Task: Create Path for Inmates Process custom object and place it on record page.
Action: Mouse moved to (820, 53)
Screenshot: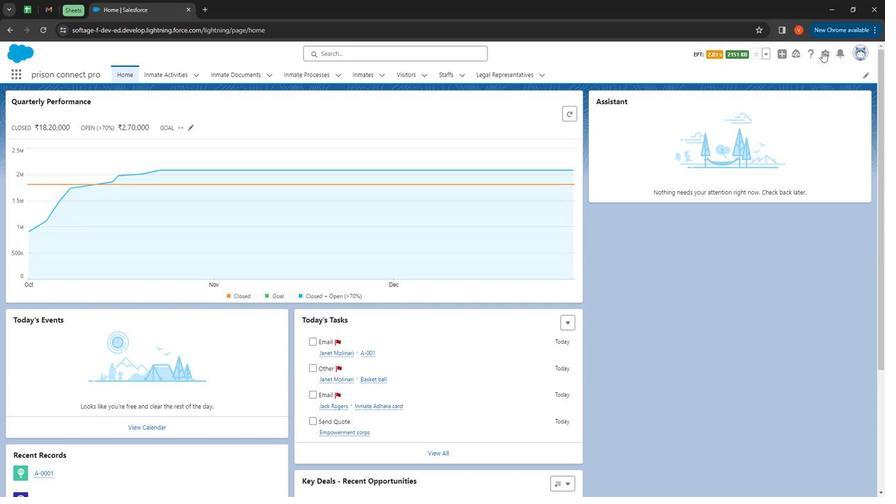 
Action: Mouse pressed left at (820, 53)
Screenshot: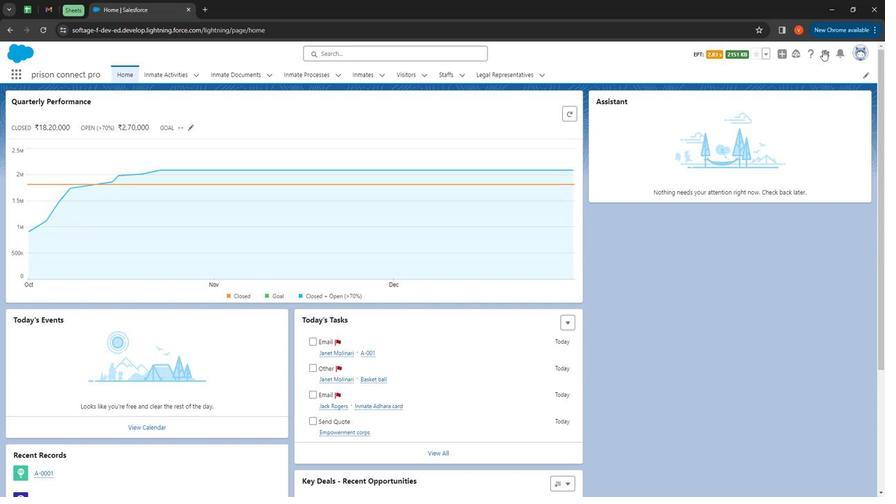 
Action: Mouse moved to (807, 80)
Screenshot: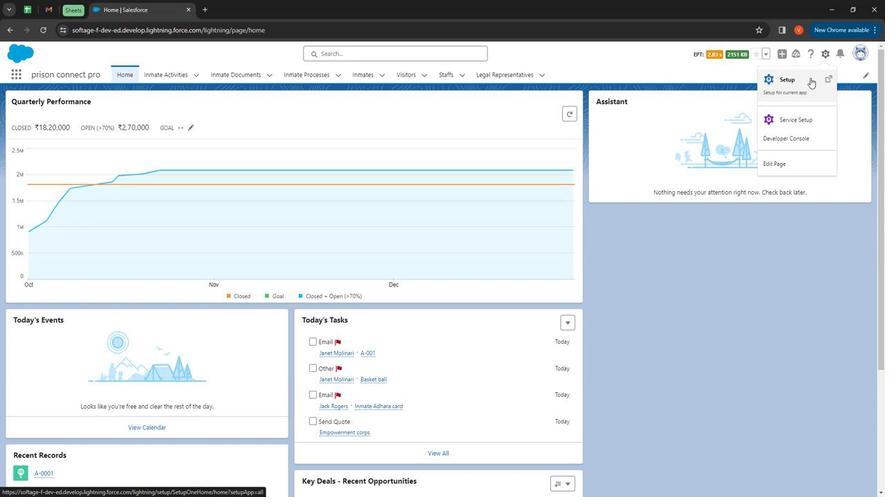 
Action: Mouse pressed left at (807, 80)
Screenshot: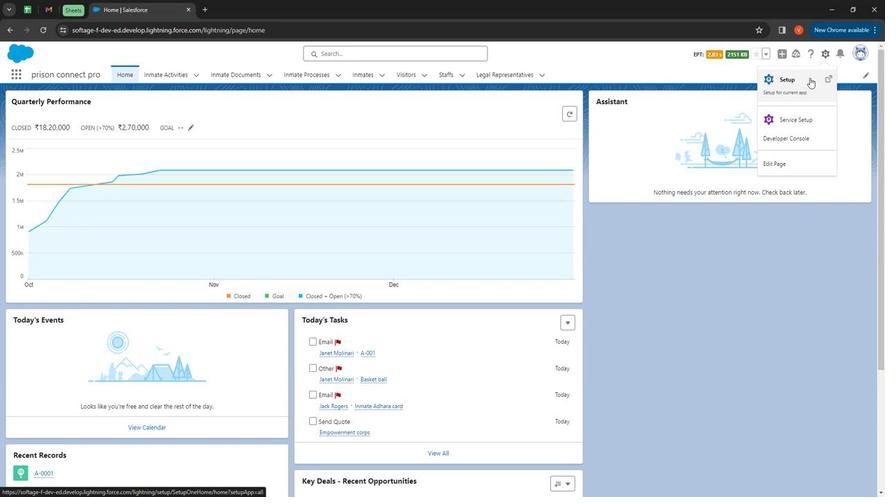 
Action: Mouse moved to (51, 101)
Screenshot: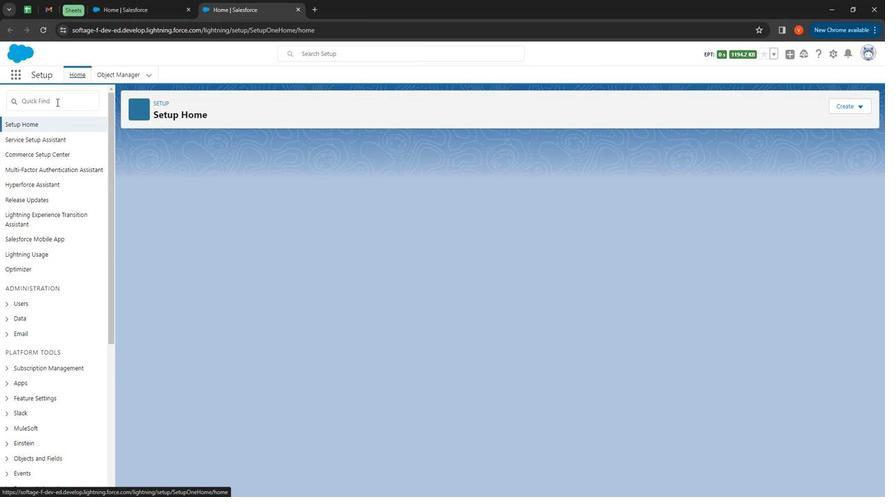 
Action: Mouse pressed left at (51, 101)
Screenshot: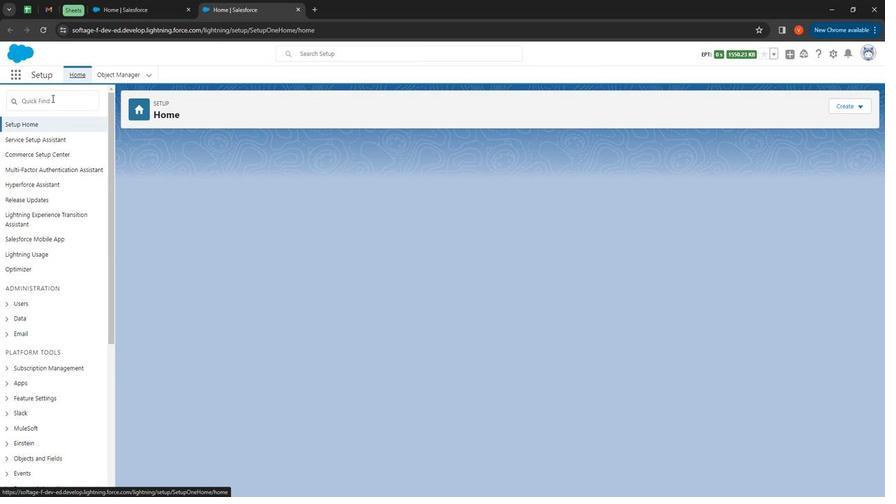 
Action: Mouse moved to (48, 101)
Screenshot: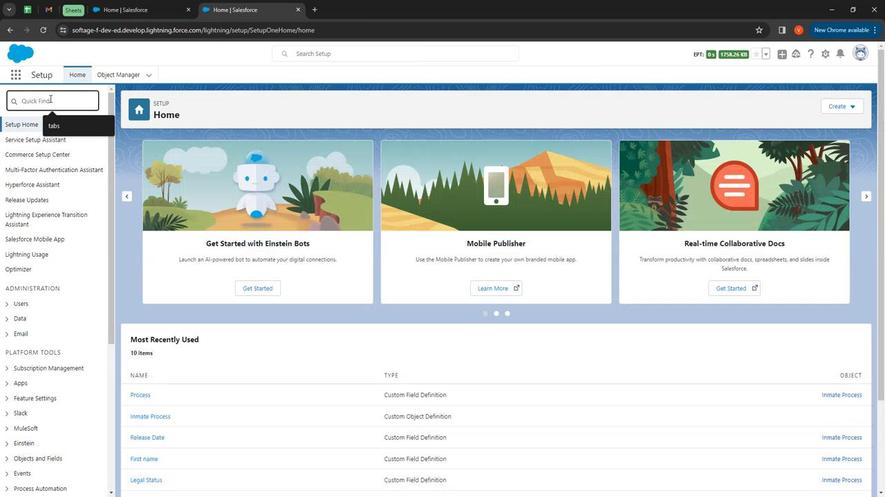 
Action: Key pressed path
Screenshot: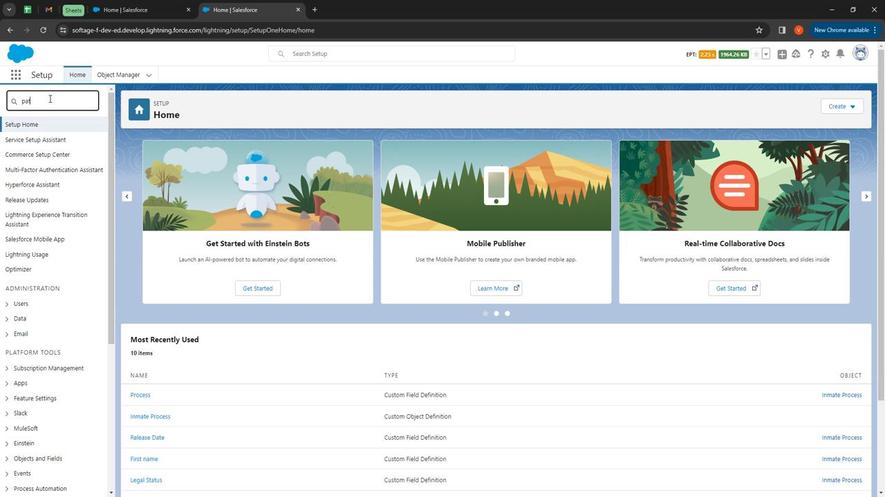 
Action: Mouse moved to (42, 137)
Screenshot: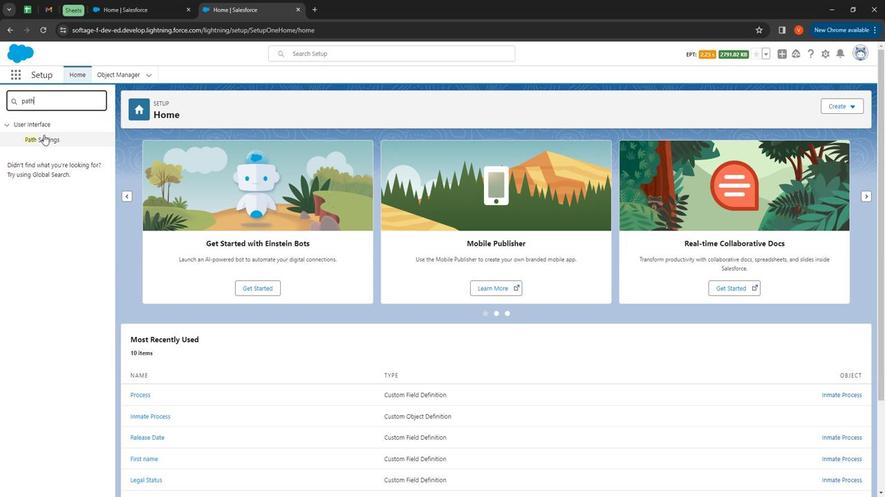 
Action: Mouse pressed left at (42, 137)
Screenshot: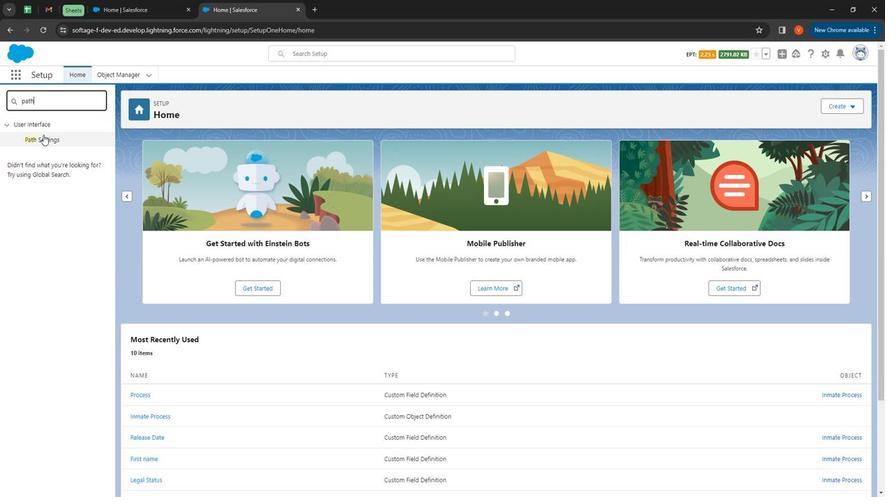 
Action: Mouse moved to (30, 145)
Screenshot: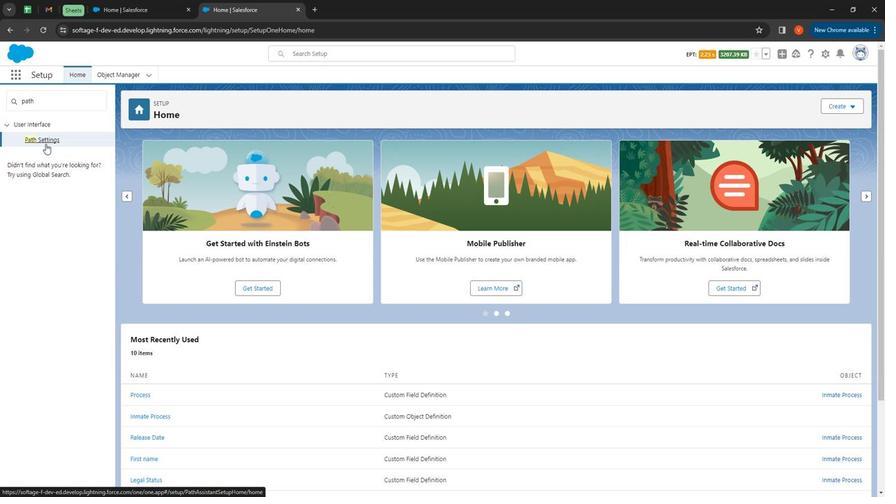 
Action: Mouse pressed left at (30, 145)
Screenshot: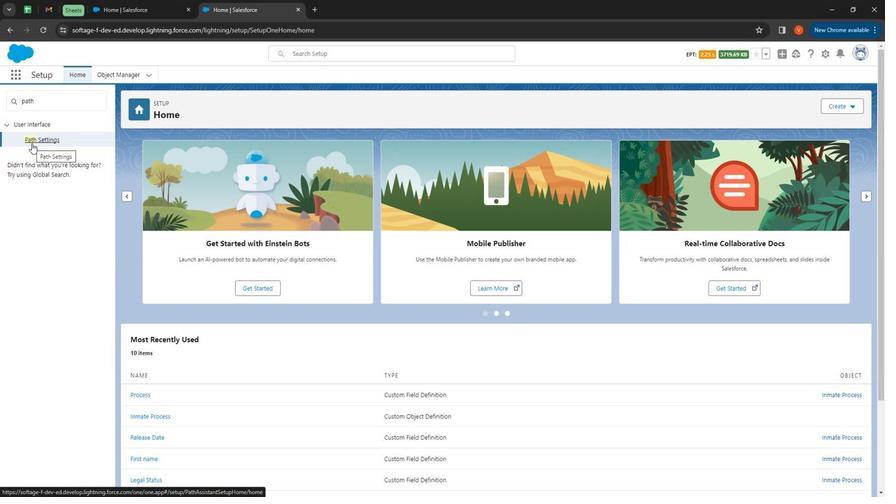 
Action: Mouse moved to (517, 287)
Screenshot: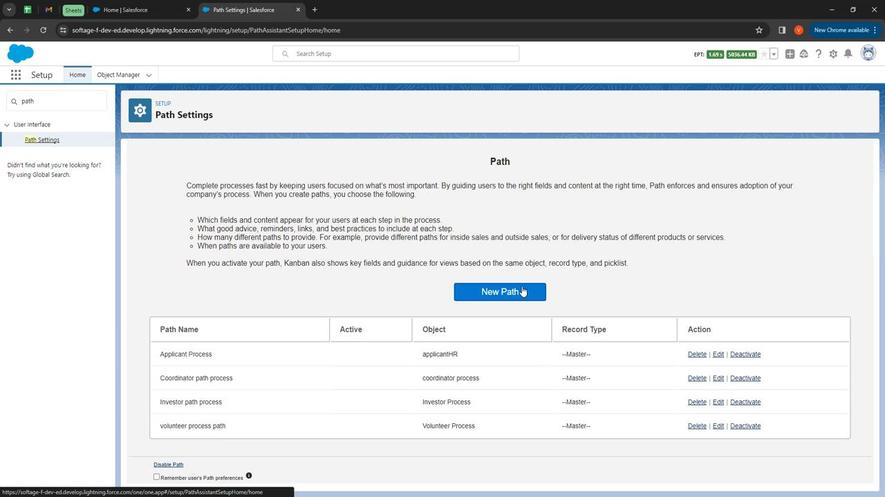 
Action: Mouse pressed left at (517, 287)
Screenshot: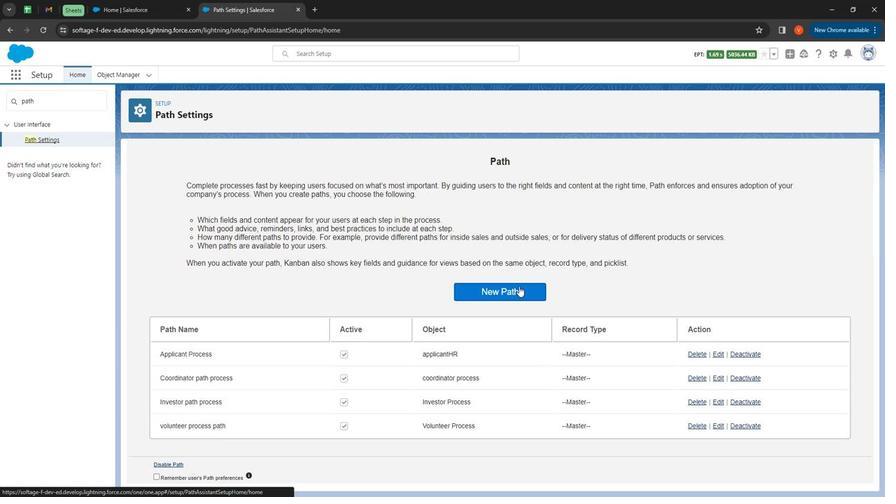 
Action: Mouse moved to (405, 160)
Screenshot: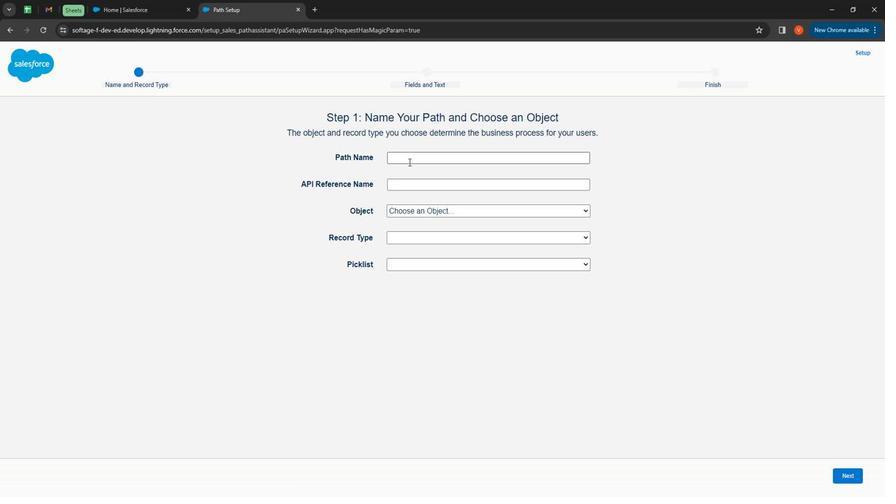 
Action: Mouse pressed left at (405, 160)
Screenshot: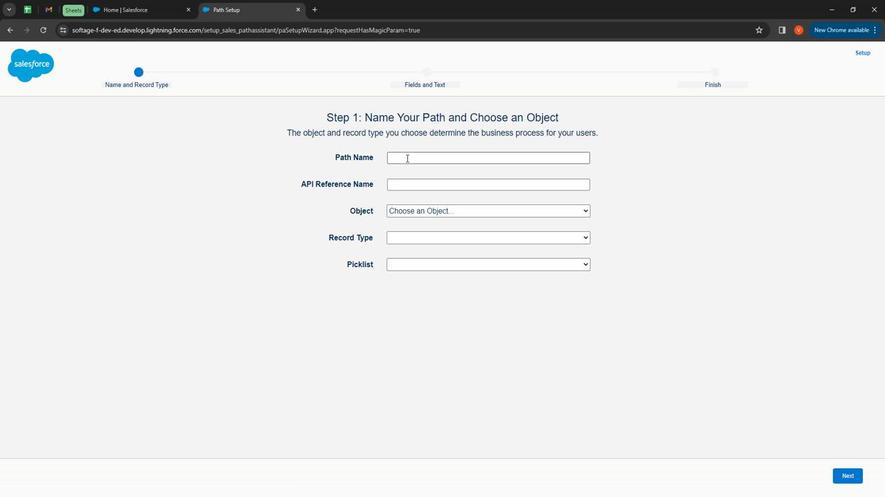 
Action: Key pressed <Key.shift>
Screenshot: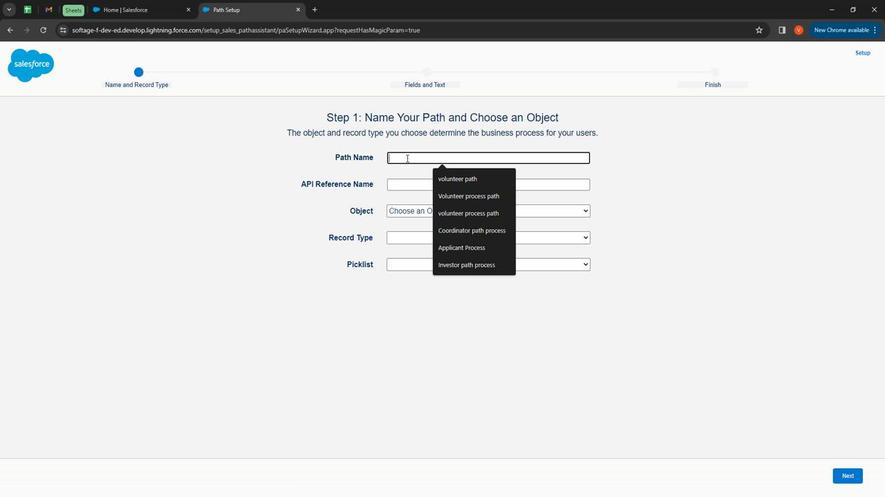 
Action: Mouse moved to (400, 156)
Screenshot: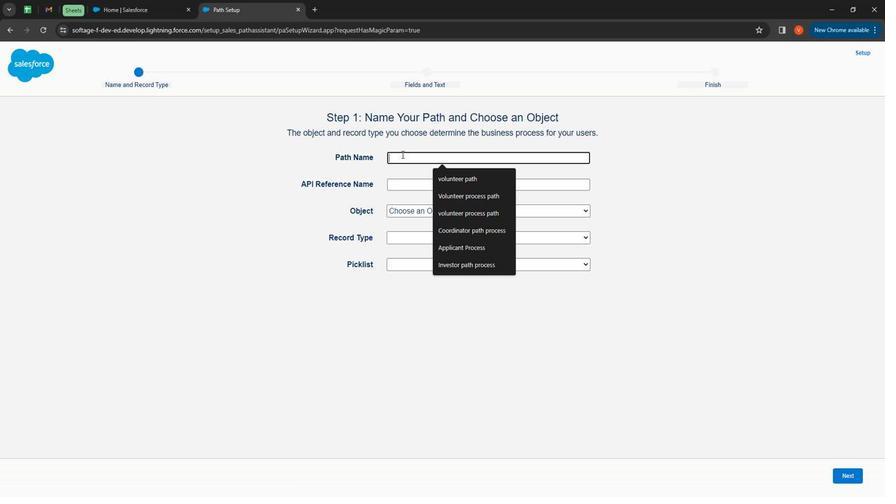 
Action: Key pressed <Key.shift><Key.shift><Key.shift><Key.shift><Key.shift><Key.shift><Key.shift><Key.shift><Key.shift>Path<Key.space>proceess<Key.space><Key.backspace><Key.backspace><Key.backspace><Key.backspace>ss<Key.space>for<Key.space>inmate<Key.space>process
Screenshot: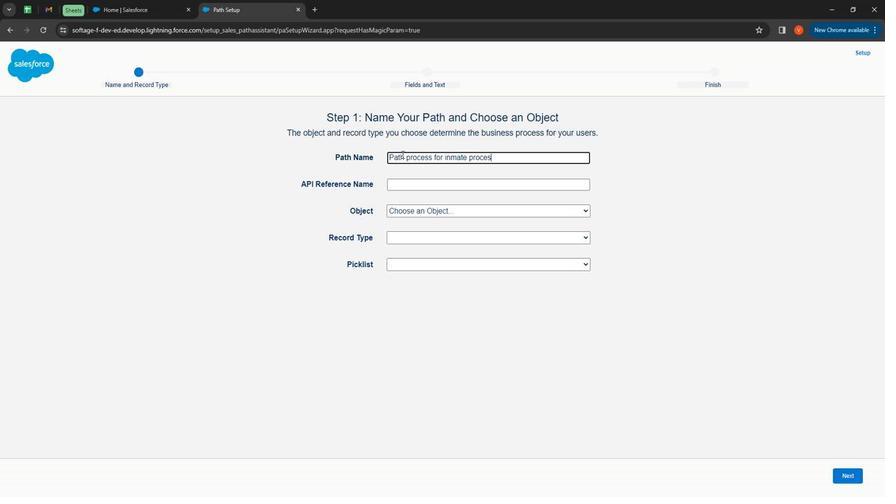 
Action: Mouse moved to (433, 188)
Screenshot: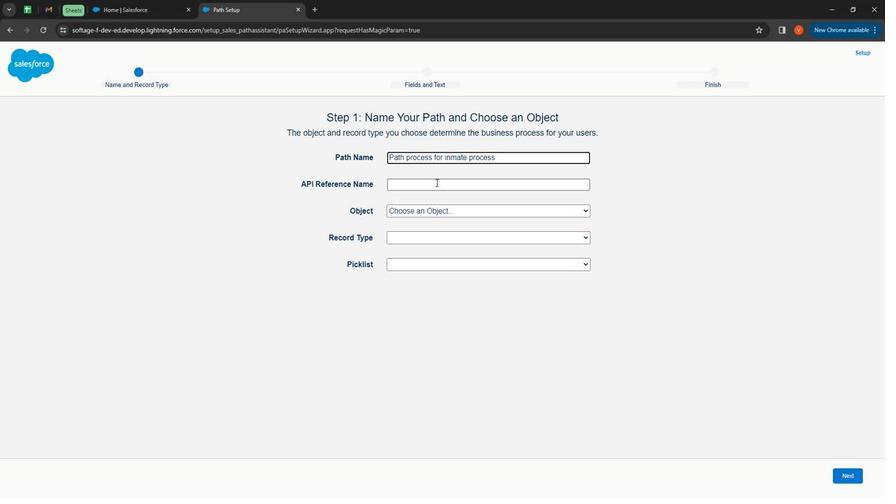 
Action: Mouse pressed left at (433, 188)
Screenshot: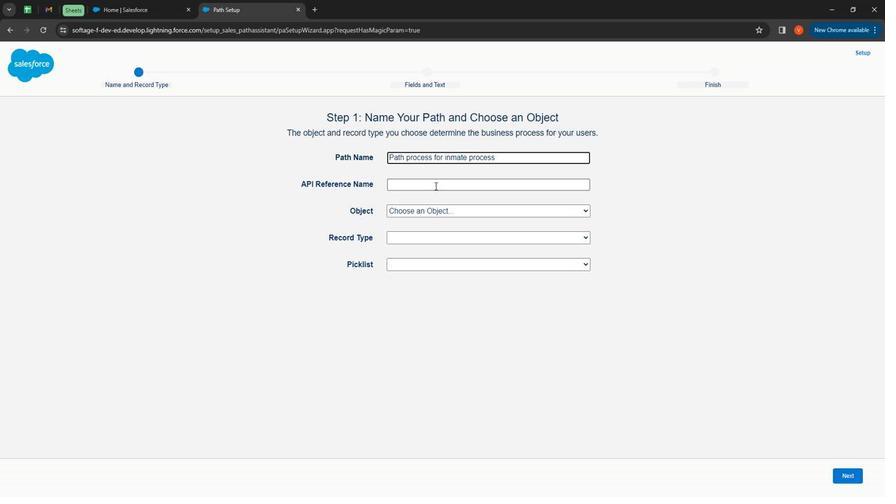 
Action: Mouse moved to (449, 204)
Screenshot: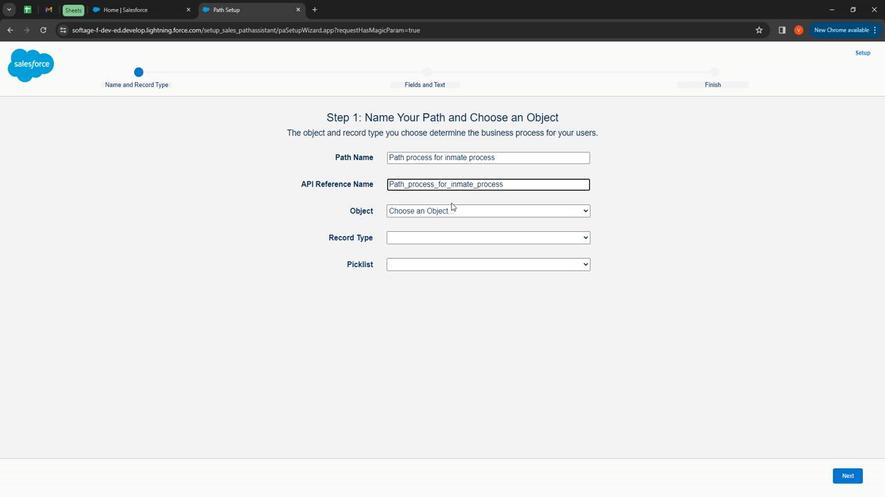 
Action: Mouse pressed left at (449, 204)
Screenshot: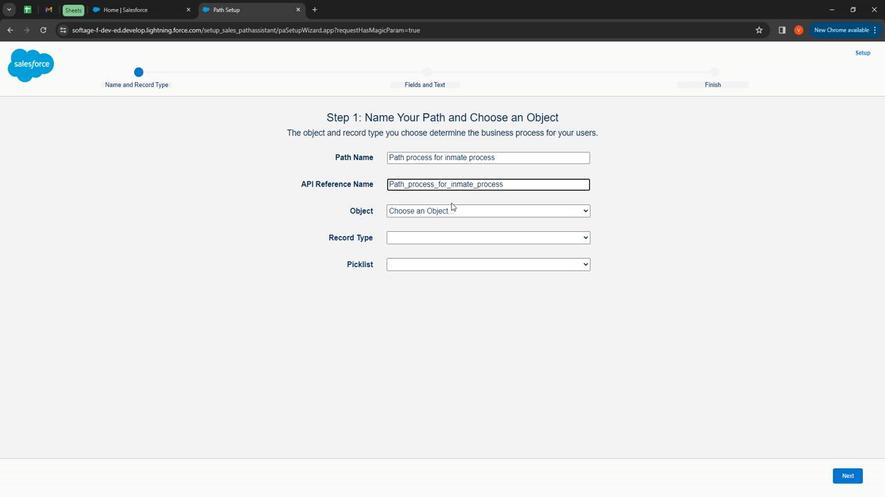 
Action: Mouse moved to (450, 210)
Screenshot: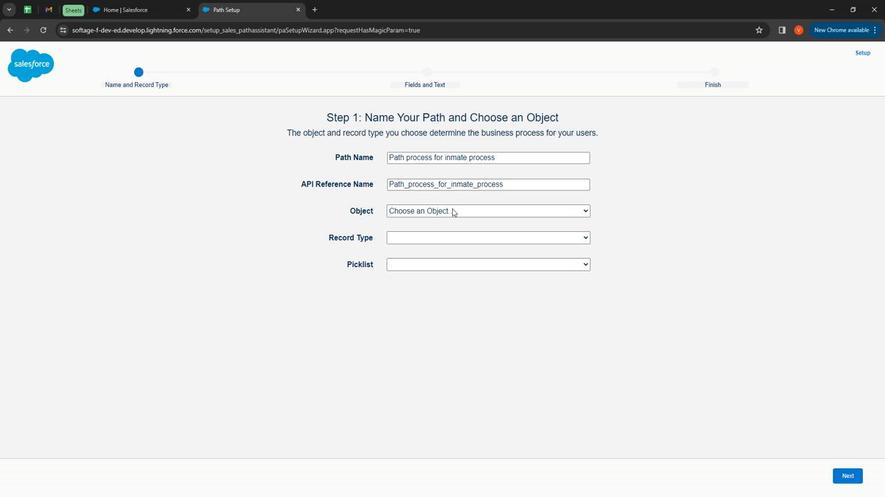 
Action: Mouse pressed left at (450, 210)
Screenshot: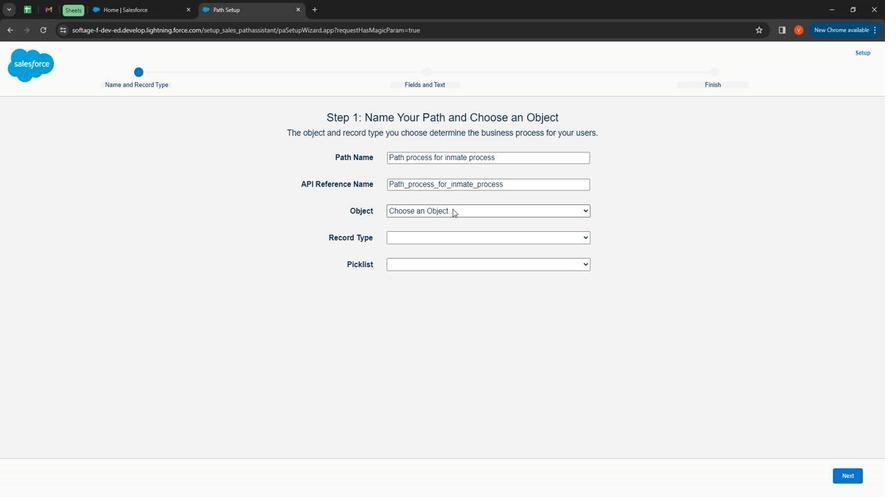 
Action: Mouse moved to (495, 345)
Screenshot: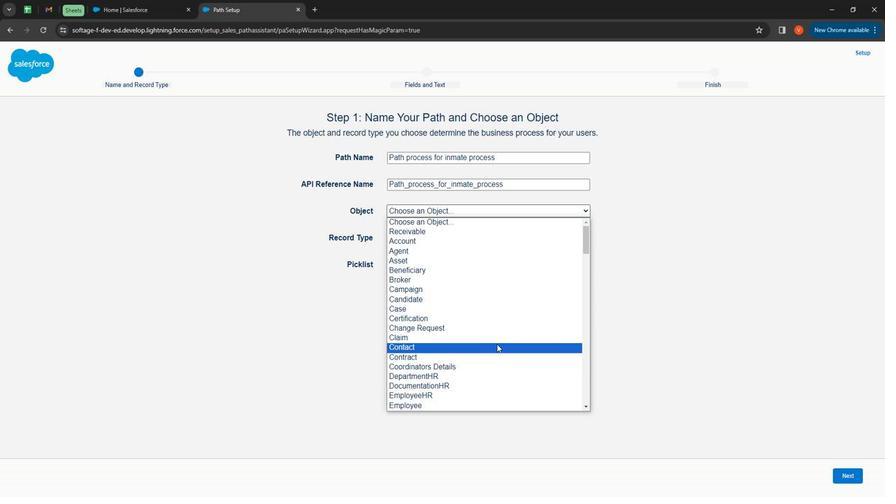 
Action: Mouse scrolled (495, 344) with delta (0, 0)
Screenshot: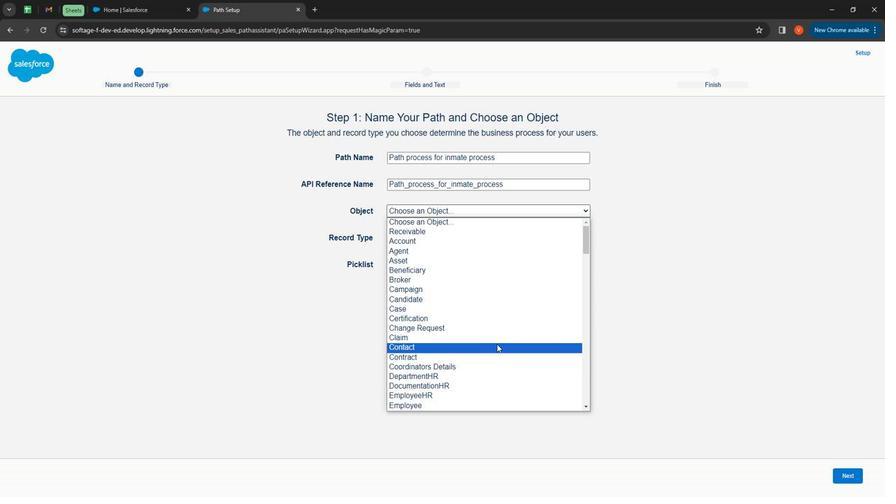 
Action: Mouse moved to (488, 334)
Screenshot: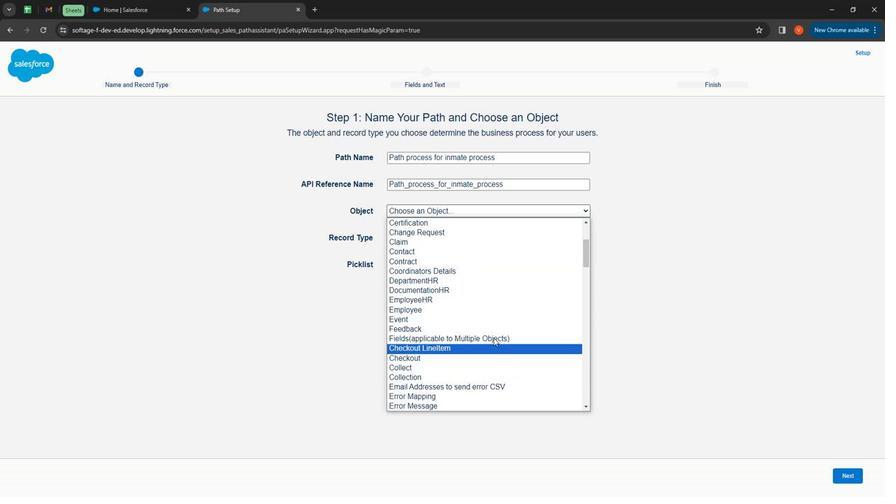 
Action: Mouse scrolled (488, 333) with delta (0, 0)
Screenshot: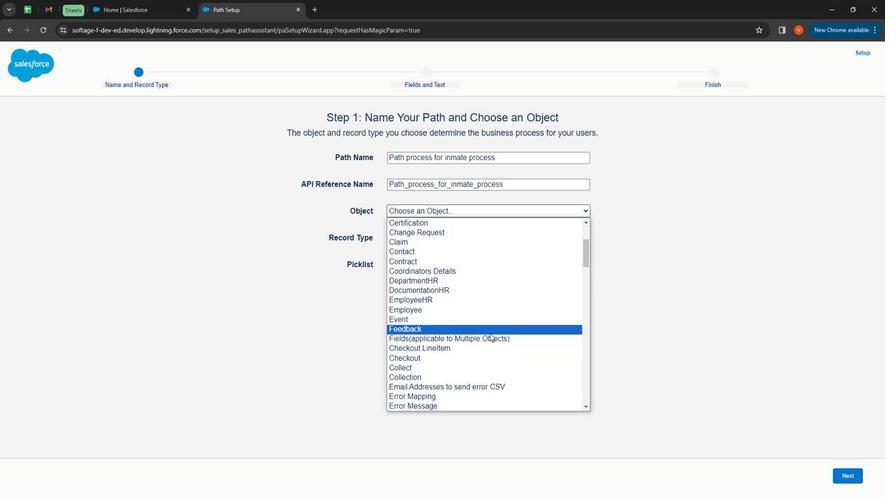 
Action: Mouse moved to (465, 334)
Screenshot: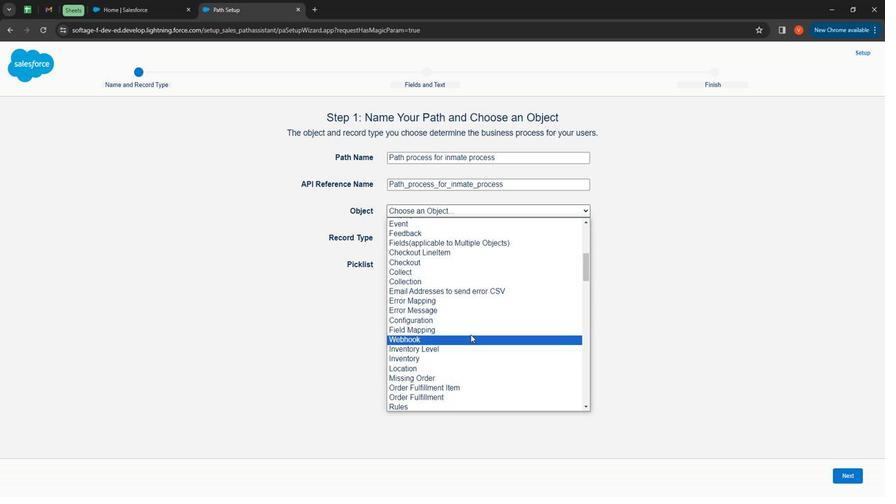 
Action: Mouse scrolled (465, 334) with delta (0, 0)
Screenshot: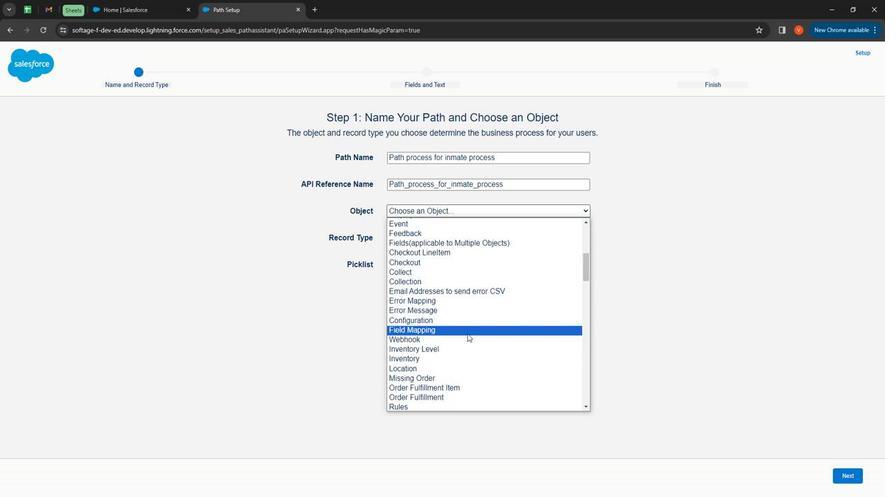 
Action: Mouse moved to (461, 381)
Screenshot: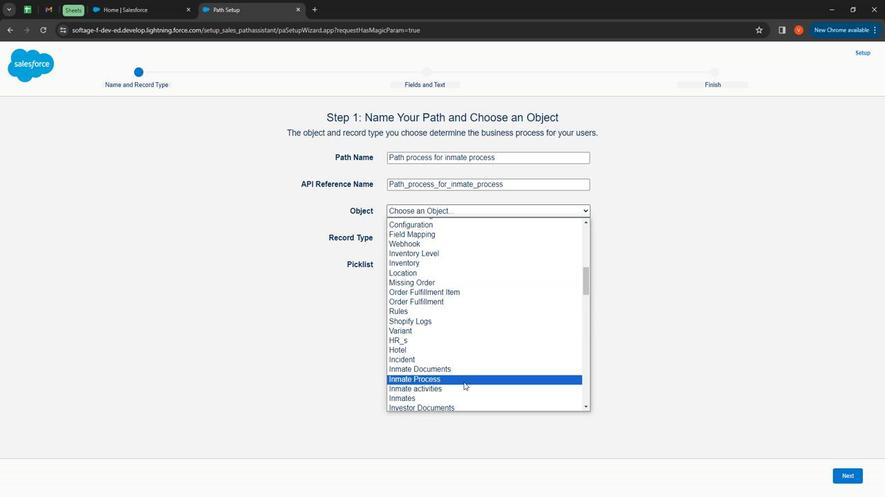 
Action: Mouse pressed left at (461, 381)
Screenshot: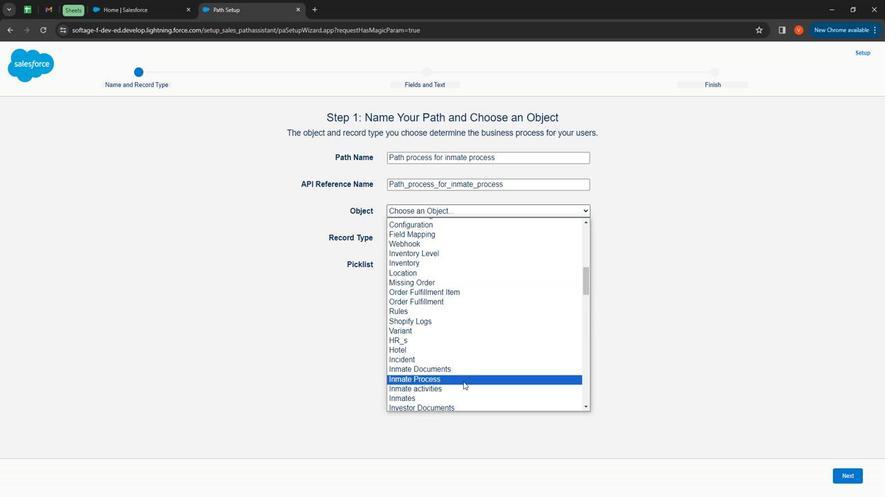 
Action: Mouse moved to (435, 239)
Screenshot: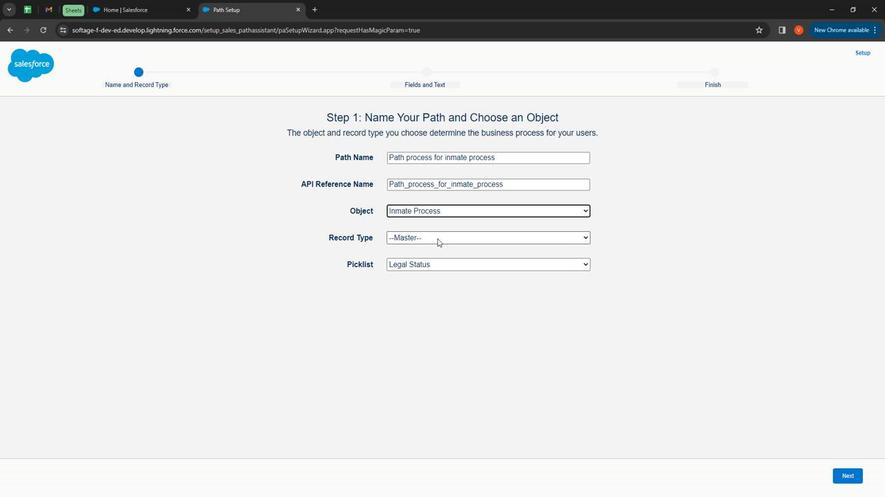 
Action: Mouse pressed left at (435, 239)
Screenshot: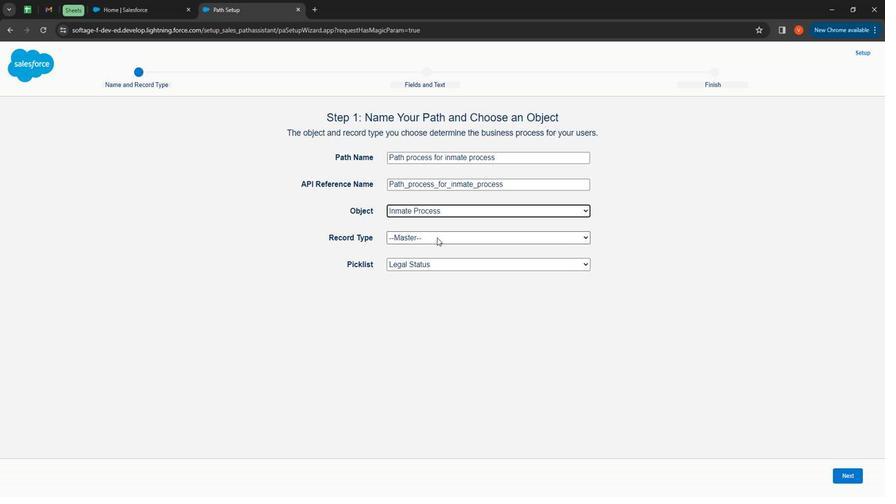 
Action: Mouse pressed left at (435, 239)
Screenshot: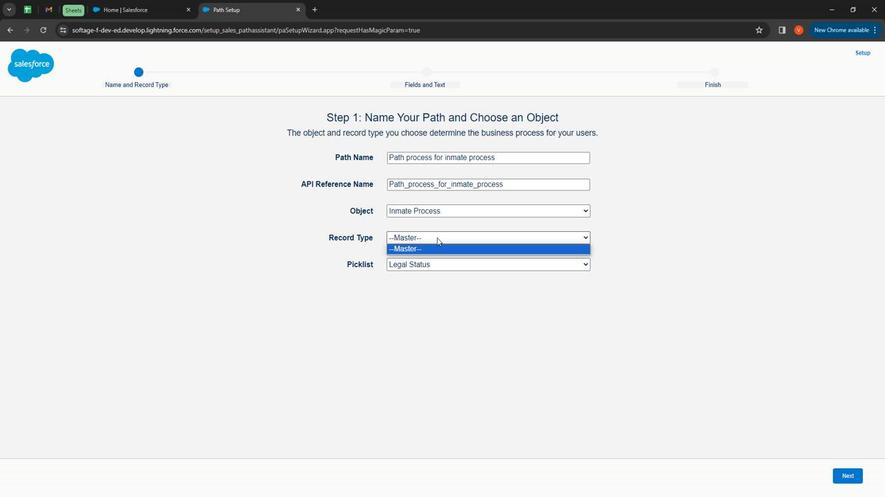 
Action: Mouse moved to (428, 264)
Screenshot: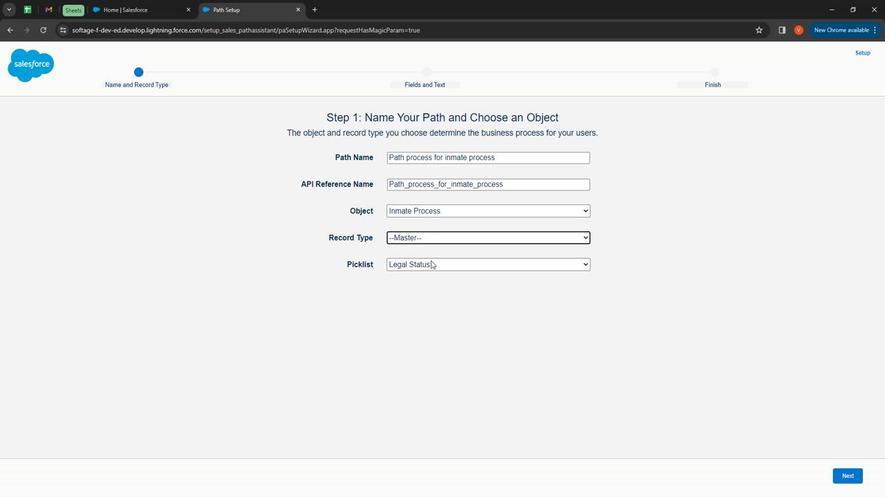 
Action: Mouse pressed left at (428, 264)
Screenshot: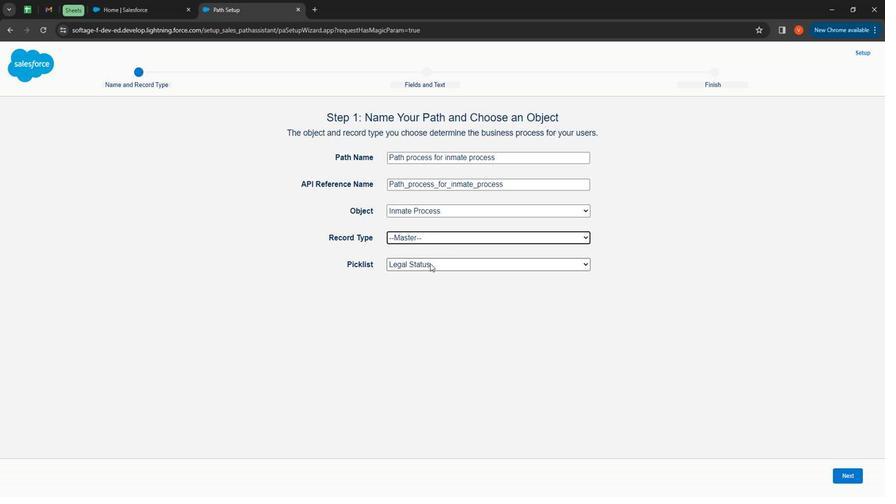 
Action: Mouse moved to (419, 286)
Screenshot: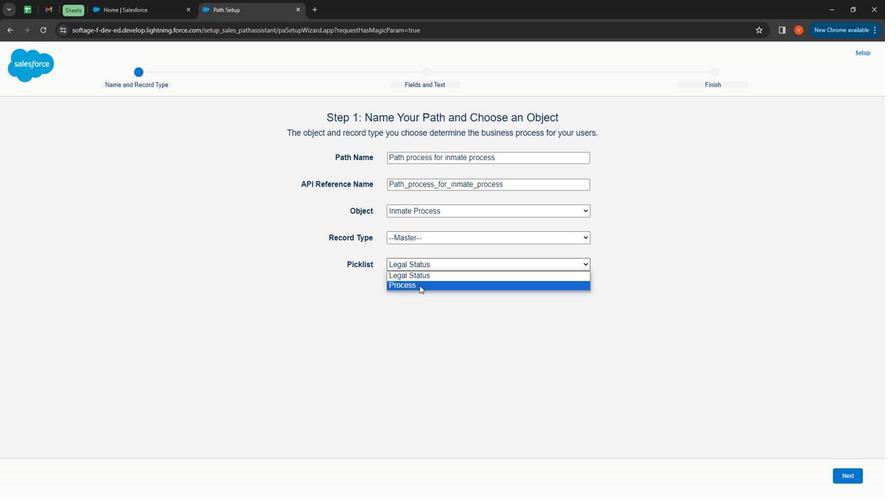 
Action: Mouse pressed left at (419, 286)
Screenshot: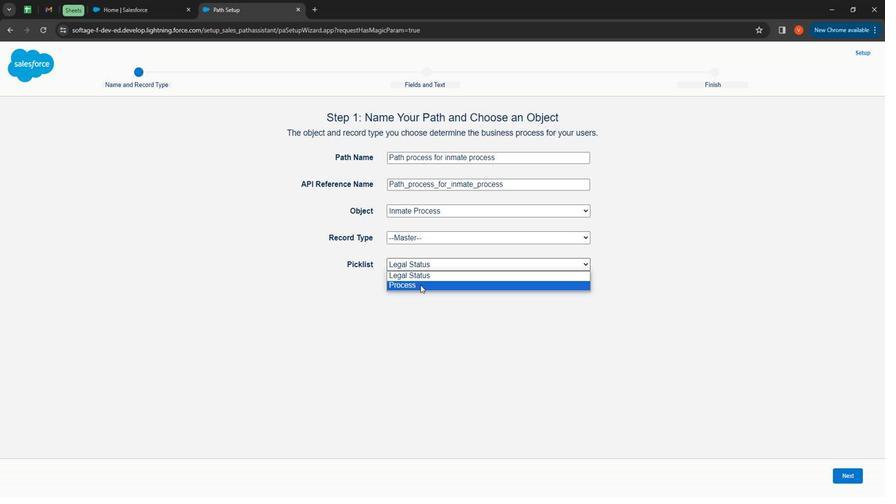 
Action: Mouse moved to (836, 474)
Screenshot: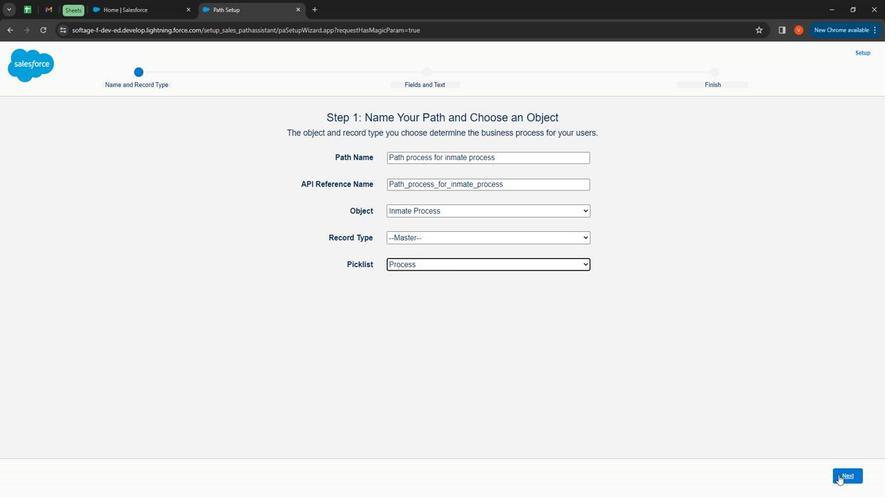 
Action: Mouse pressed left at (836, 474)
Screenshot: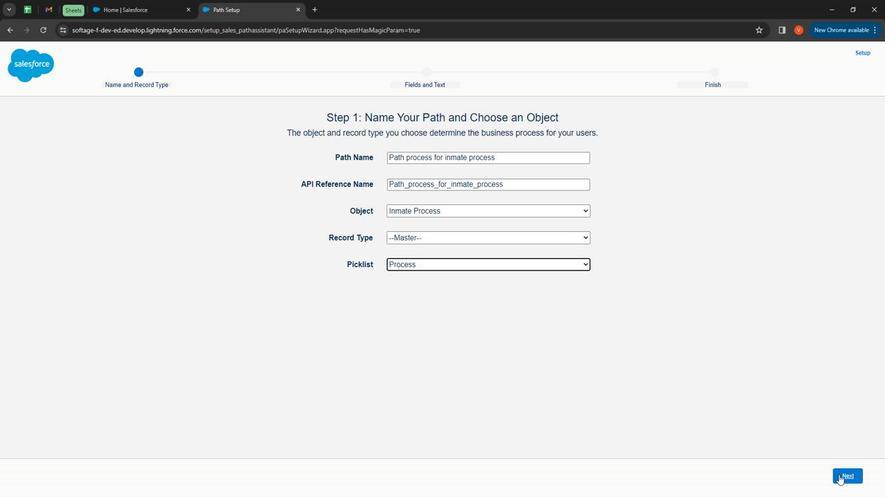 
Action: Mouse moved to (437, 268)
Screenshot: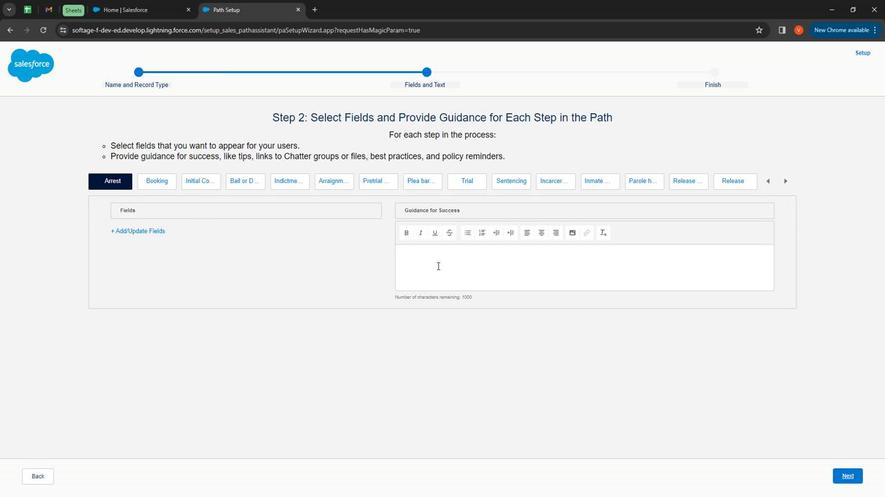 
Action: Mouse pressed left at (437, 268)
Screenshot: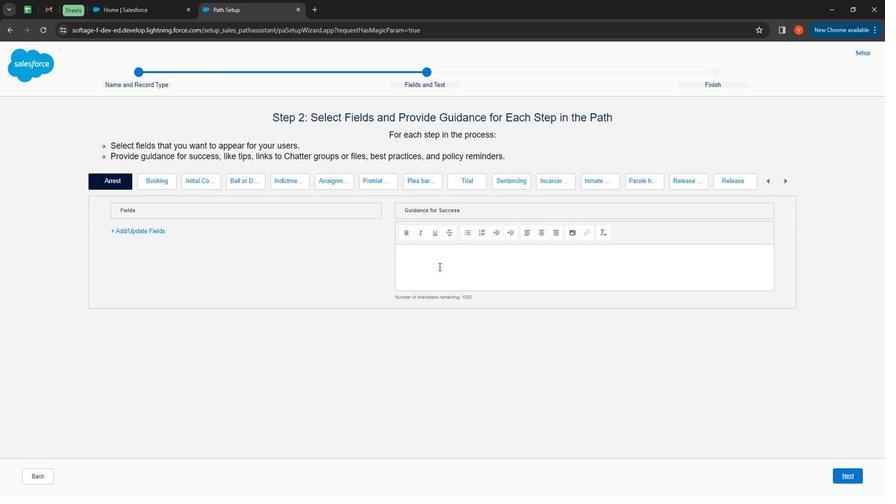 
Action: Mouse moved to (433, 266)
Screenshot: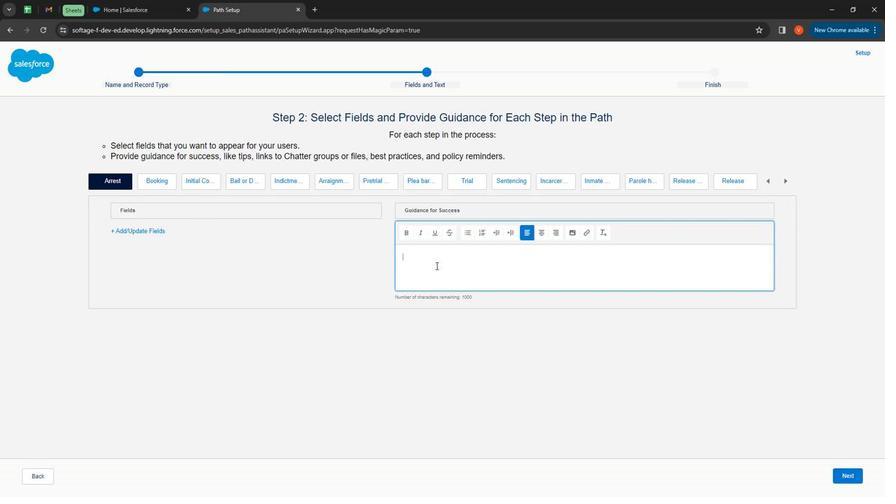 
Action: Key pressed <Key.shift><Key.shift><Key.shift><Key.shift><Key.shift>Inmate<Key.space>arrest<Key.space>on<Key.space>prisi<Key.backspace>on<Key.space>connect<Key.space>pro
Screenshot: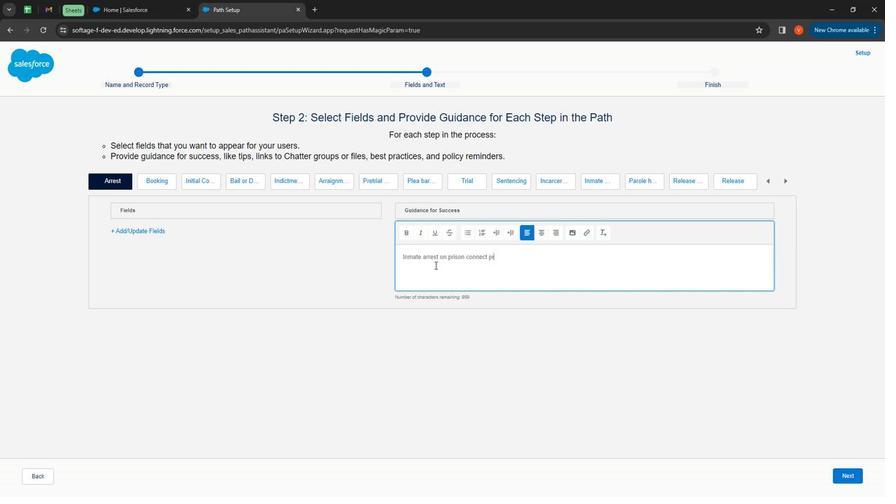 
Action: Mouse moved to (151, 186)
Screenshot: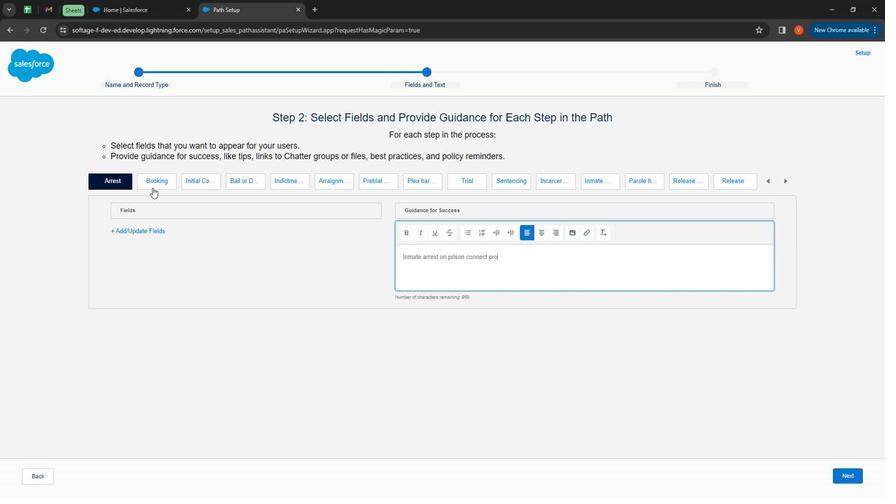 
Action: Mouse pressed left at (151, 186)
Screenshot: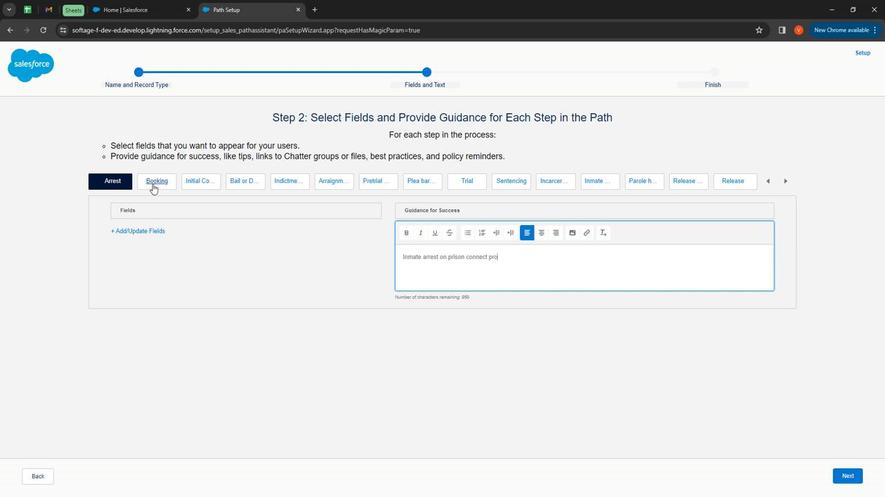 
Action: Mouse moved to (413, 253)
Screenshot: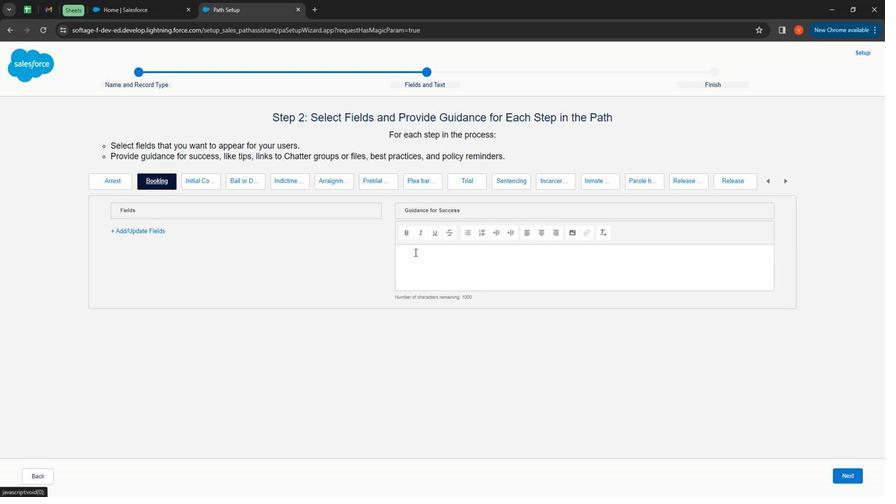 
Action: Mouse pressed left at (413, 253)
Screenshot: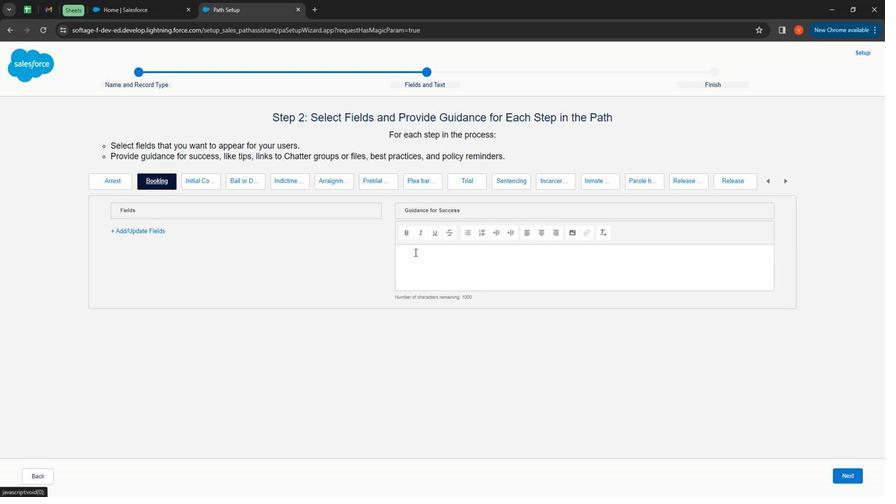 
Action: Mouse moved to (392, 246)
Screenshot: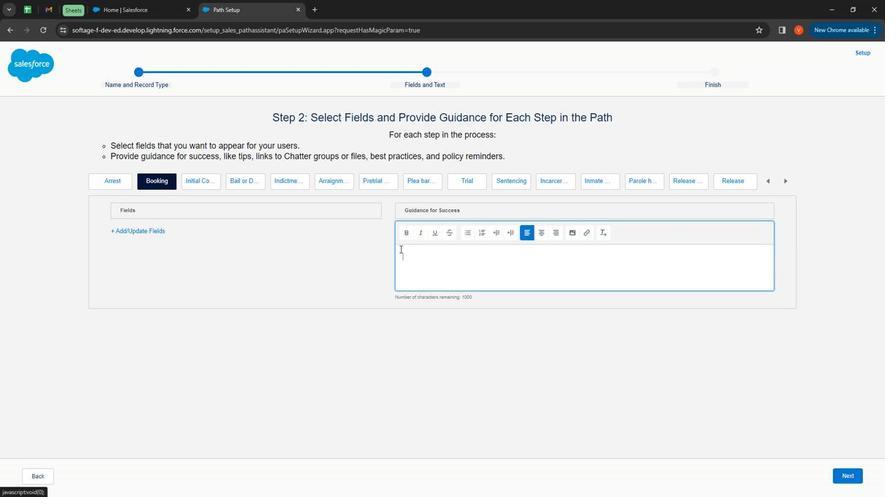 
Action: Key pressed <Key.shift><Key.shift><Key.shift><Key.shift><Key.shift>Booking<Key.space>in<Key.space>our<Key.space>prision<Key.space>connect<Key.space>pro<Key.space>crm
Screenshot: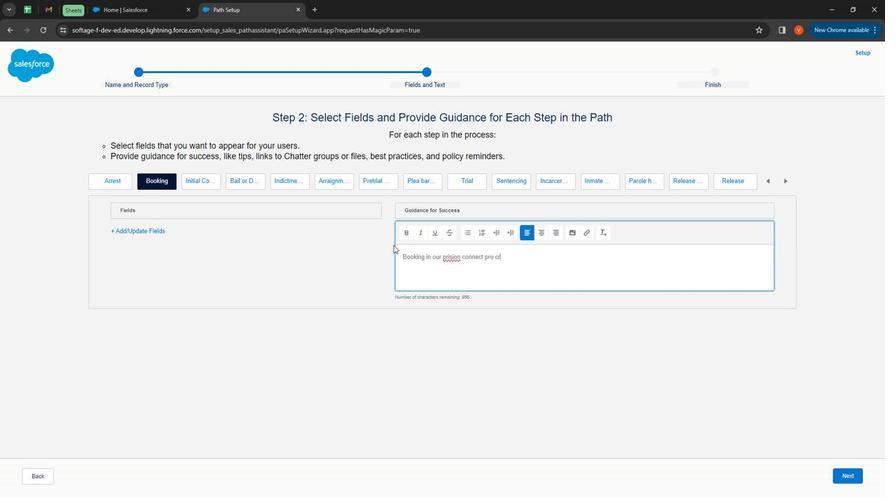 
Action: Mouse moved to (452, 257)
Screenshot: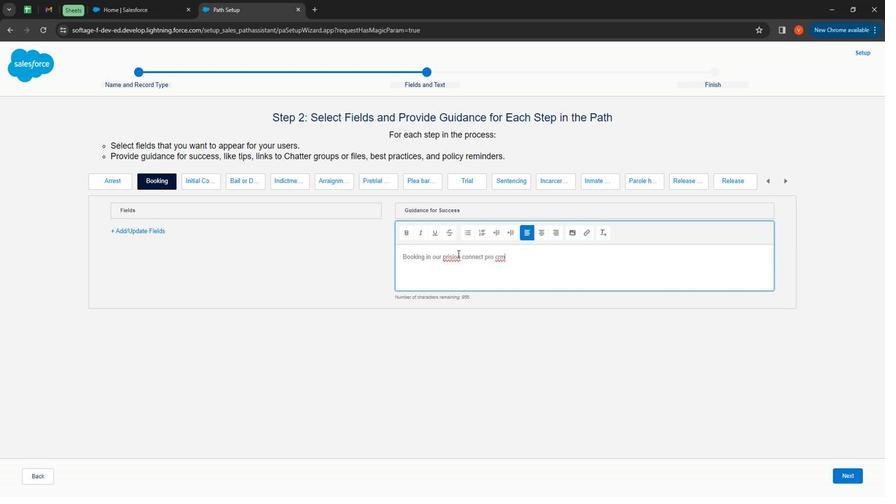 
Action: Mouse pressed right at (452, 257)
Screenshot: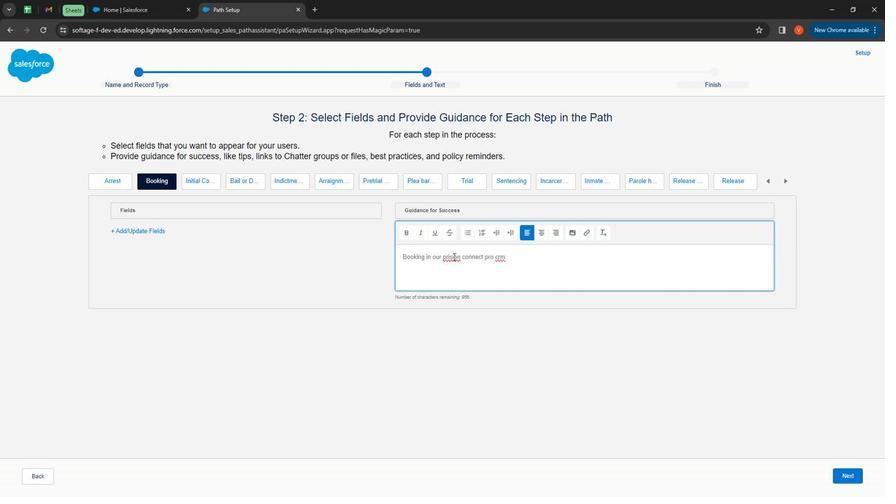 
Action: Mouse moved to (489, 272)
Screenshot: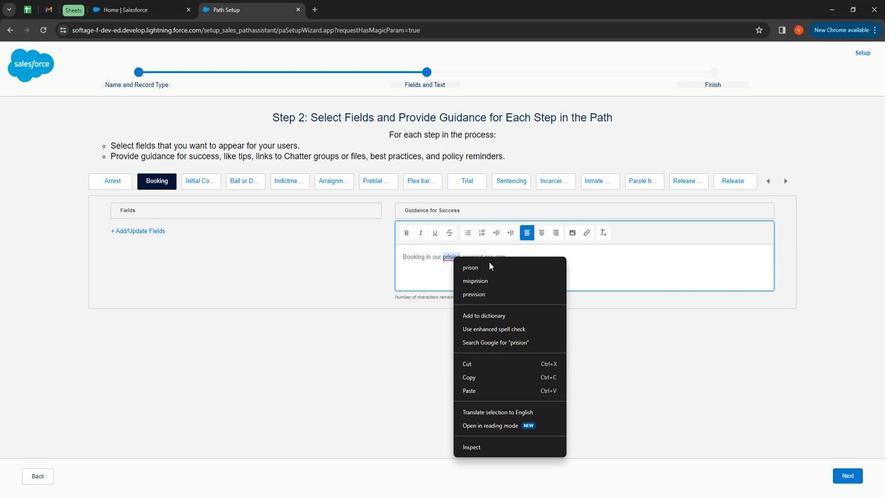 
Action: Mouse pressed left at (489, 272)
Screenshot: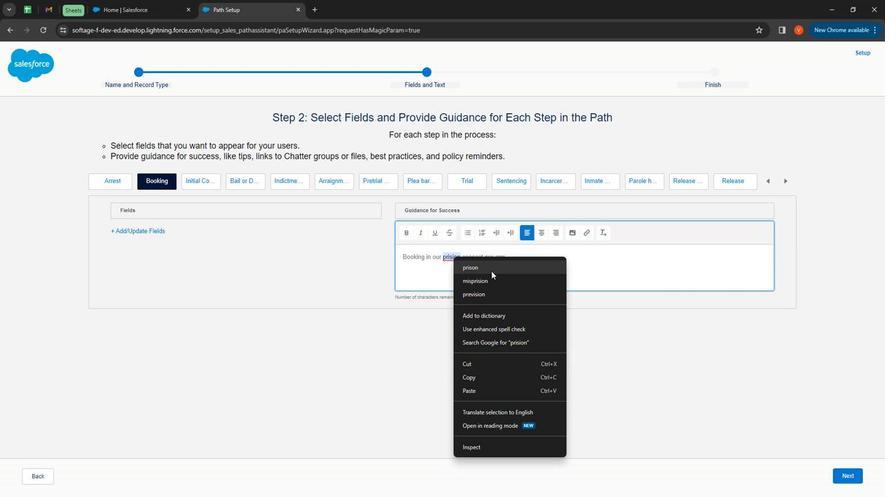 
Action: Mouse moved to (499, 259)
Screenshot: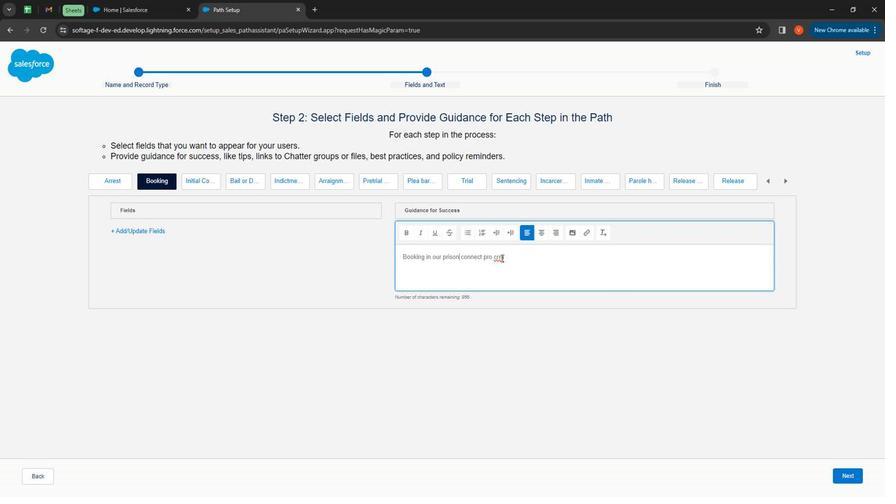 
Action: Mouse pressed right at (499, 259)
Screenshot: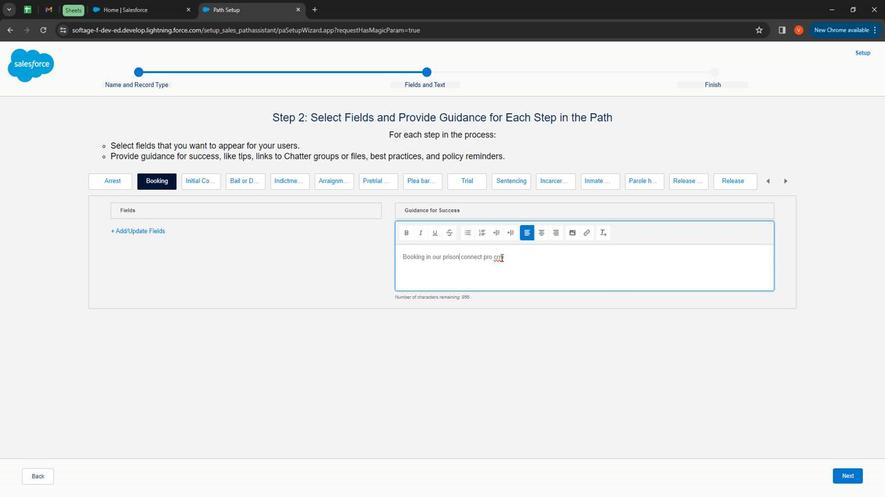 
Action: Mouse moved to (479, 289)
Screenshot: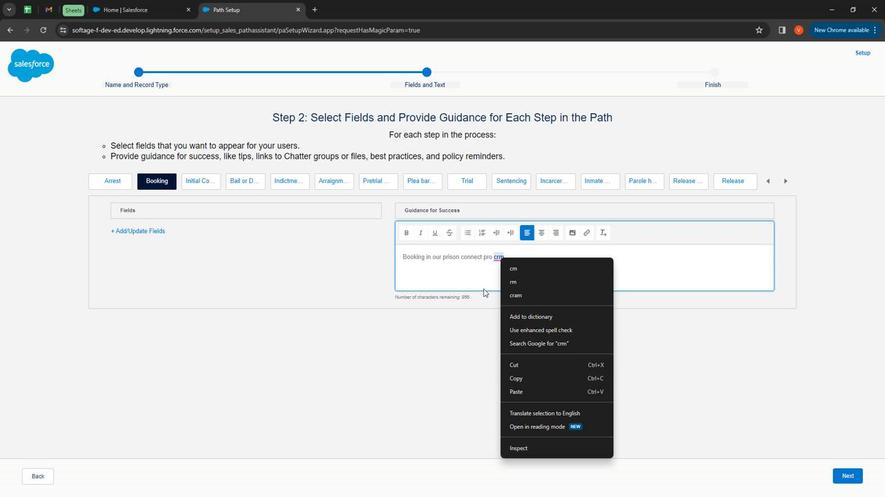 
Action: Mouse pressed left at (479, 289)
Screenshot: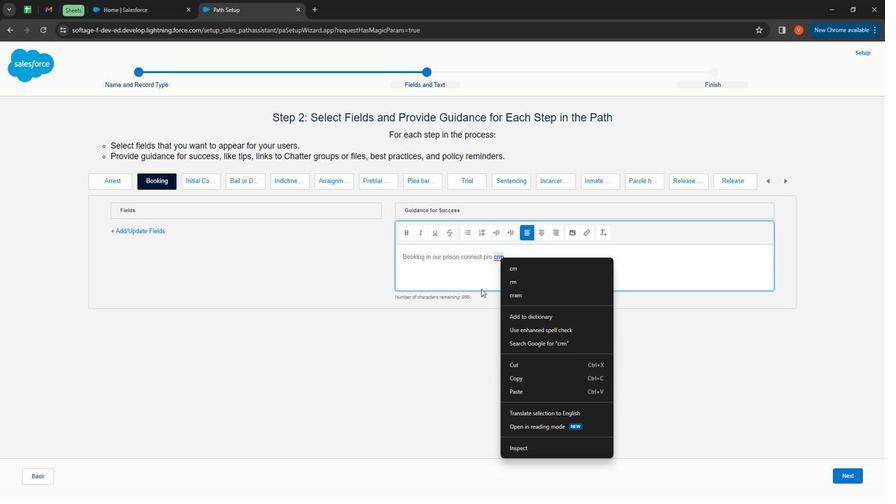 
Action: Mouse moved to (504, 262)
Screenshot: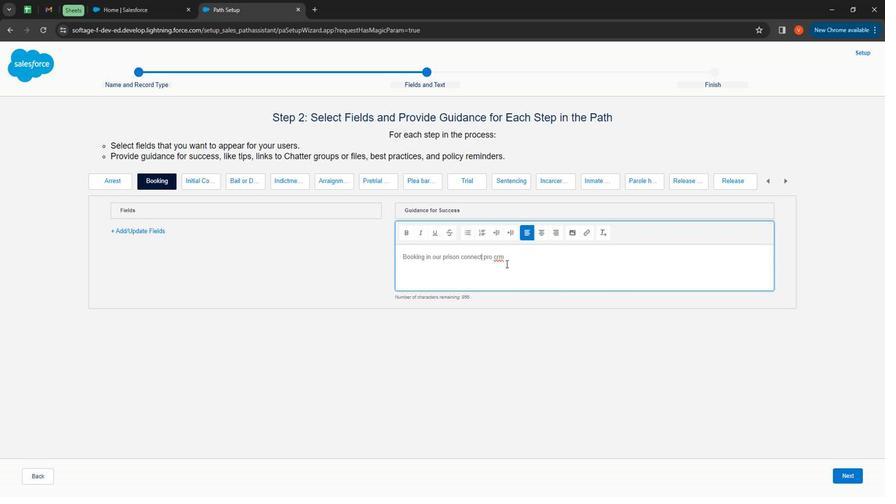 
Action: Mouse pressed left at (504, 262)
Screenshot: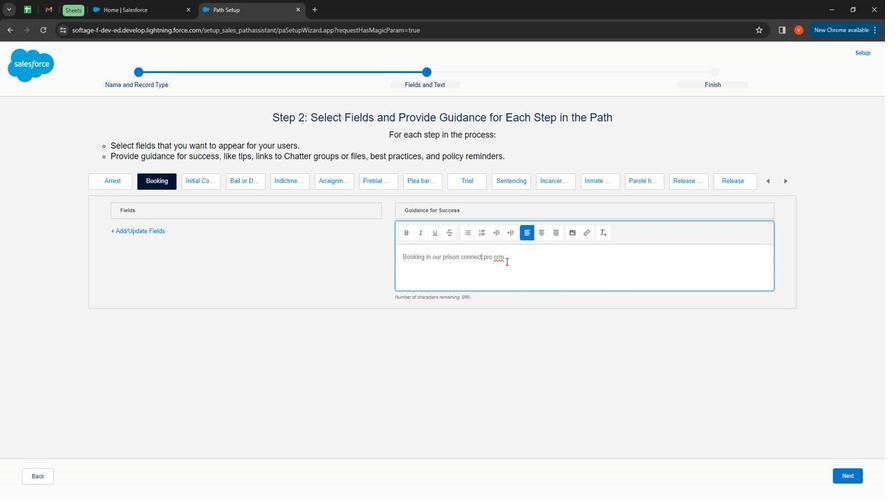 
Action: Mouse moved to (457, 229)
Screenshot: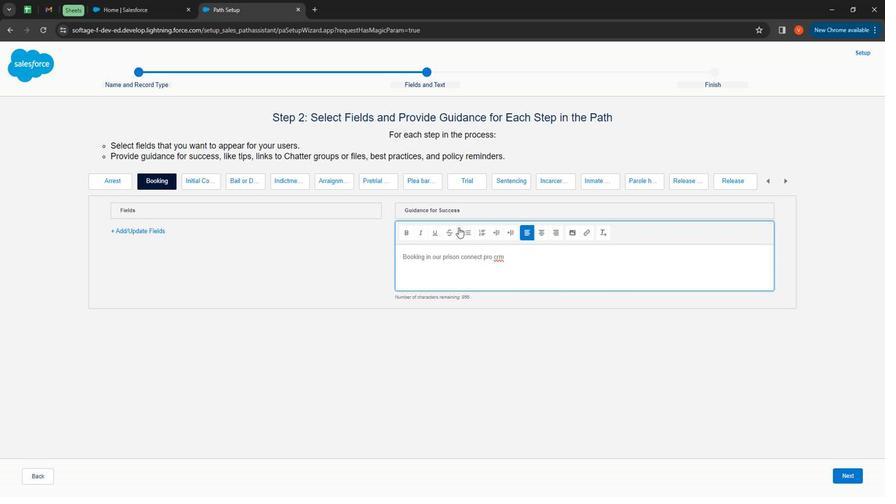 
Action: Key pressed <Key.space>
Screenshot: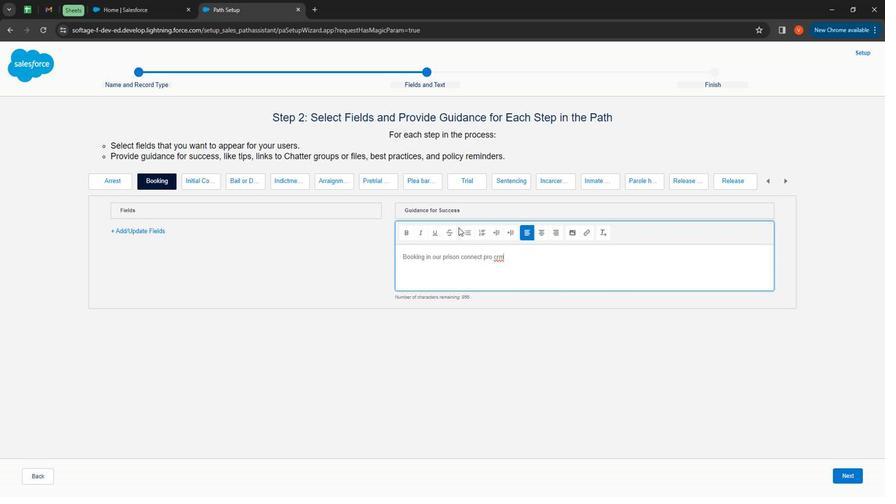 
Action: Mouse moved to (504, 257)
Screenshot: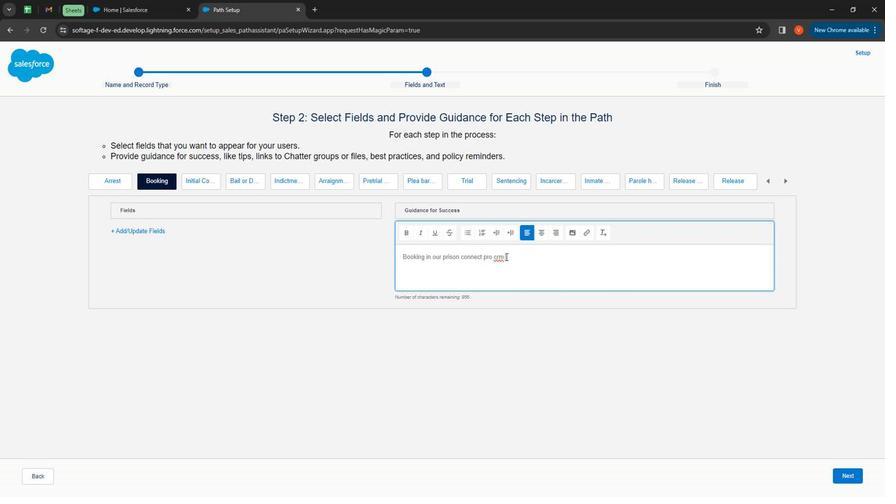 
Action: Mouse pressed left at (504, 257)
Screenshot: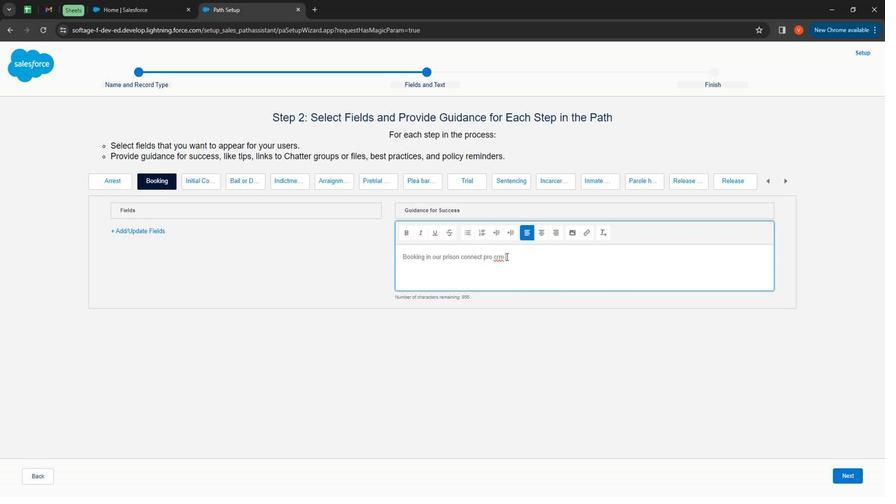 
Action: Mouse moved to (403, 237)
Screenshot: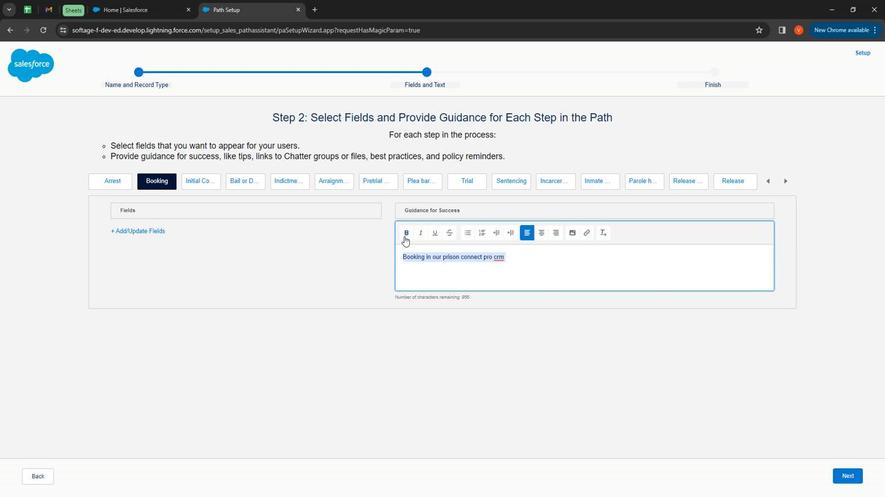 
Action: Mouse pressed left at (403, 237)
Screenshot: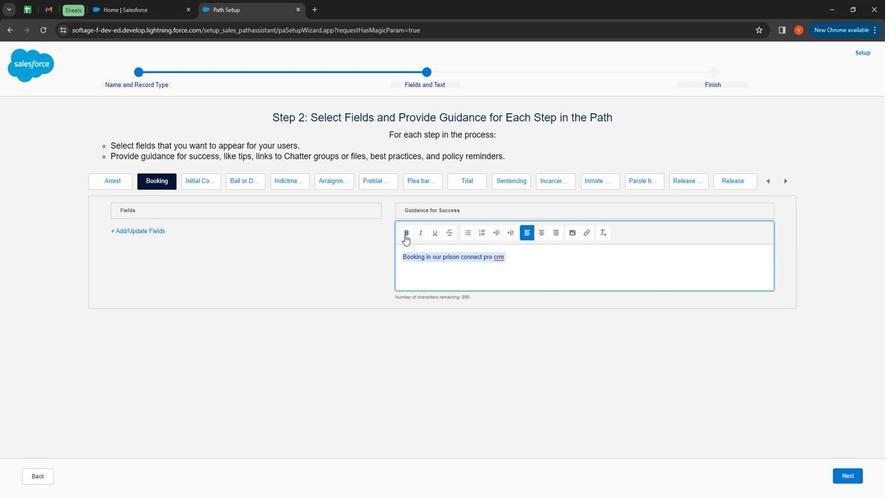 
Action: Mouse moved to (121, 177)
Screenshot: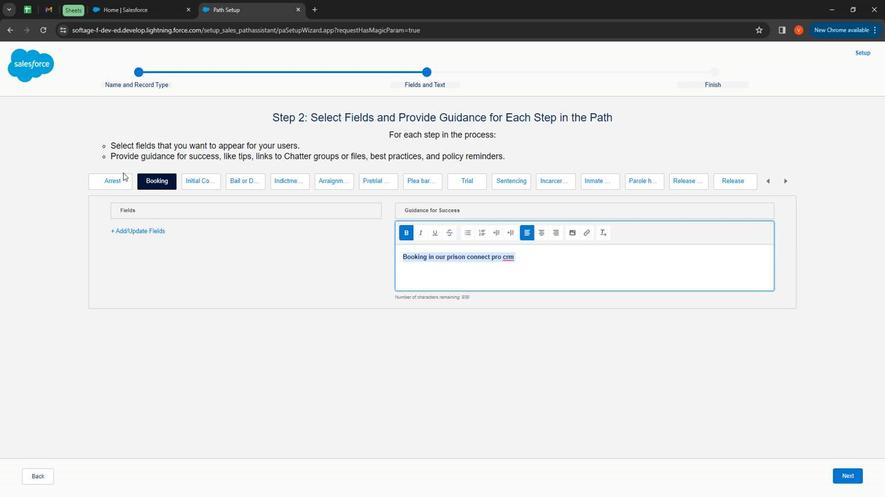 
Action: Mouse pressed left at (121, 177)
Screenshot: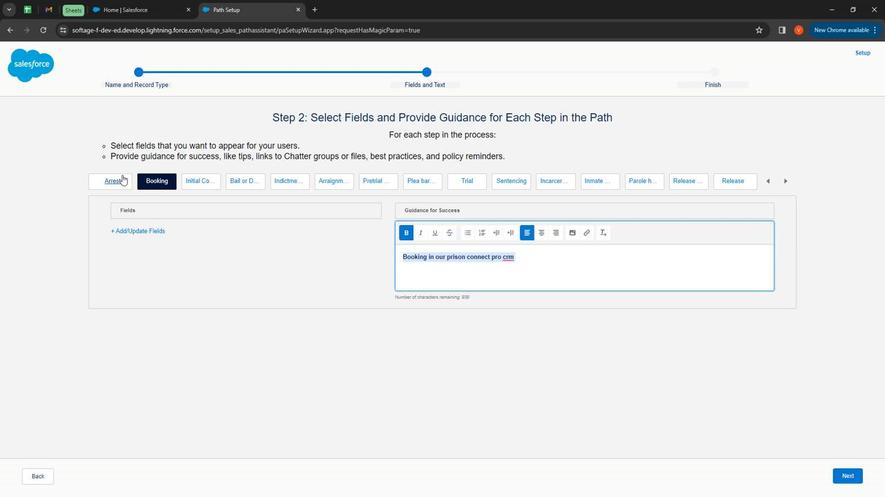 
Action: Mouse moved to (510, 266)
Screenshot: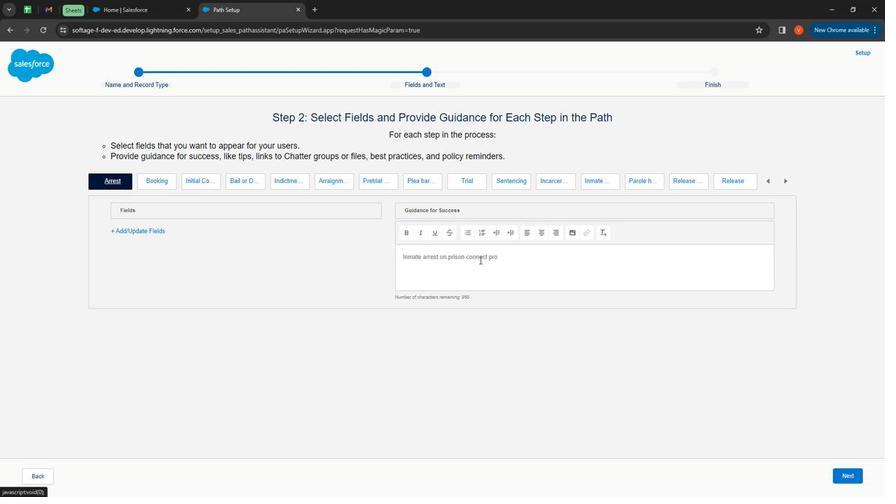 
Action: Mouse pressed left at (510, 266)
Screenshot: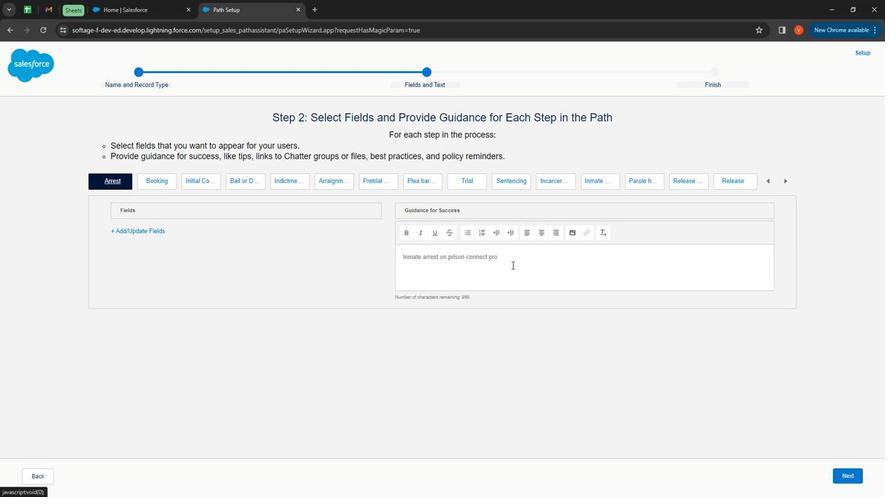 
Action: Mouse moved to (402, 237)
Screenshot: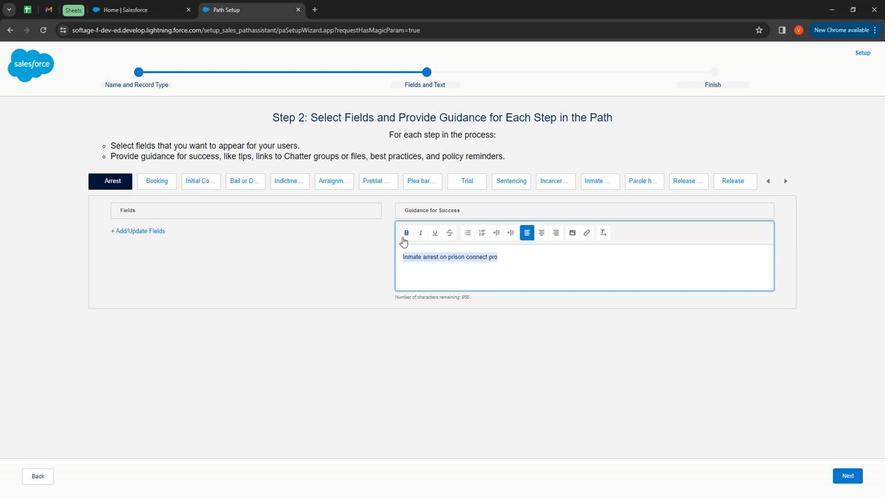 
Action: Mouse pressed left at (402, 237)
Screenshot: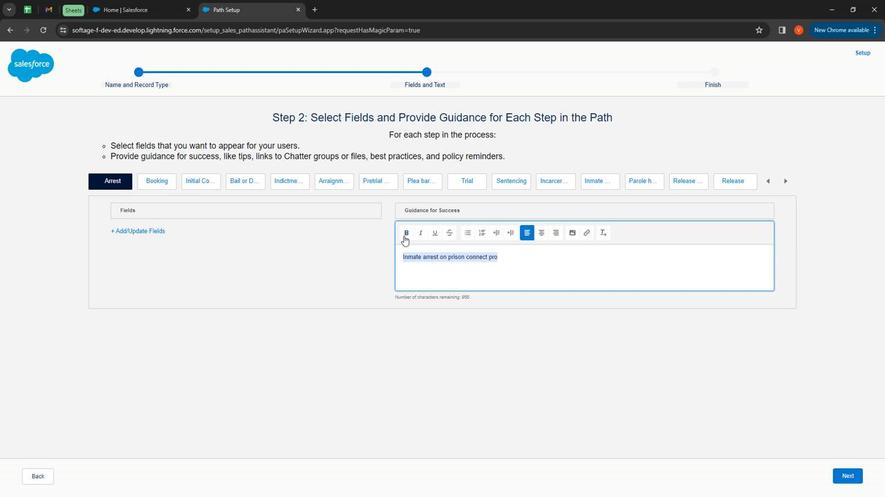 
Action: Mouse moved to (198, 181)
Screenshot: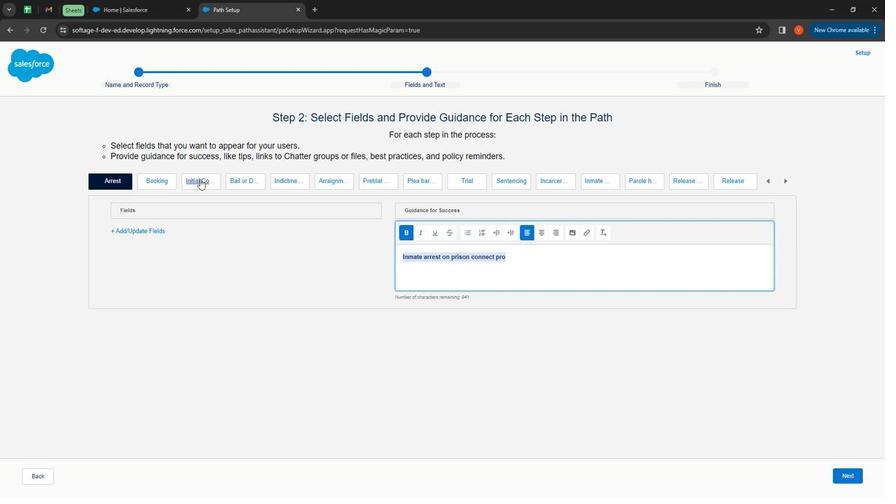 
Action: Mouse pressed left at (198, 181)
Screenshot: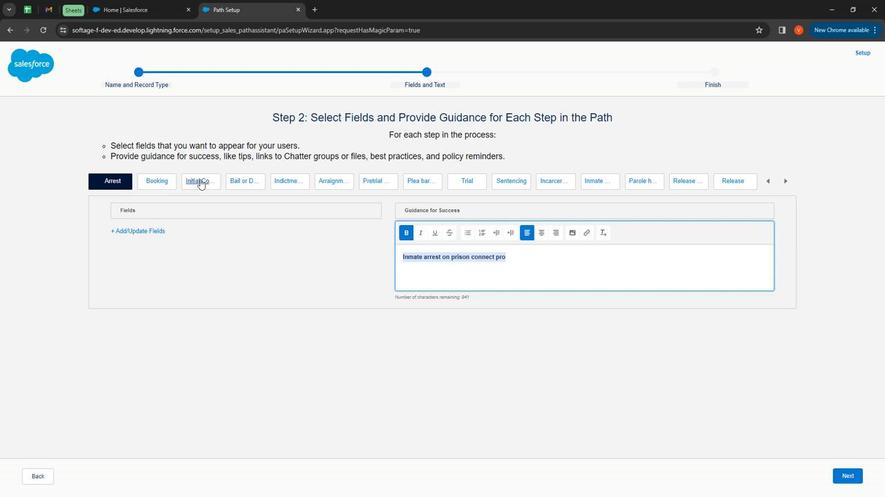 
Action: Mouse moved to (454, 269)
Screenshot: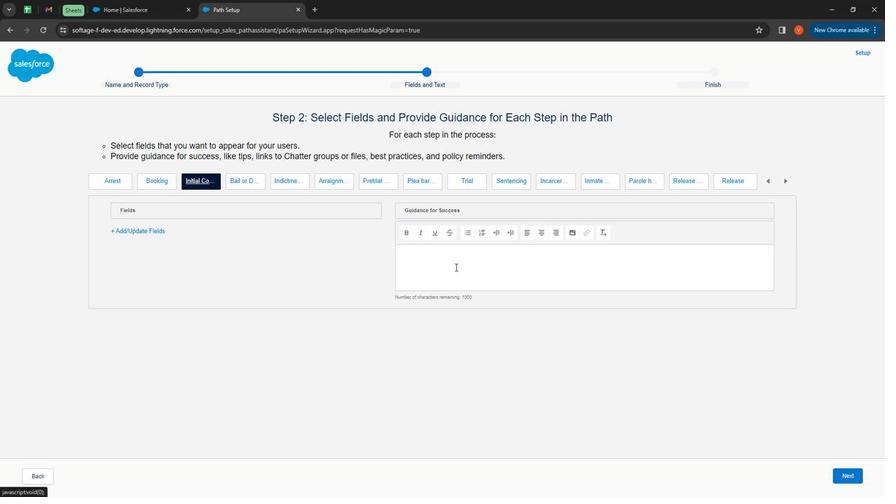 
Action: Mouse pressed left at (454, 269)
Screenshot: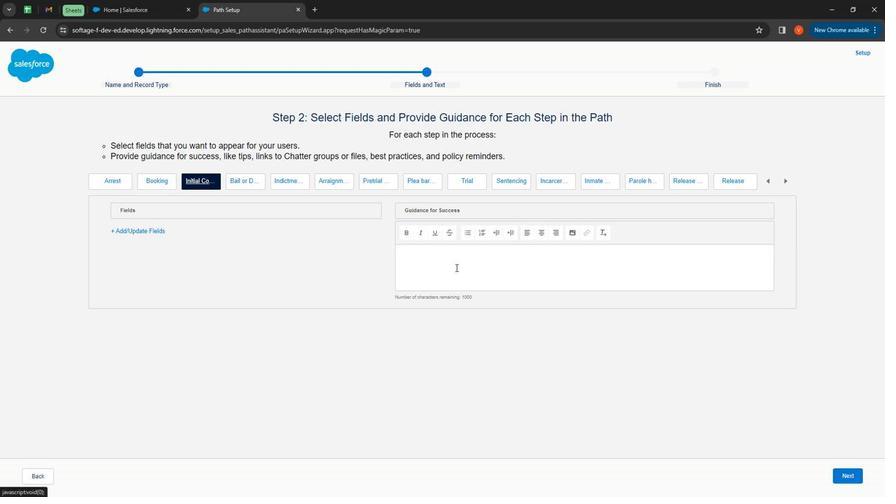 
Action: Mouse moved to (425, 269)
Screenshot: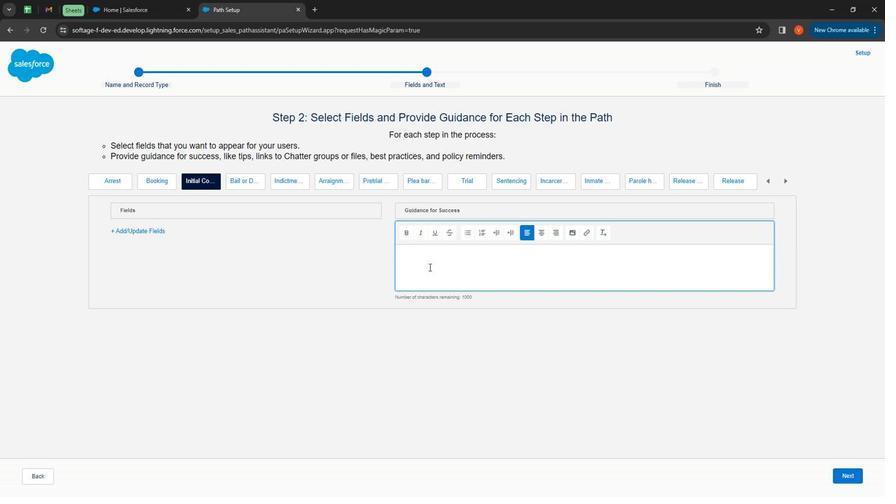 
Action: Key pressed <Key.shift><Key.shift><Key.shift><Key.shift><Key.shift><Key.shift><Key.shift><Key.shift>Initial<Key.space>contact<Key.space>for<Key.space>prison
Screenshot: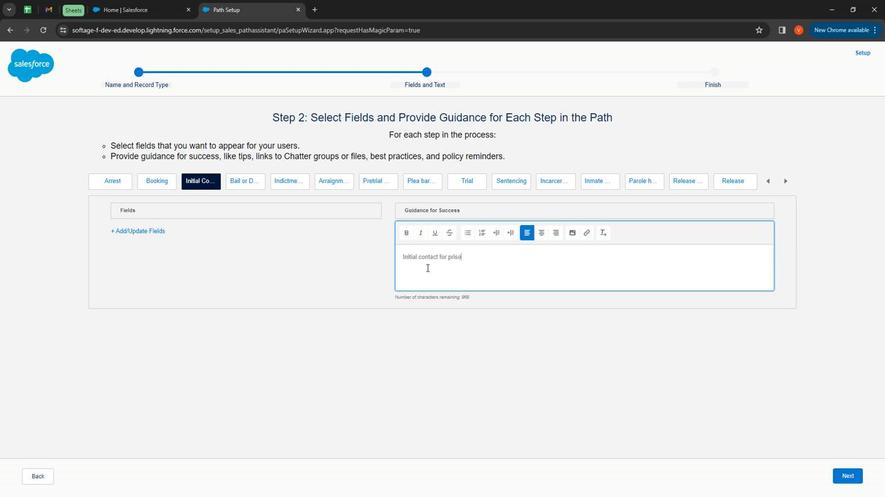 
Action: Mouse moved to (475, 257)
Screenshot: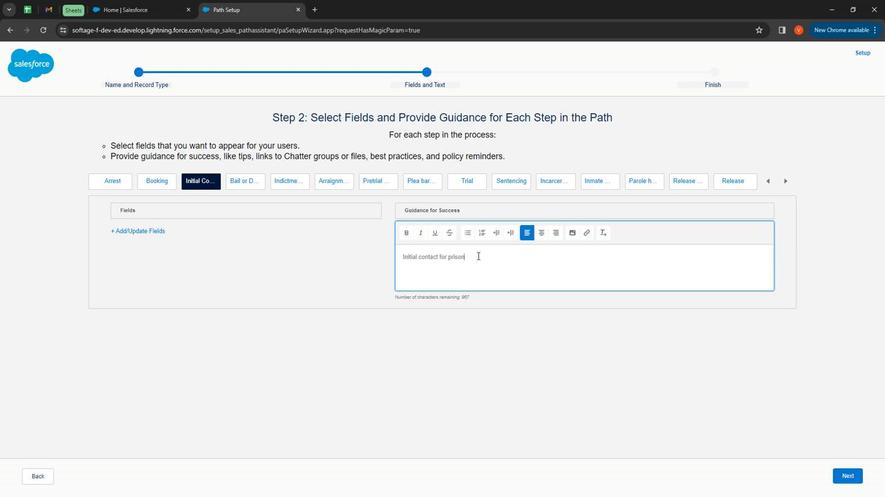 
Action: Mouse pressed left at (475, 257)
Screenshot: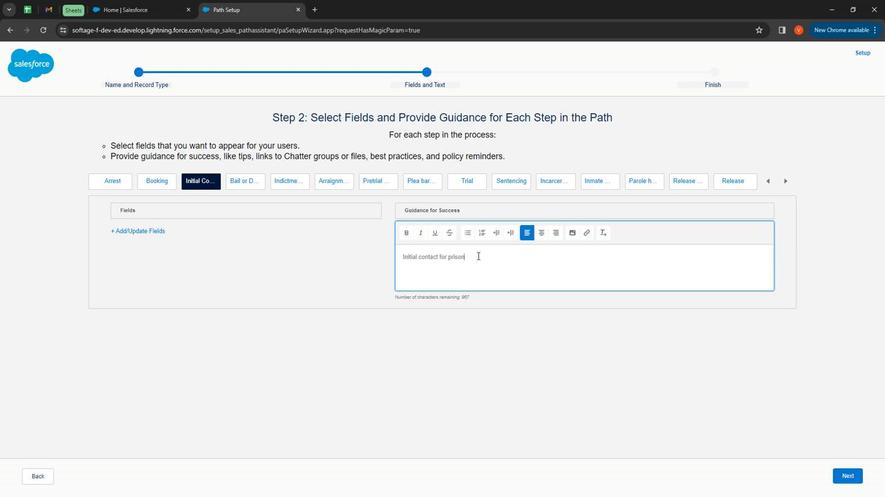 
Action: Mouse moved to (402, 234)
Screenshot: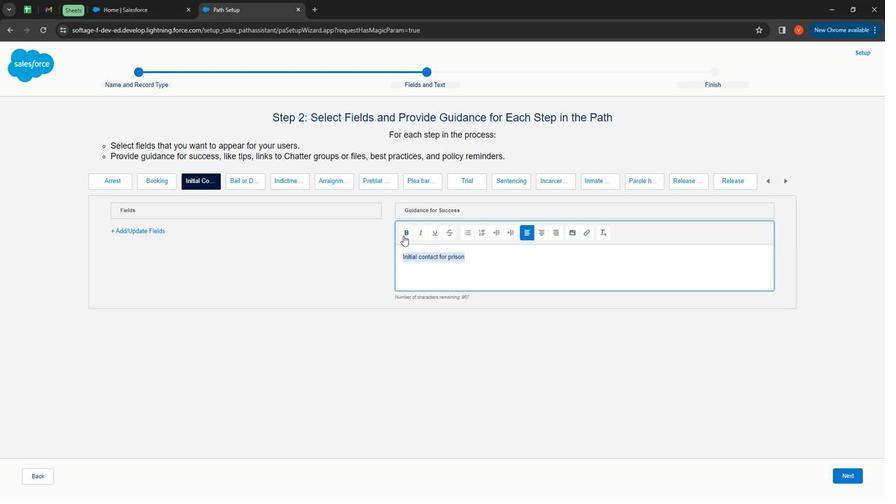 
Action: Mouse pressed left at (402, 234)
Screenshot: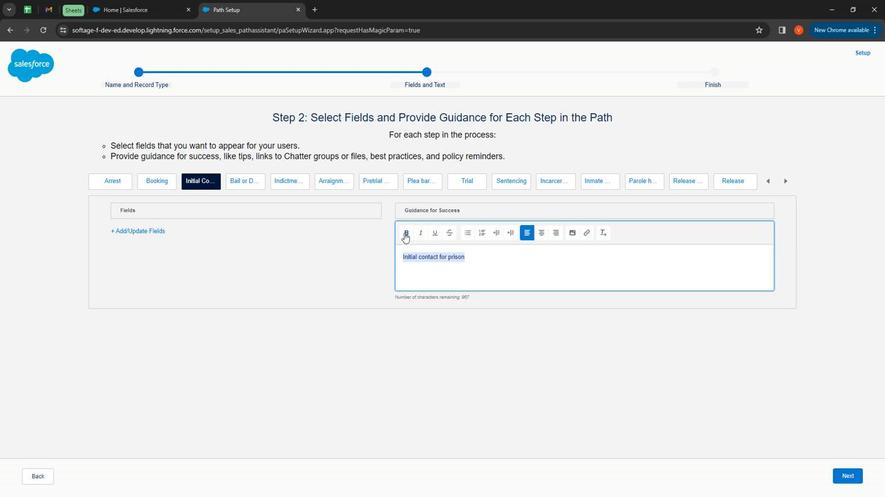
Action: Mouse moved to (241, 183)
Screenshot: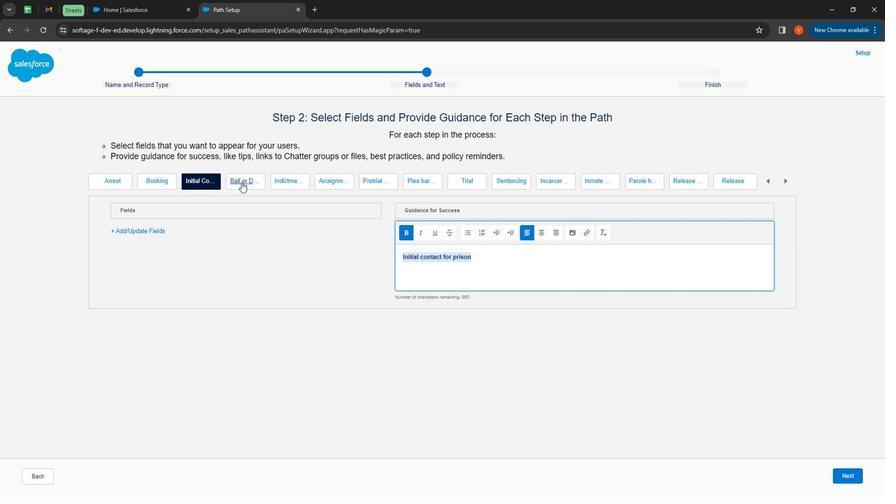 
Action: Mouse pressed left at (241, 183)
Screenshot: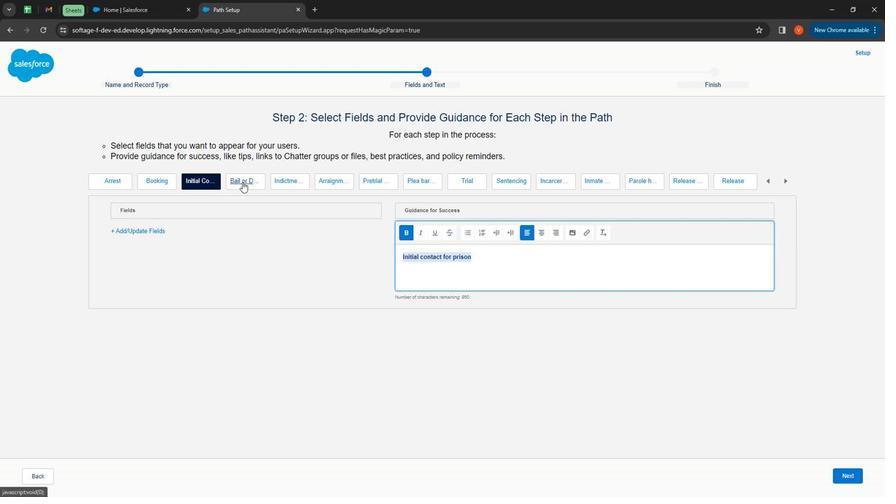 
Action: Mouse moved to (439, 265)
Screenshot: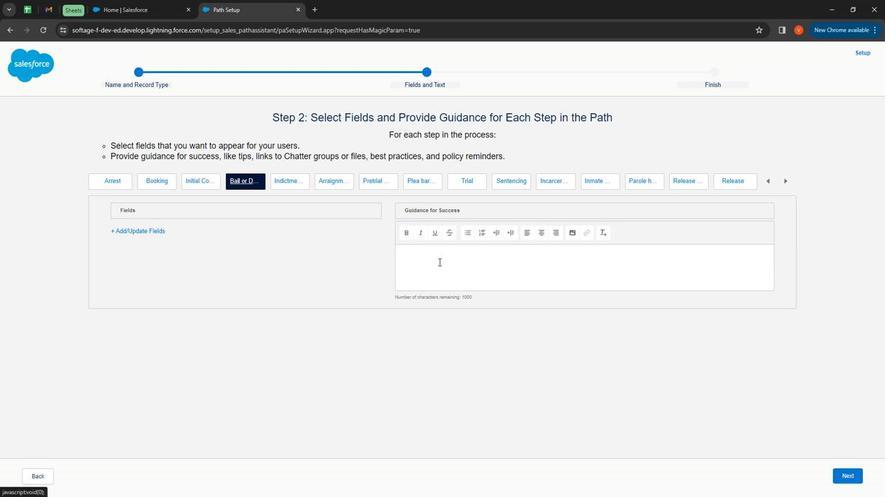 
Action: Mouse pressed left at (439, 265)
Screenshot: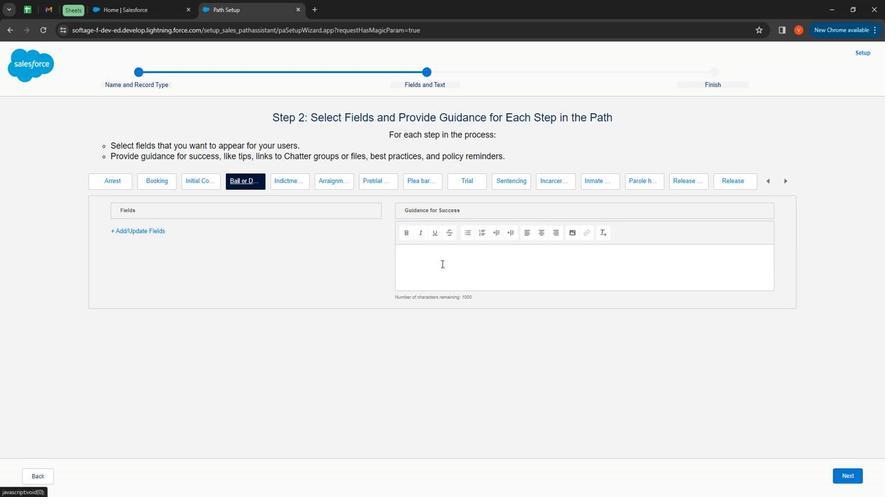 
Action: Mouse moved to (399, 234)
Screenshot: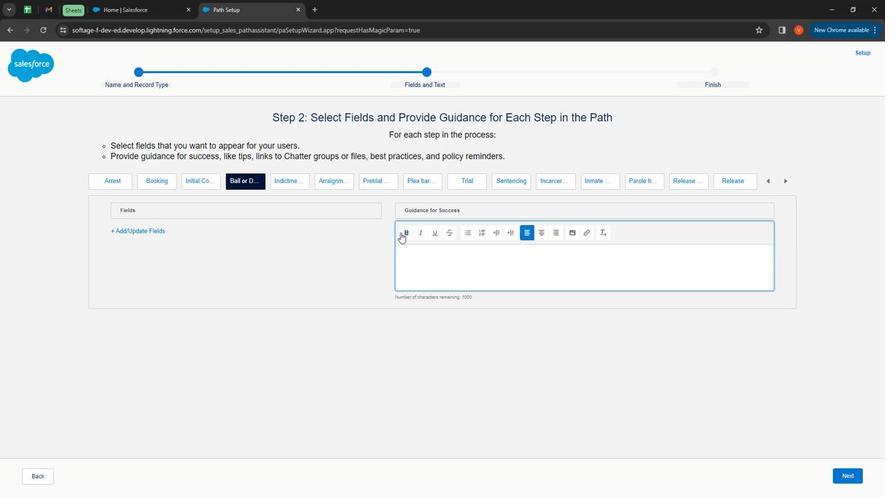 
Action: Mouse pressed left at (399, 234)
Screenshot: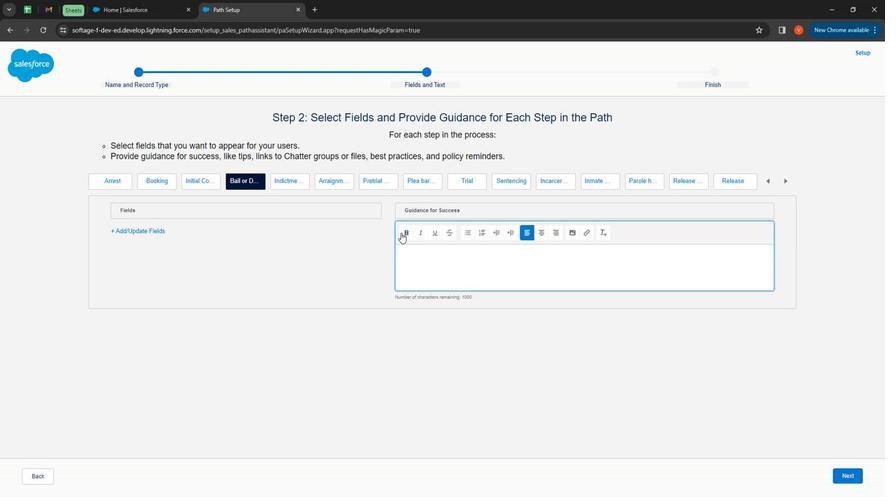 
Action: Mouse moved to (416, 256)
Screenshot: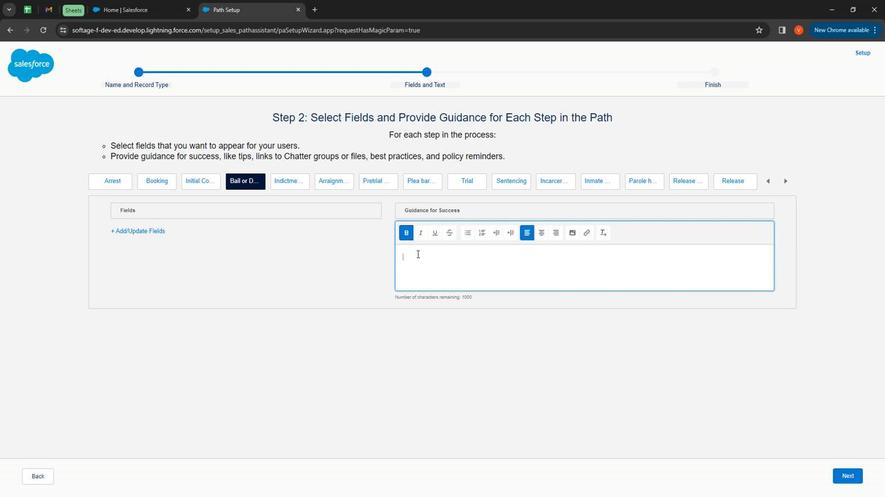 
Action: Key pressed <Key.shift>
Screenshot: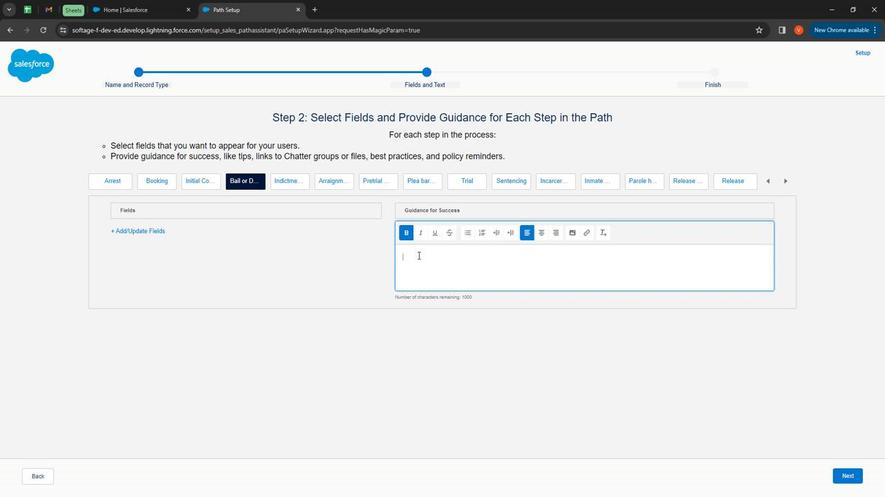 
Action: Mouse moved to (412, 253)
Screenshot: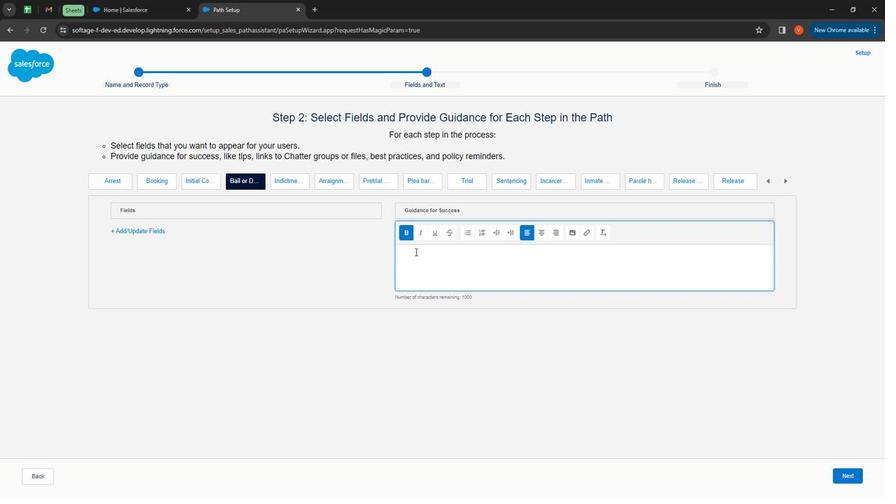 
Action: Key pressed <Key.shift><Key.shift><Key.shift><Key.shift><Key.shift>Bail<Key.space>given<Key.space>or<Key.space>not
Screenshot: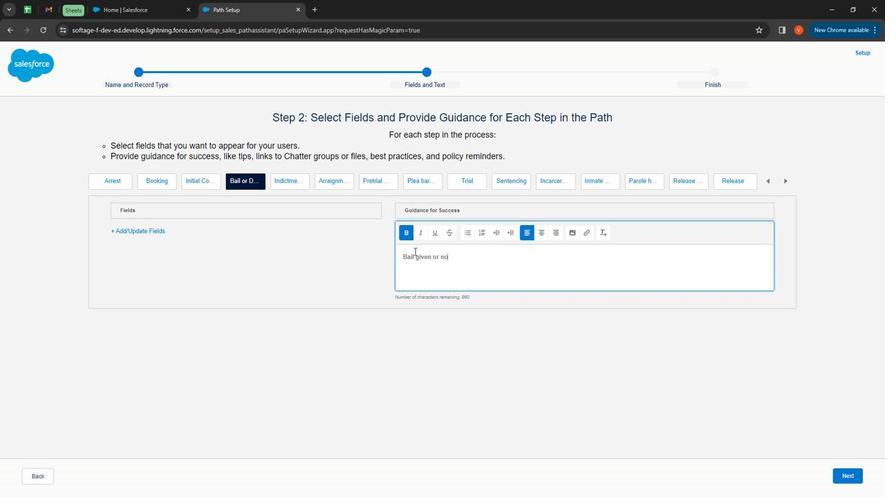 
Action: Mouse moved to (292, 186)
Screenshot: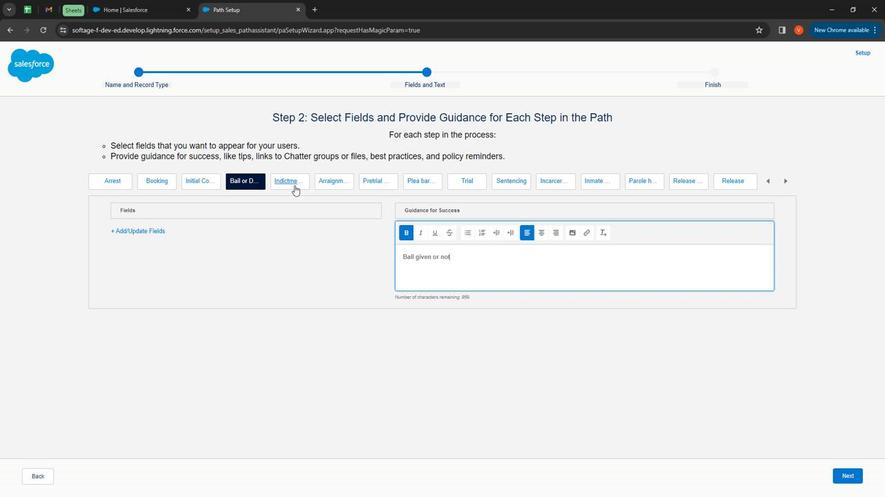 
Action: Mouse pressed left at (292, 186)
Screenshot: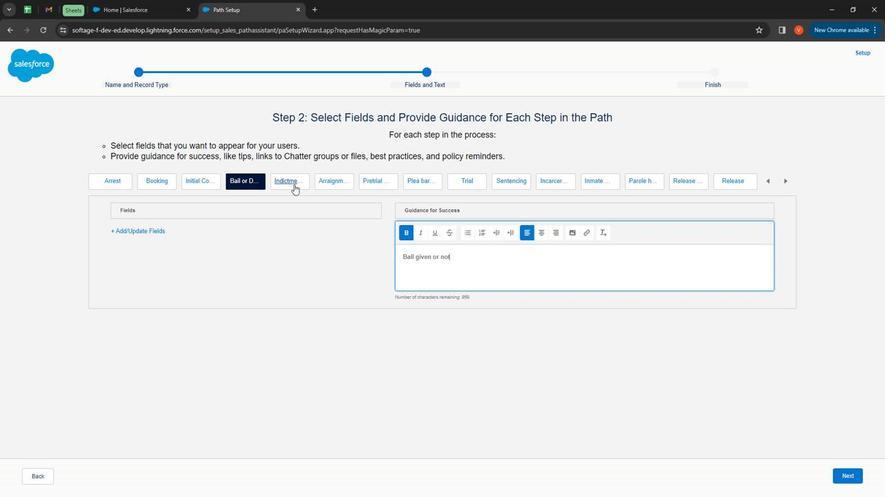 
Action: Mouse moved to (443, 256)
Screenshot: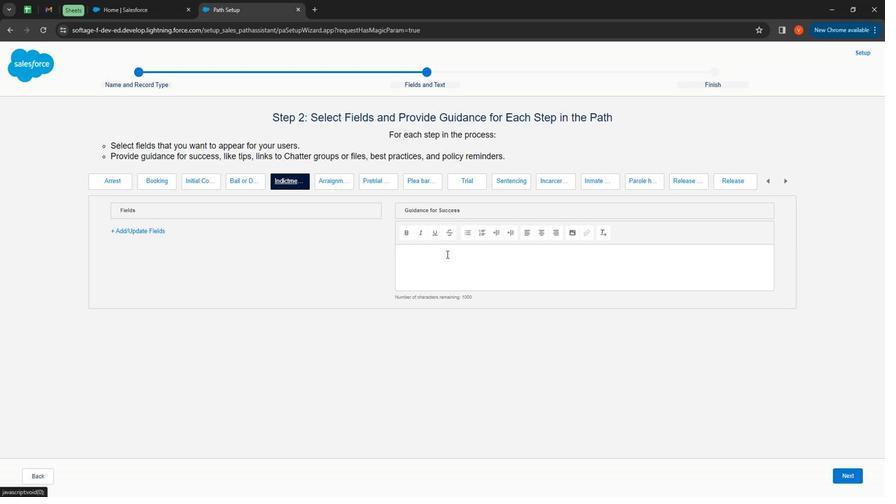 
Action: Mouse pressed left at (443, 256)
Screenshot: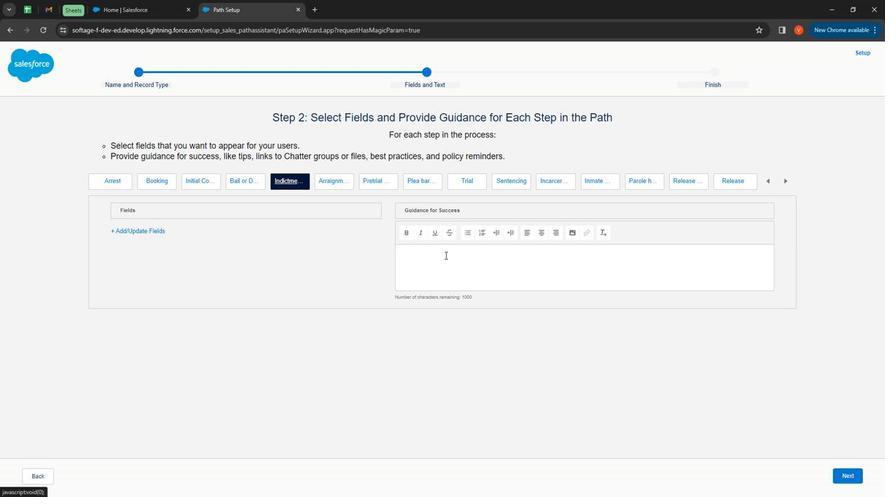 
Action: Mouse moved to (438, 262)
Screenshot: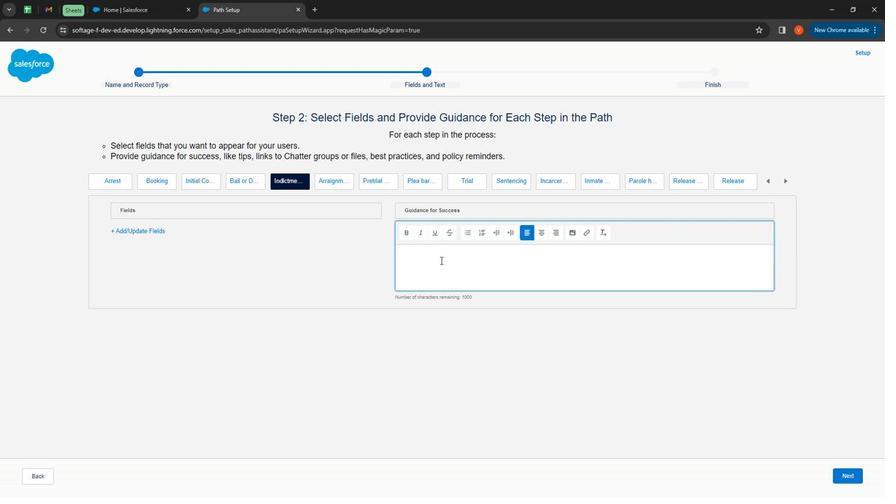 
Action: Key pressed <Key.shift><Key.shift><Key.shift><Key.shift><Key.shift><Key.shift><Key.shift><Key.shift><Key.shift><Key.shift><Key.shift><Key.shift><Key.shift><Key.shift>Indictment<Key.space>requit<Key.backspace>red<Key.space>or<Key.space>not
Screenshot: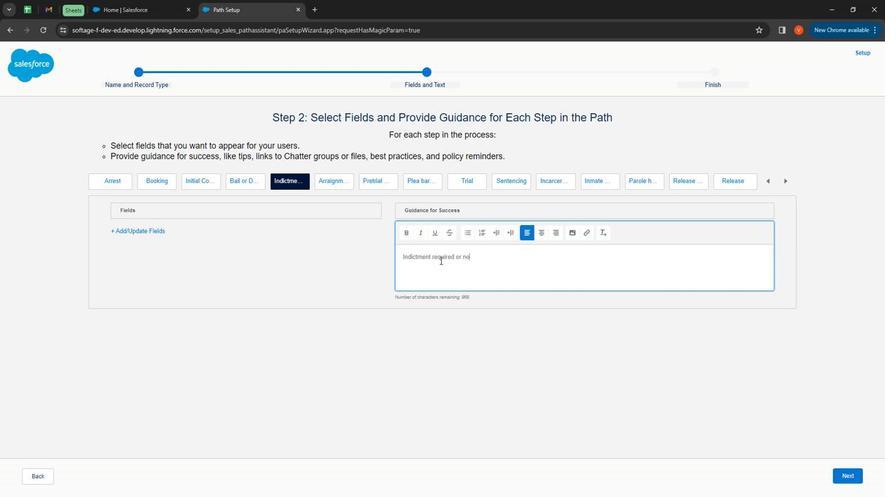 
Action: Mouse moved to (483, 262)
Screenshot: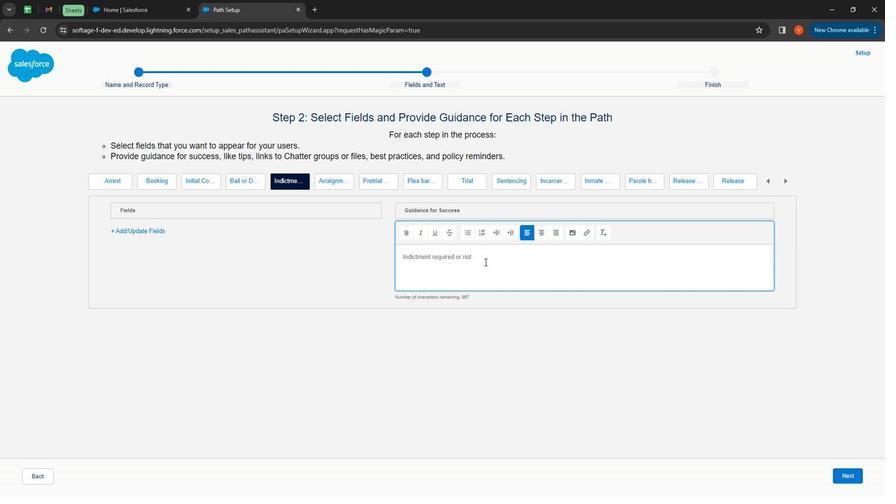 
Action: Mouse pressed left at (483, 262)
Screenshot: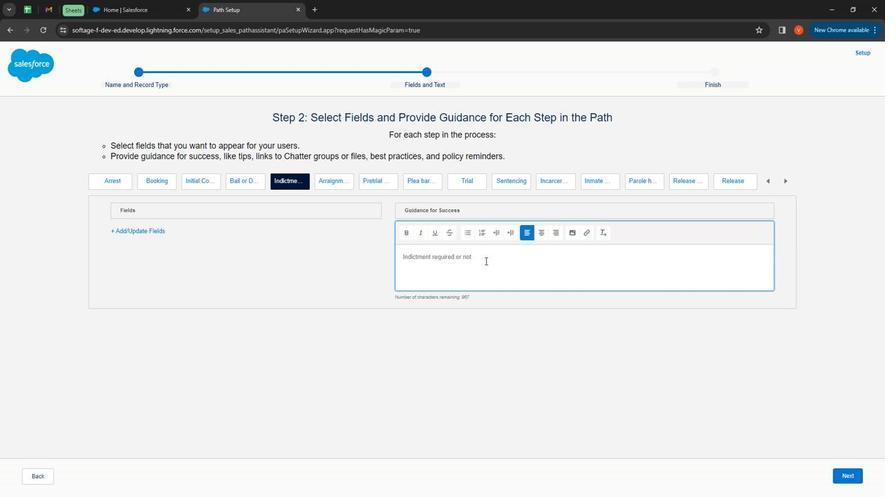 
Action: Mouse moved to (409, 233)
Screenshot: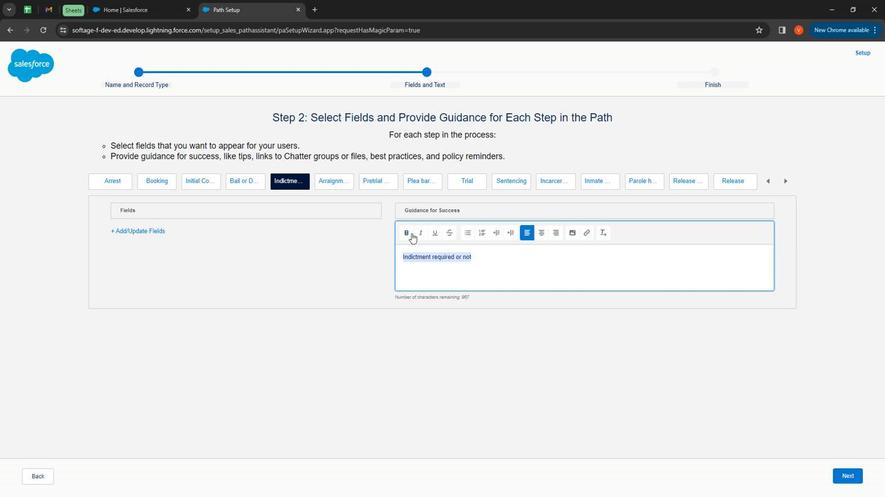 
Action: Mouse pressed left at (409, 233)
Screenshot: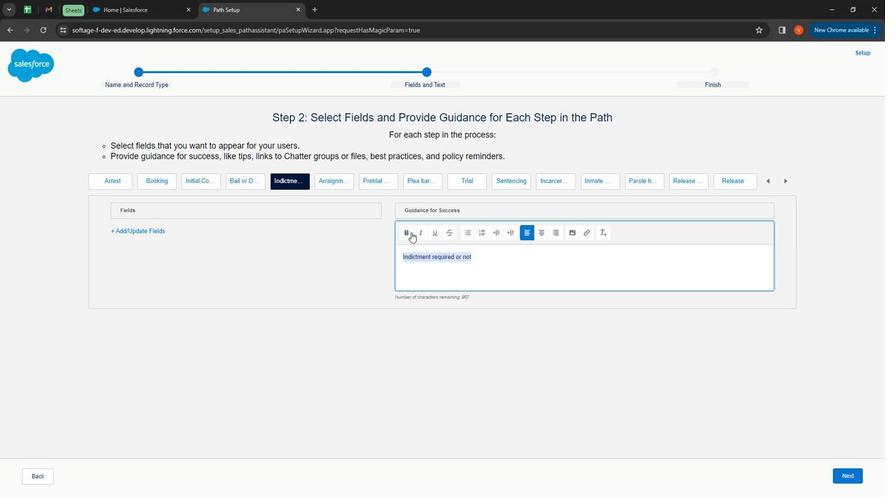 
Action: Mouse moved to (331, 186)
Screenshot: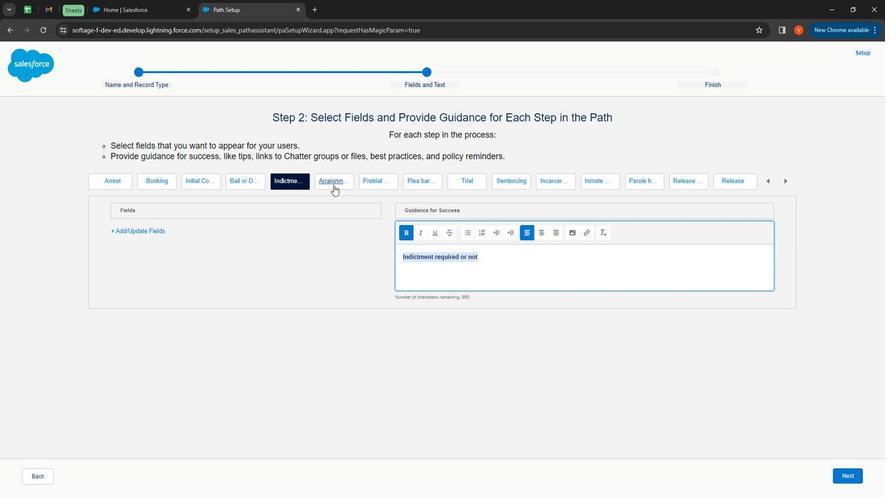 
Action: Mouse pressed left at (331, 186)
Screenshot: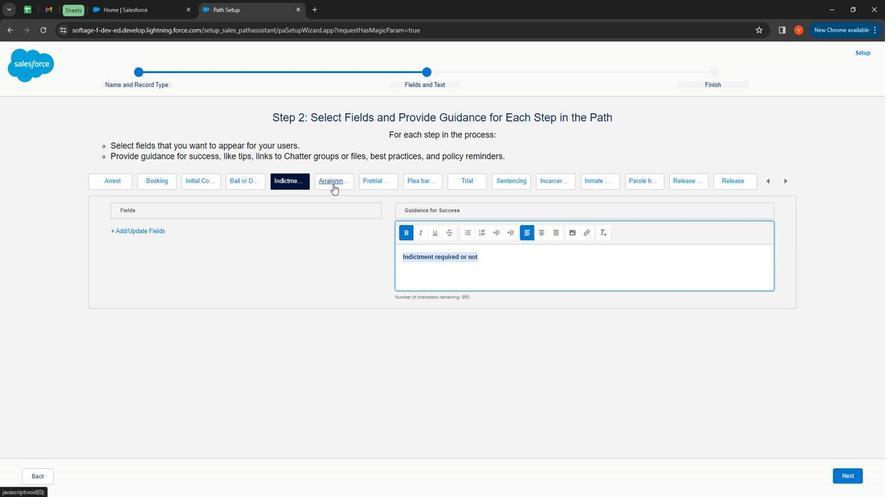 
Action: Mouse moved to (456, 254)
Screenshot: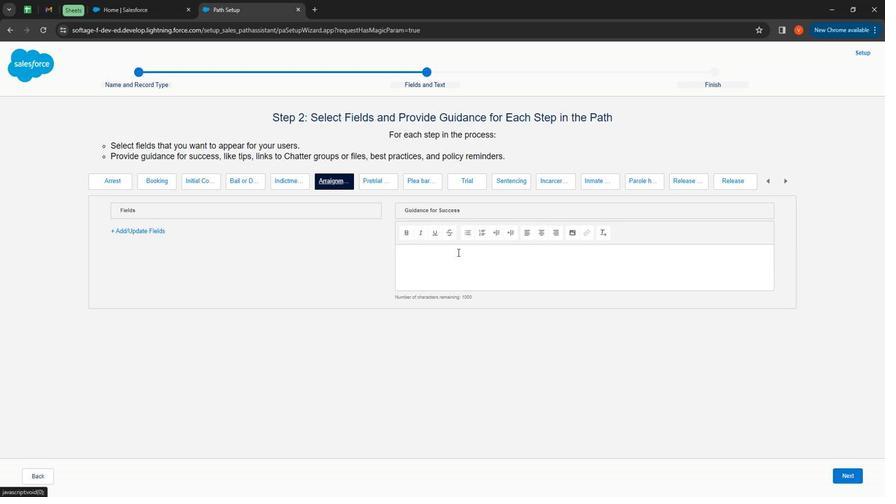 
Action: Mouse pressed left at (456, 254)
Screenshot: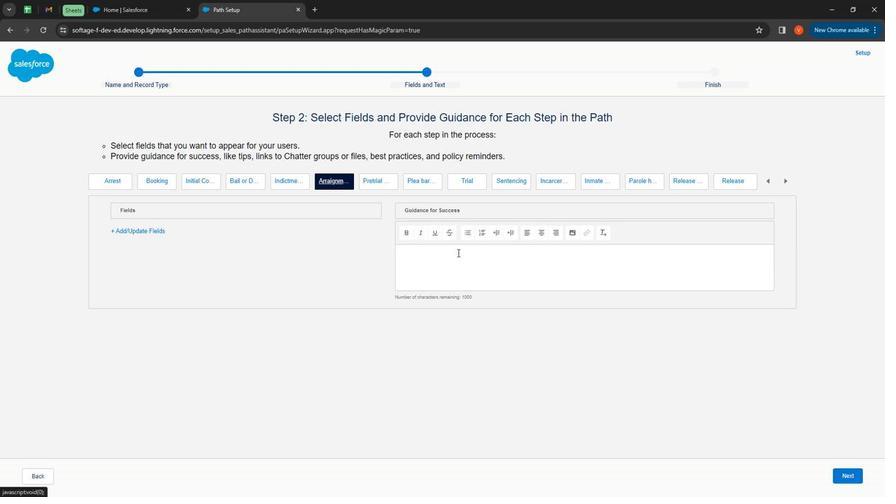 
Action: Mouse moved to (456, 254)
Screenshot: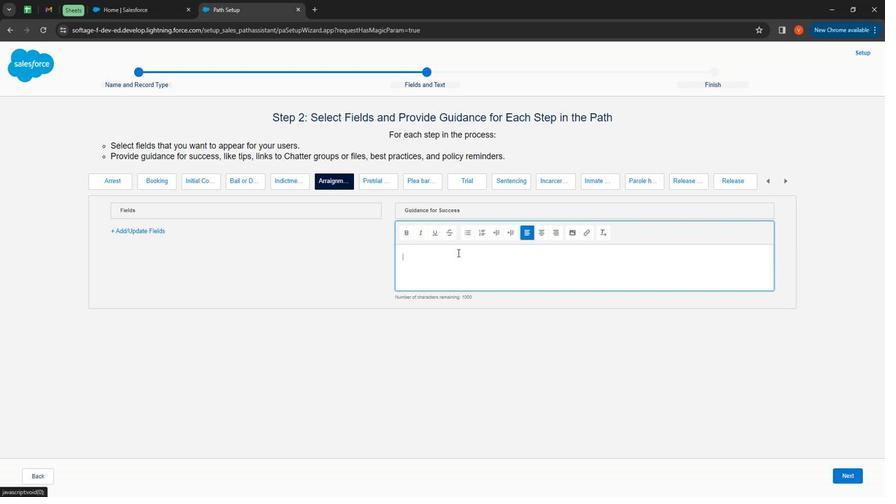 
Action: Key pressed <Key.shift>
Screenshot: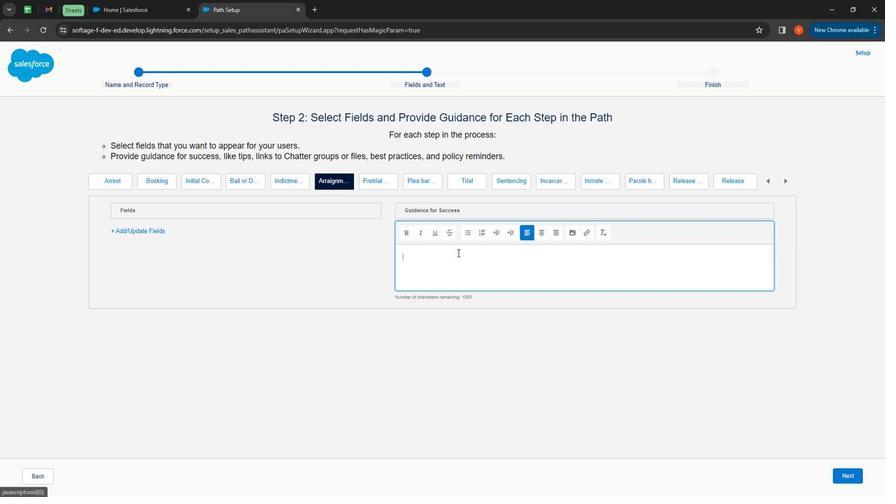 
Action: Mouse moved to (445, 248)
Screenshot: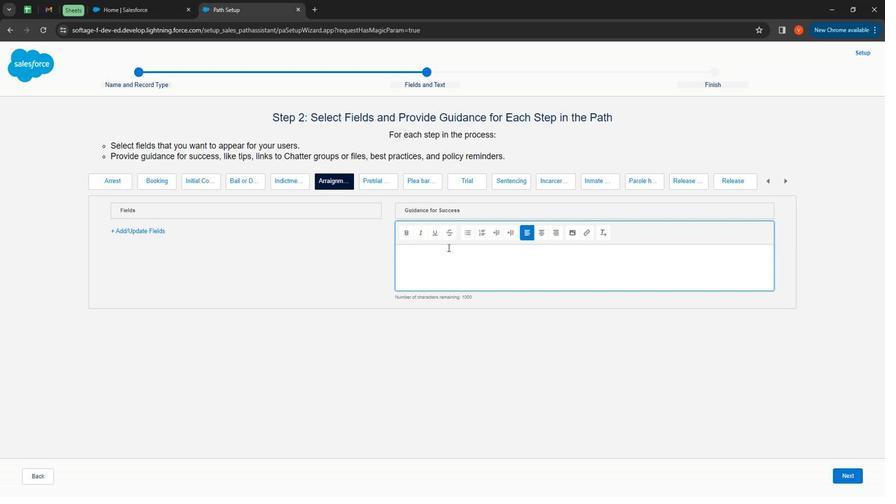 
Action: Key pressed A
Screenshot: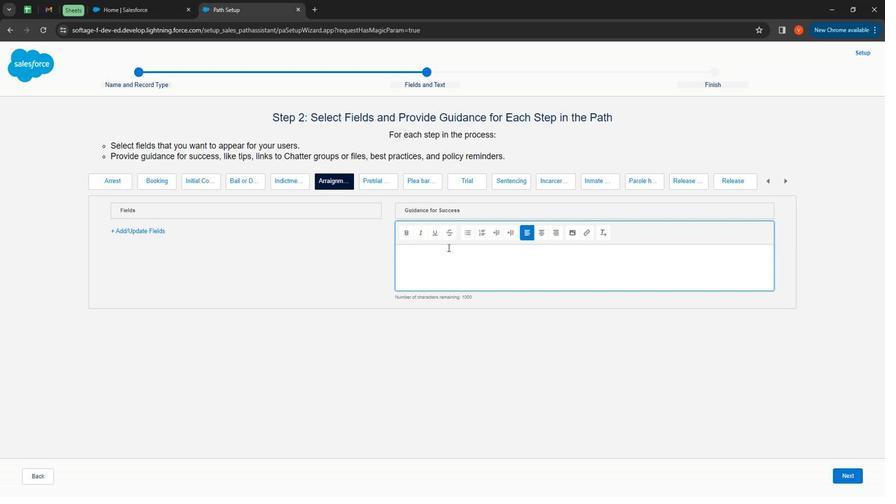 
Action: Mouse moved to (441, 246)
Screenshot: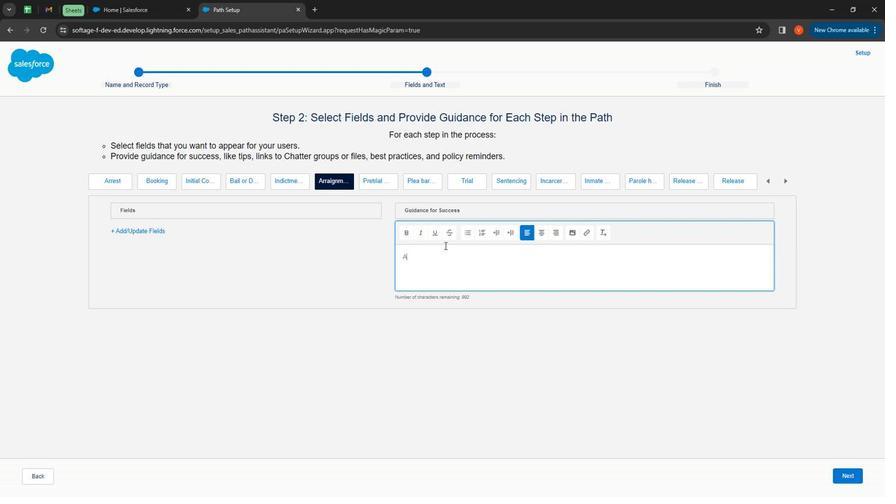 
Action: Key pressed rraignment<Key.space>avilable<Key.space>or<Key.space>not
Screenshot: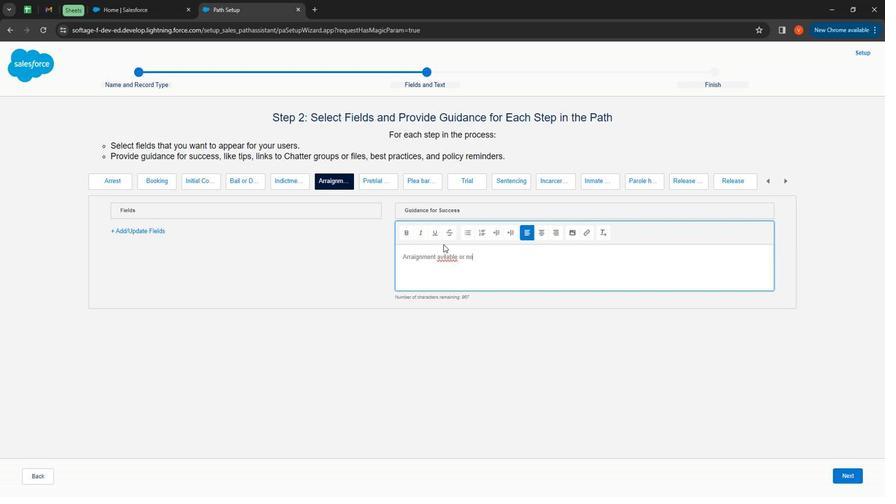 
Action: Mouse moved to (444, 256)
Screenshot: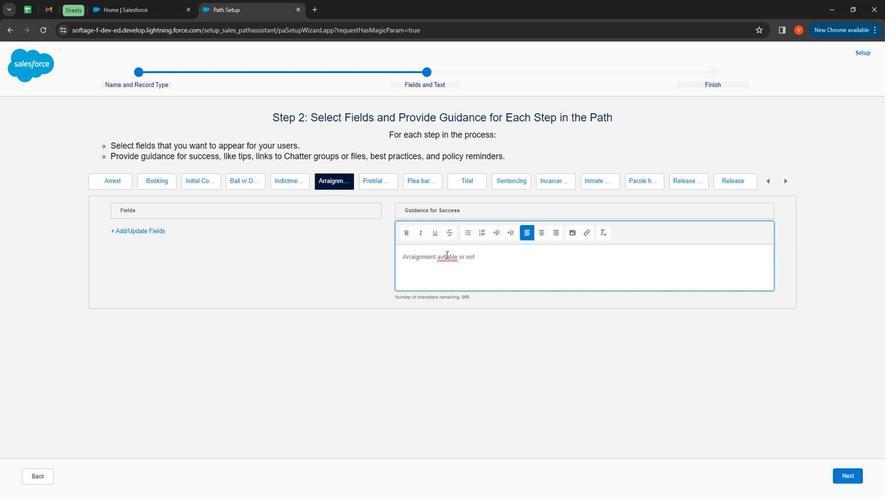 
Action: Mouse pressed right at (444, 256)
Screenshot: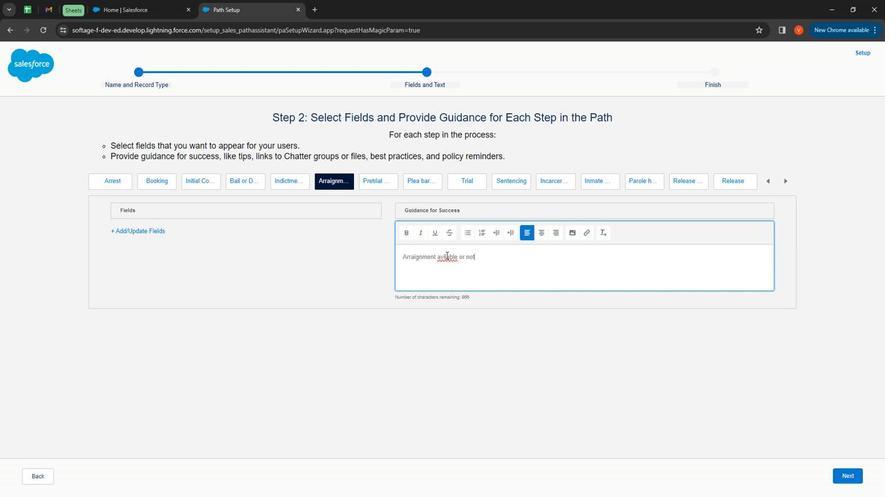 
Action: Mouse moved to (458, 269)
Screenshot: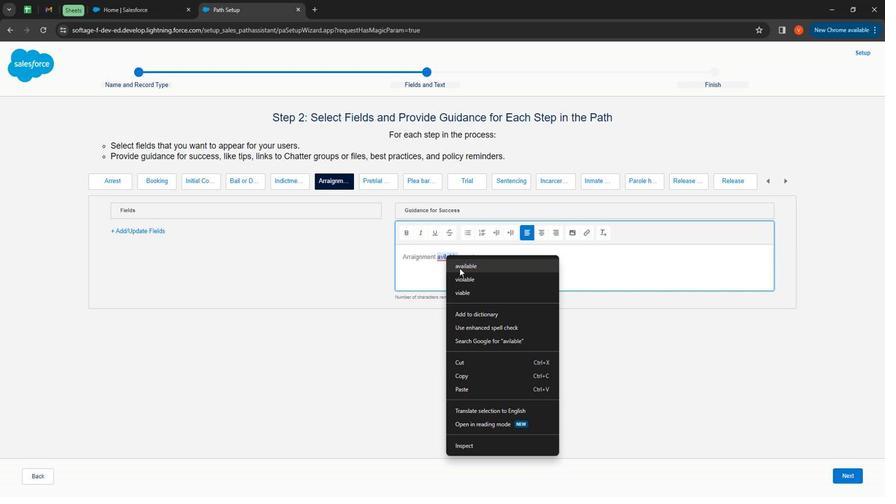 
Action: Mouse pressed left at (458, 269)
Screenshot: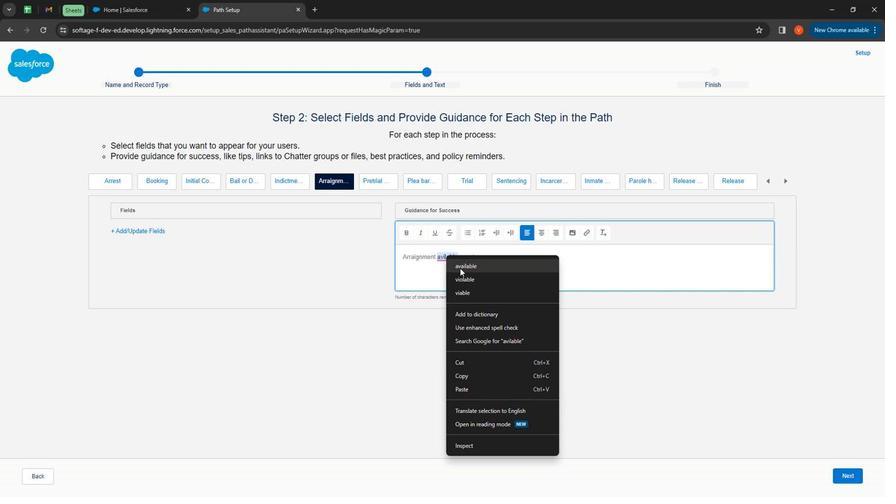 
Action: Mouse moved to (493, 263)
Screenshot: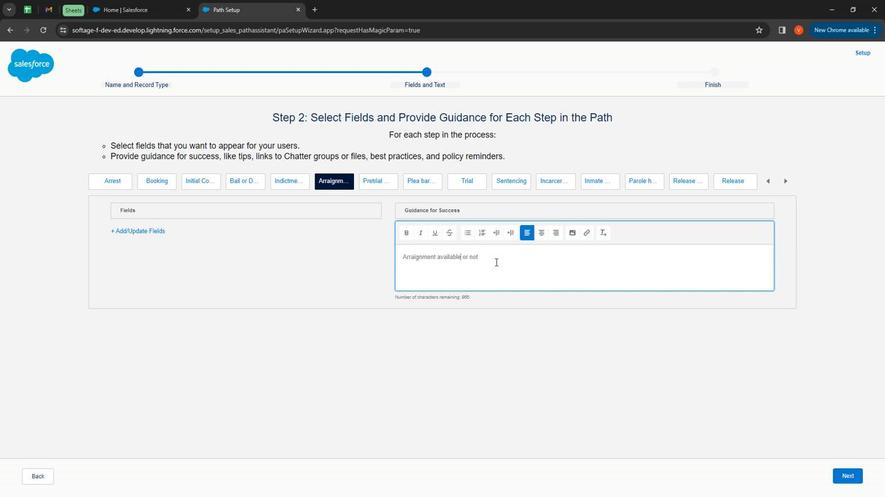 
Action: Mouse pressed left at (493, 263)
Screenshot: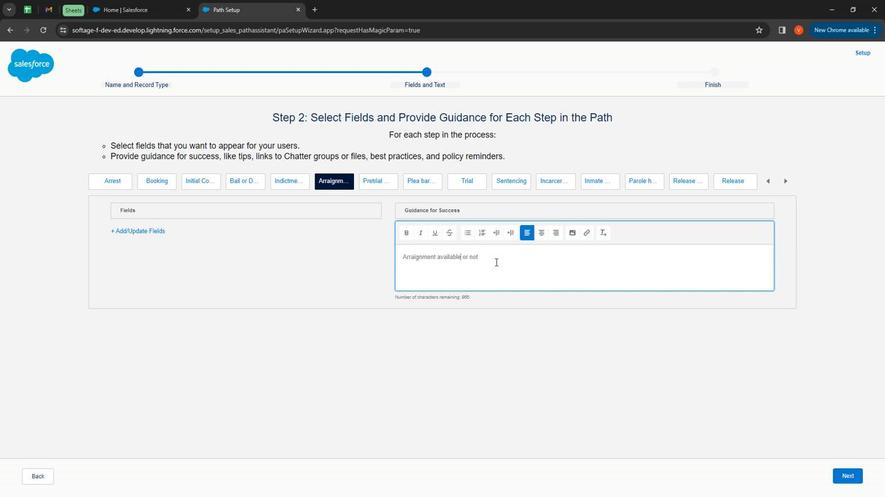 
Action: Mouse moved to (421, 237)
Screenshot: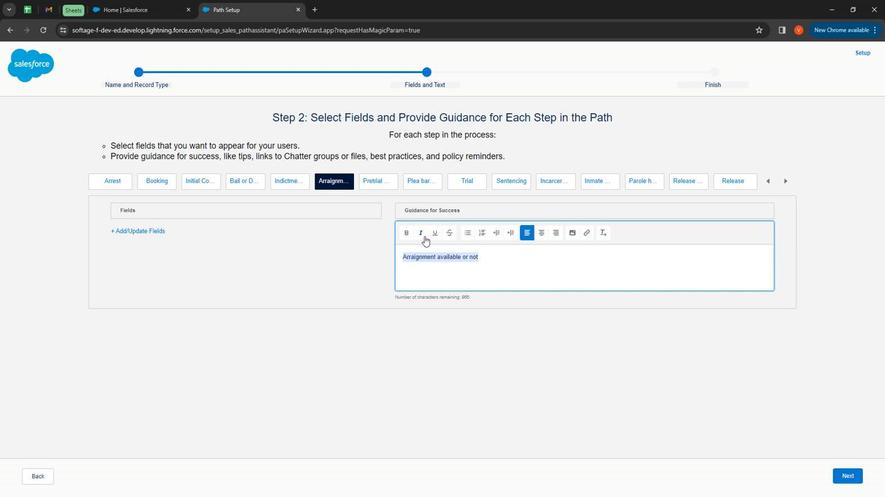 
Action: Mouse pressed left at (421, 237)
Screenshot: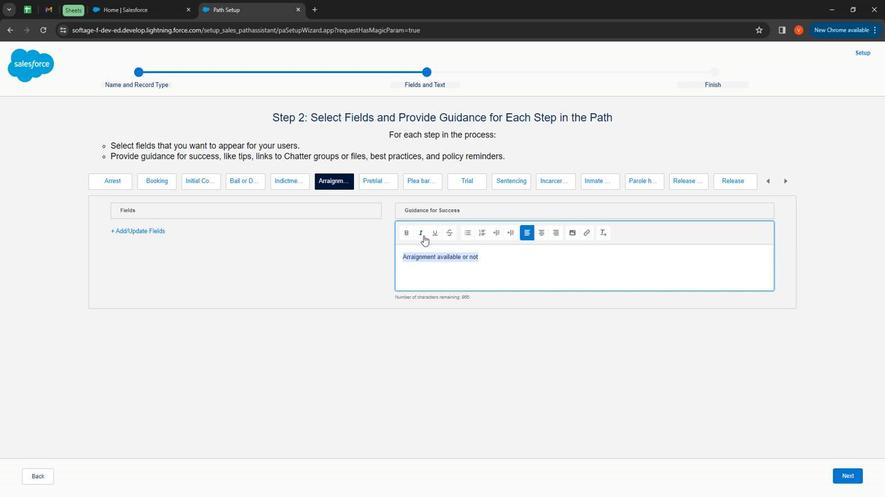 
Action: Mouse moved to (408, 235)
Screenshot: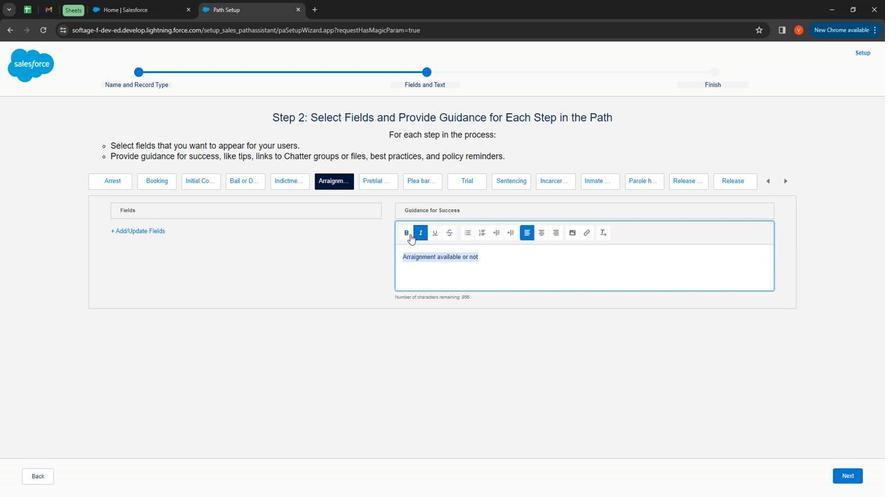
Action: Mouse pressed left at (408, 235)
Screenshot: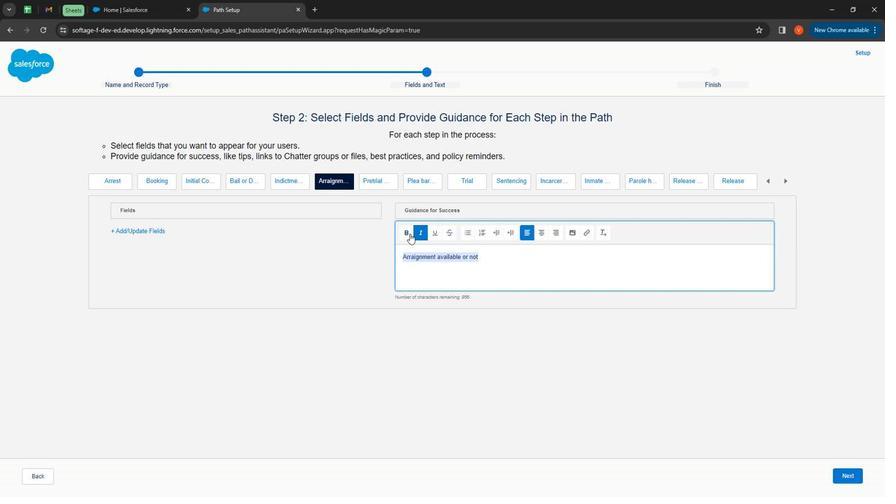 
Action: Mouse moved to (430, 235)
Screenshot: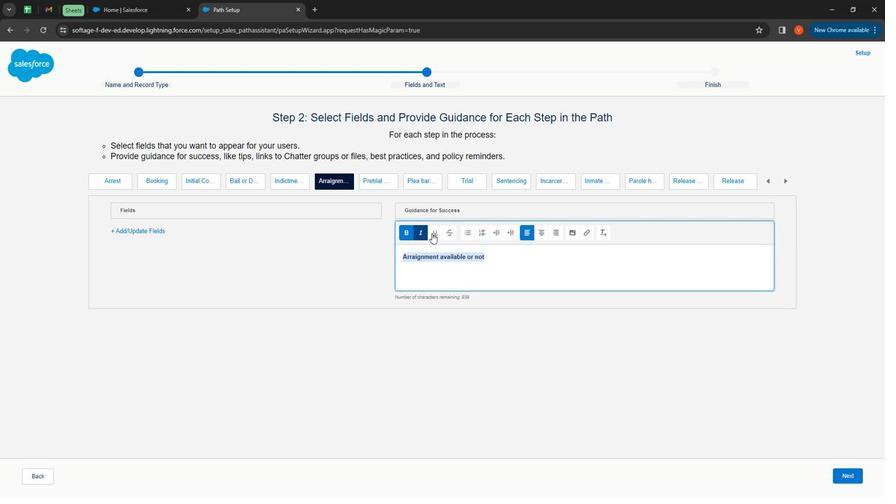 
Action: Mouse pressed left at (430, 235)
Screenshot: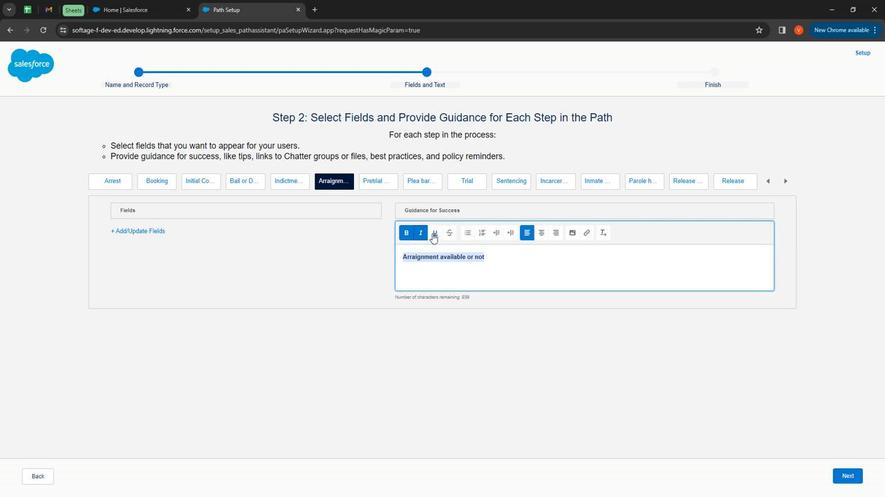 
Action: Mouse moved to (452, 287)
Screenshot: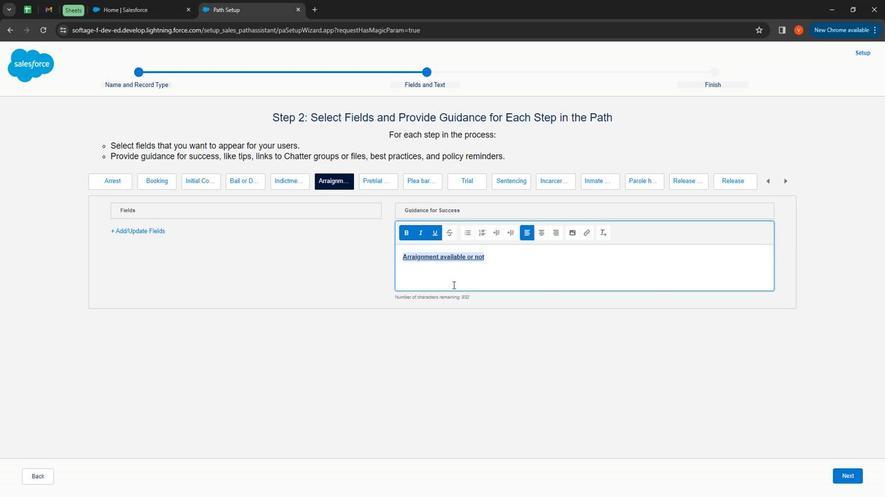 
Action: Mouse pressed left at (452, 287)
Screenshot: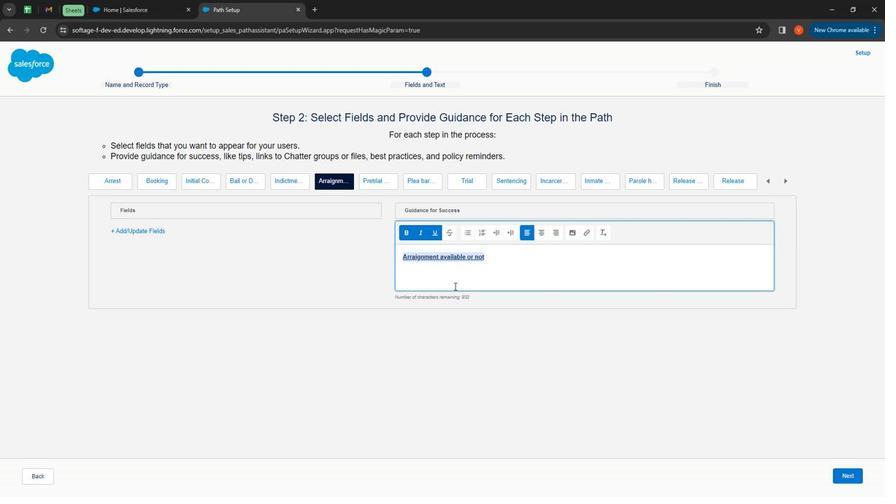 
Action: Mouse moved to (453, 275)
Screenshot: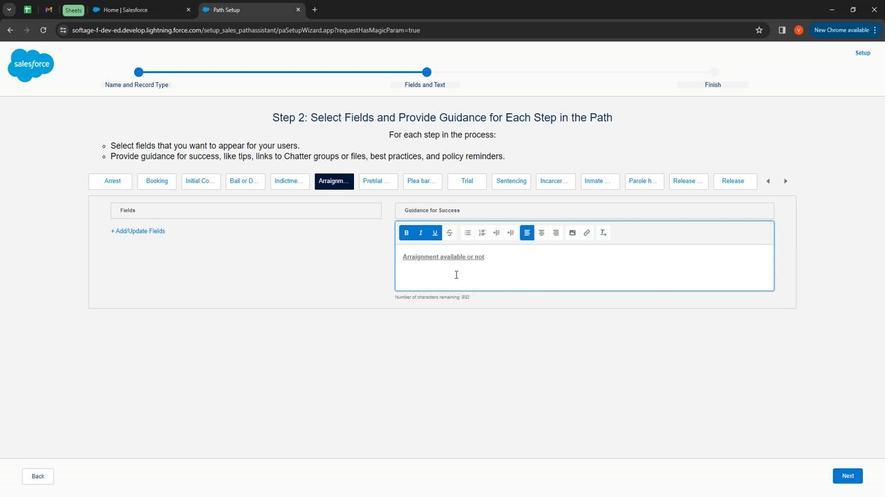 
Action: Mouse pressed left at (453, 275)
Screenshot: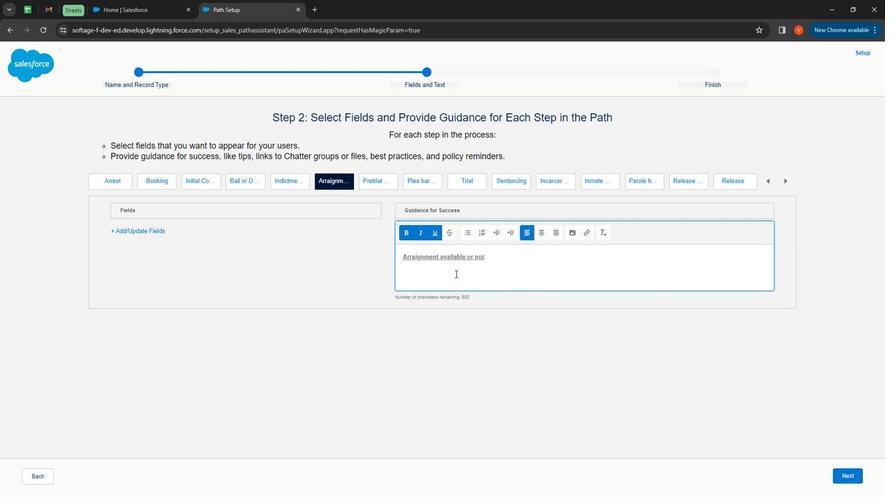 
Action: Mouse moved to (417, 238)
Screenshot: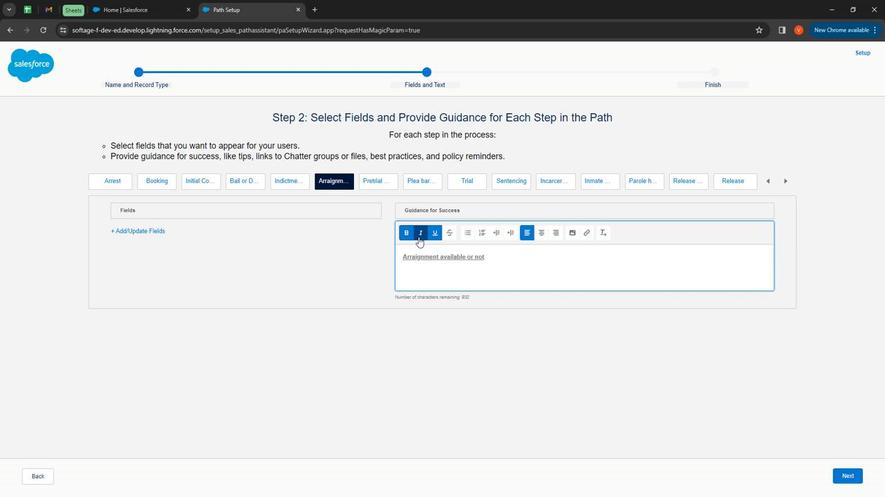 
Action: Mouse pressed left at (417, 238)
Screenshot: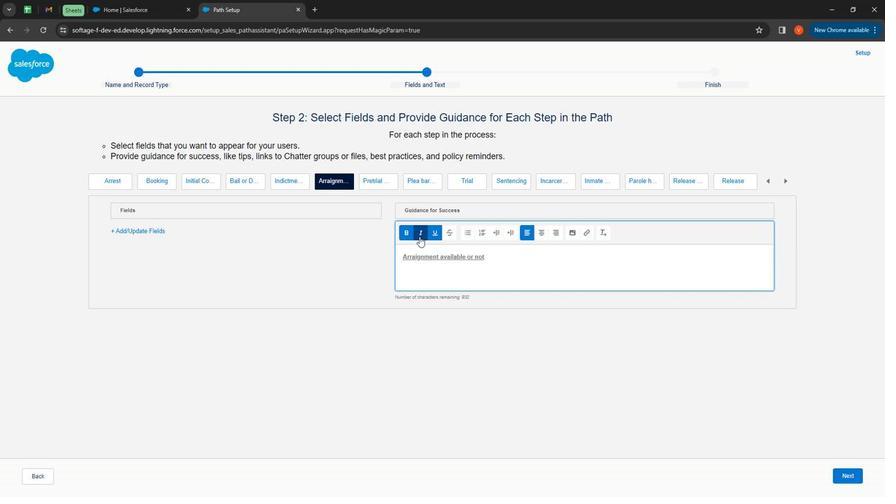 
Action: Mouse moved to (377, 187)
Screenshot: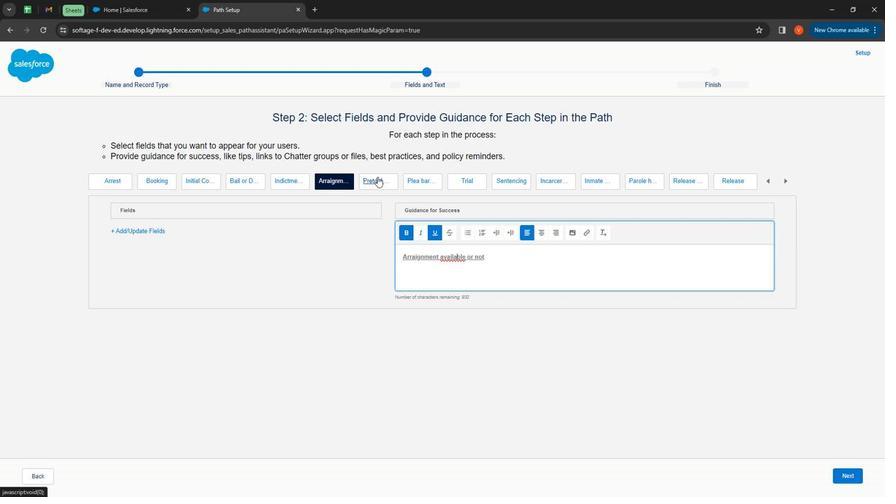 
Action: Mouse pressed left at (377, 187)
Screenshot: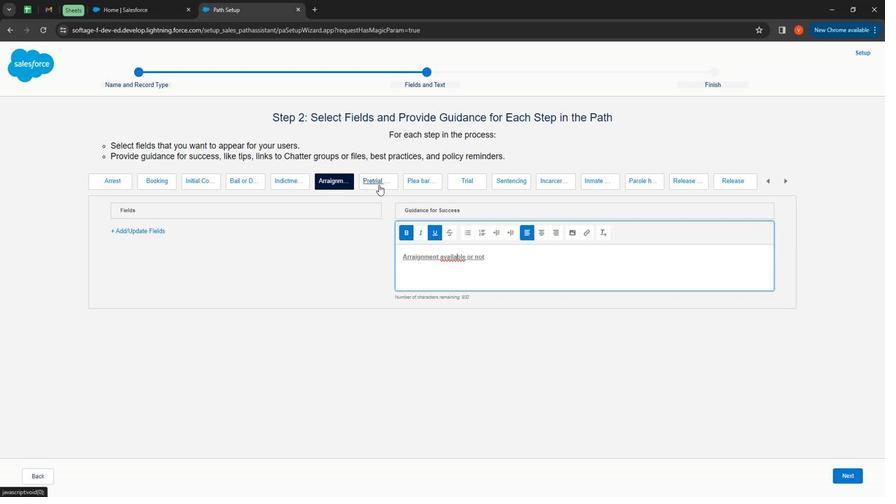 
Action: Mouse moved to (476, 269)
Screenshot: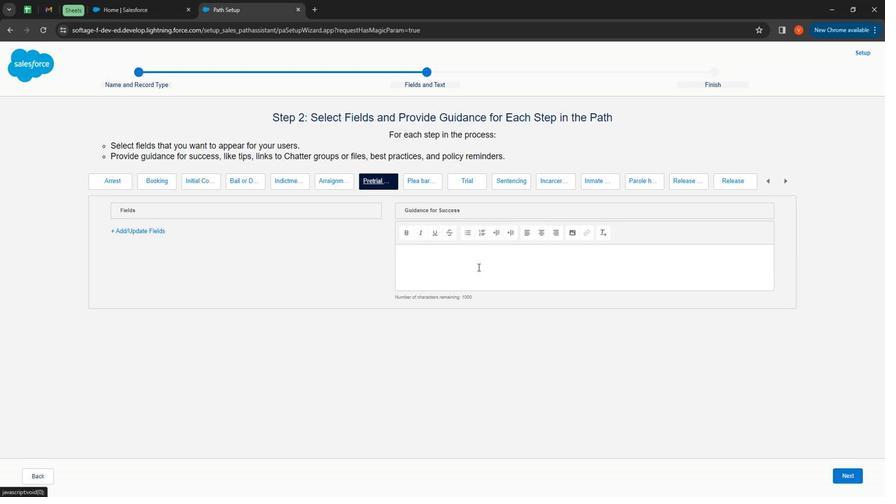 
Action: Mouse pressed left at (476, 269)
Screenshot: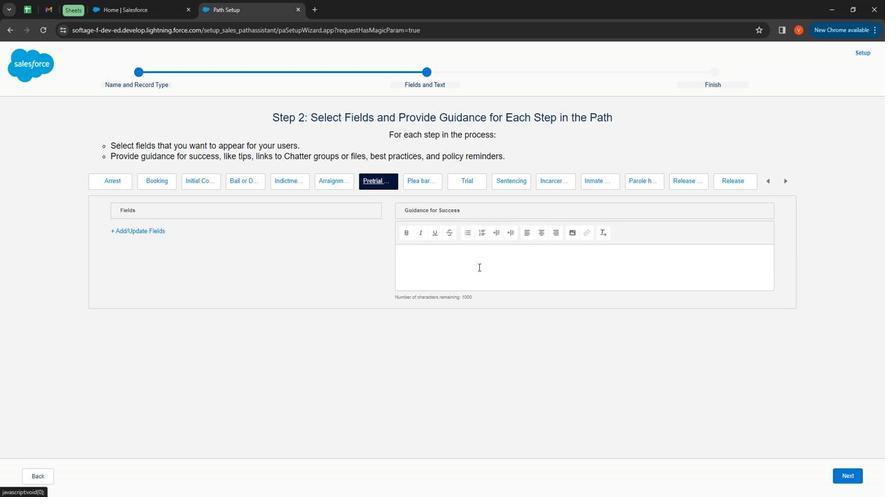 
Action: Key pressed <Key.shift><Key.shift><Key.shift><Key.shift><Key.shift><Key.shift><Key.shift><Key.shift><Key.shift><Key.shift><Key.shift><Key.shift>Pretrial<Key.space><Key.shift>Date<Key.space>for<Key.space>inmate<Key.space>
Screenshot: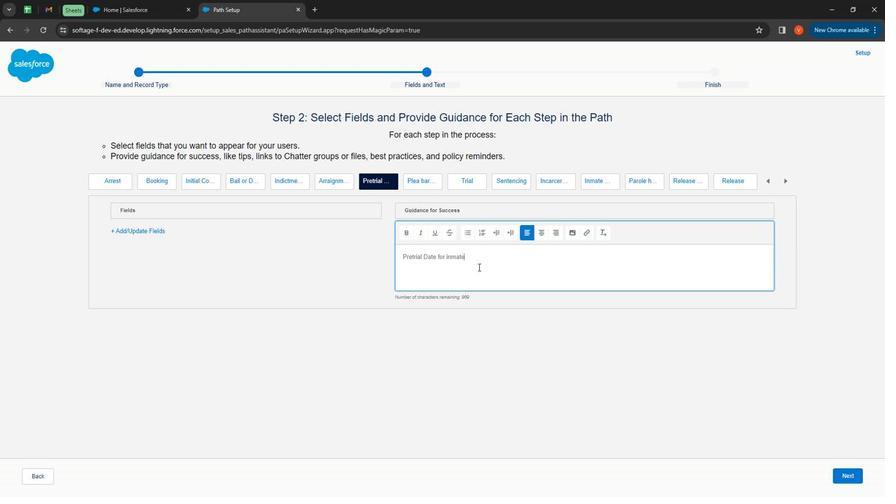 
Action: Mouse moved to (482, 266)
Screenshot: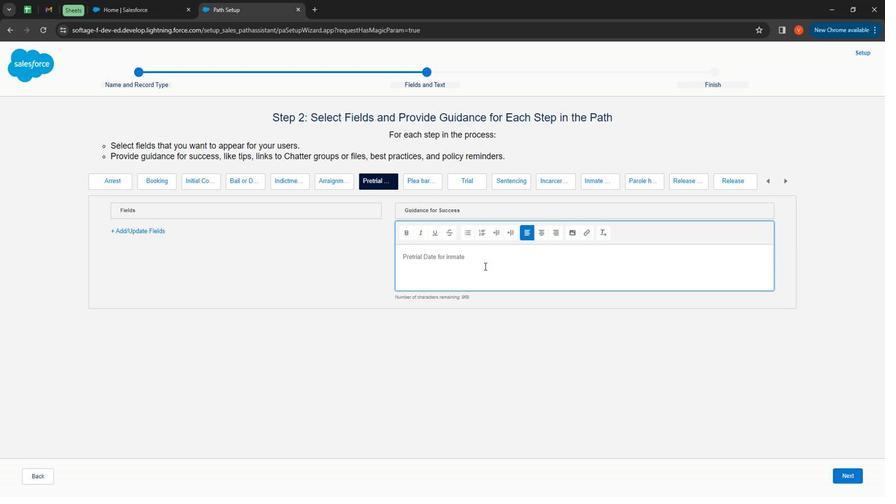 
Action: Mouse pressed left at (482, 266)
Screenshot: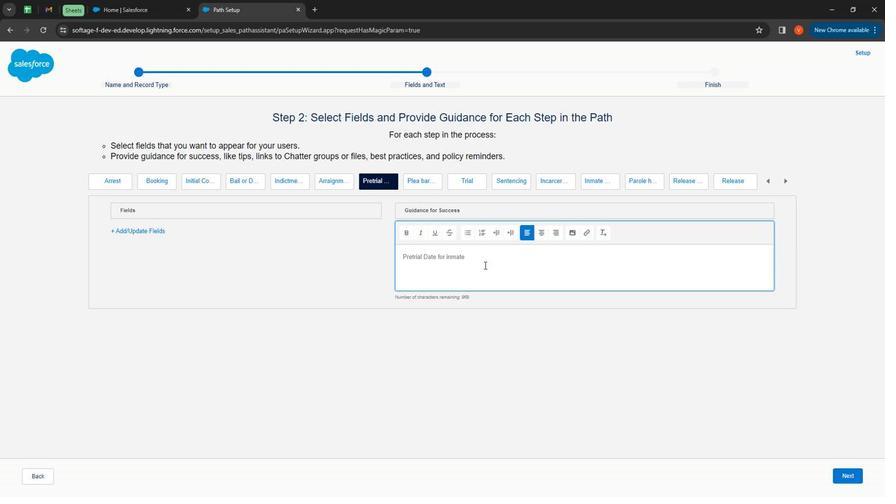 
Action: Mouse moved to (409, 232)
Screenshot: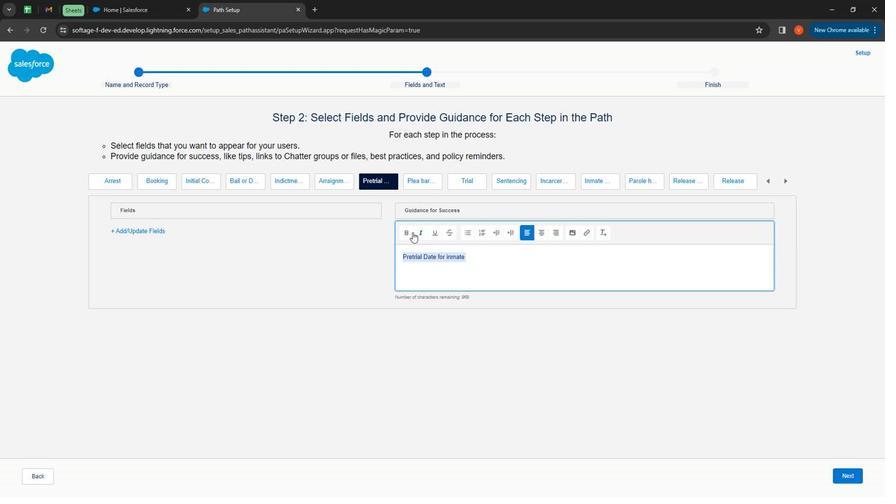 
Action: Mouse pressed left at (409, 232)
Screenshot: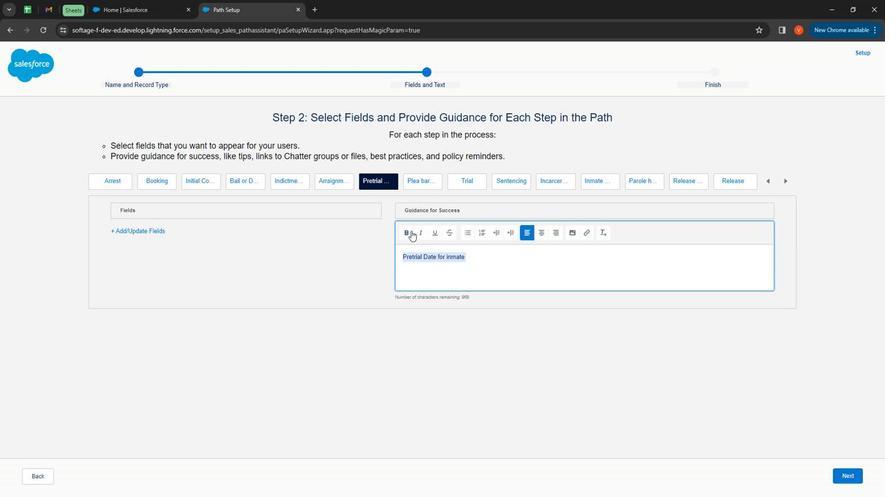 
Action: Mouse moved to (412, 186)
Screenshot: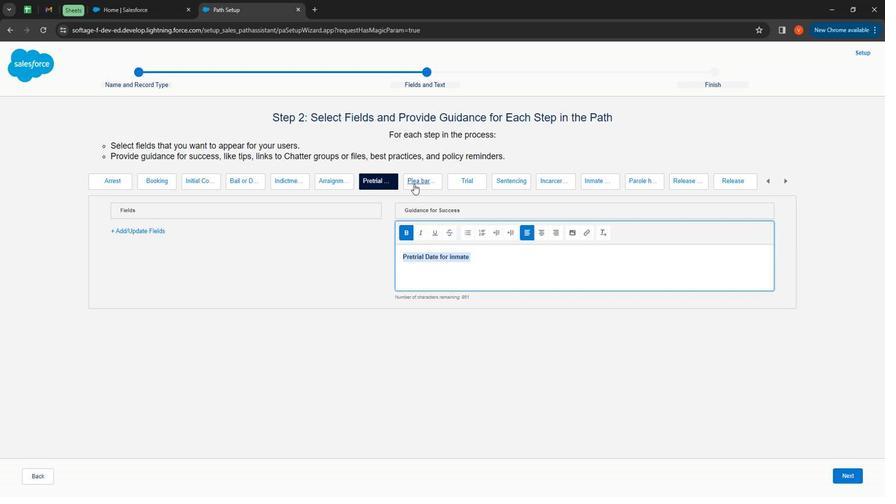 
Action: Mouse pressed left at (412, 186)
Screenshot: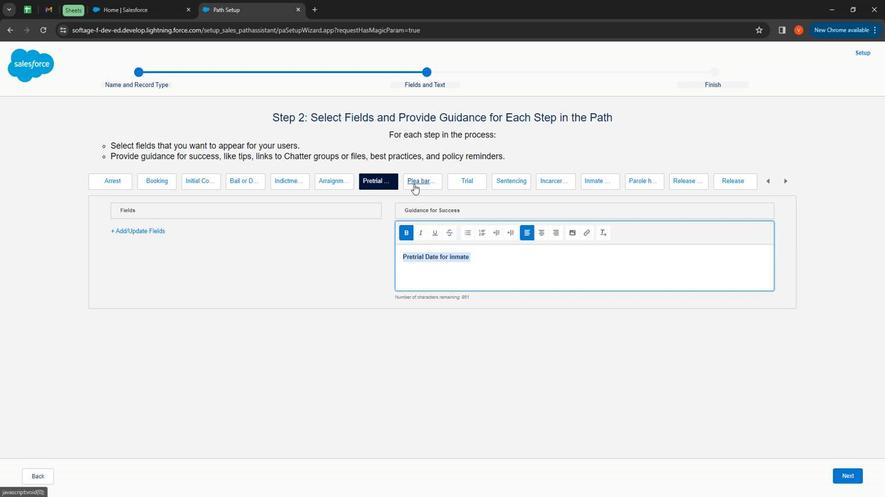 
Action: Mouse moved to (459, 275)
Screenshot: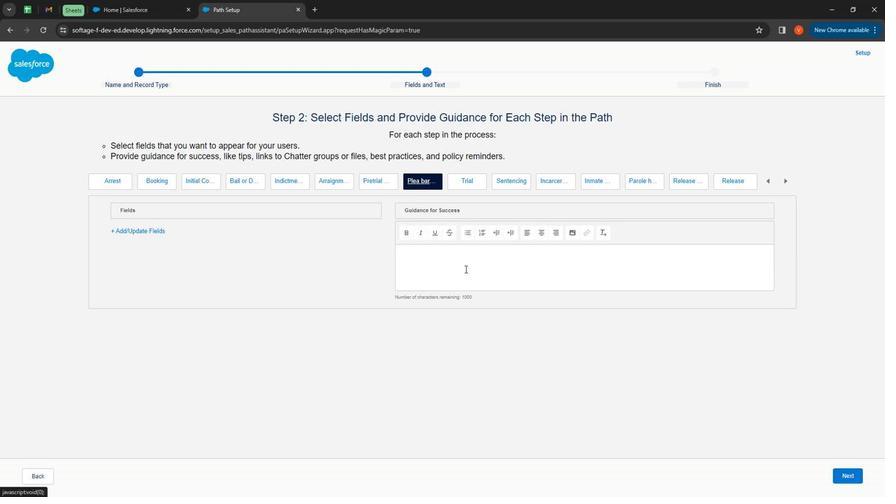 
Action: Mouse pressed left at (459, 275)
Screenshot: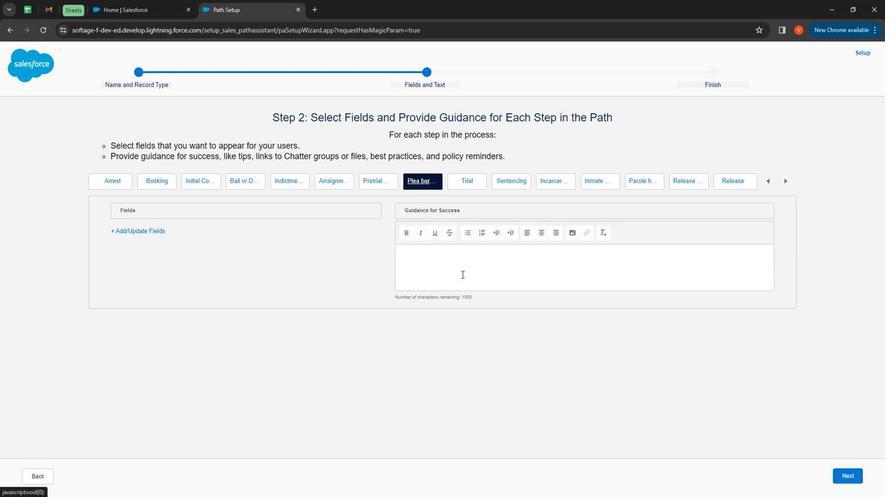 
Action: Key pressed <Key.shift><Key.shift><Key.shift><Key.shift><Key.shift><Key.shift>L<Key.backspace><Key.shift><Key.shift><Key.shift><Key.shift><Key.shift><Key.shift><Key.shift><Key.shift><Key.shift><Key.shift>Plea<Key.space><Key.shift>Barrier<Key.space>for<Key.space>inmate
Screenshot: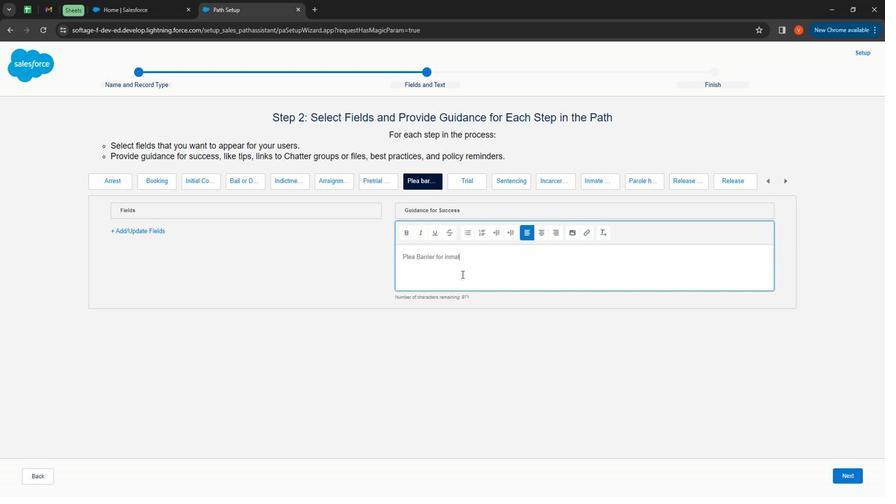 
Action: Mouse moved to (465, 269)
Screenshot: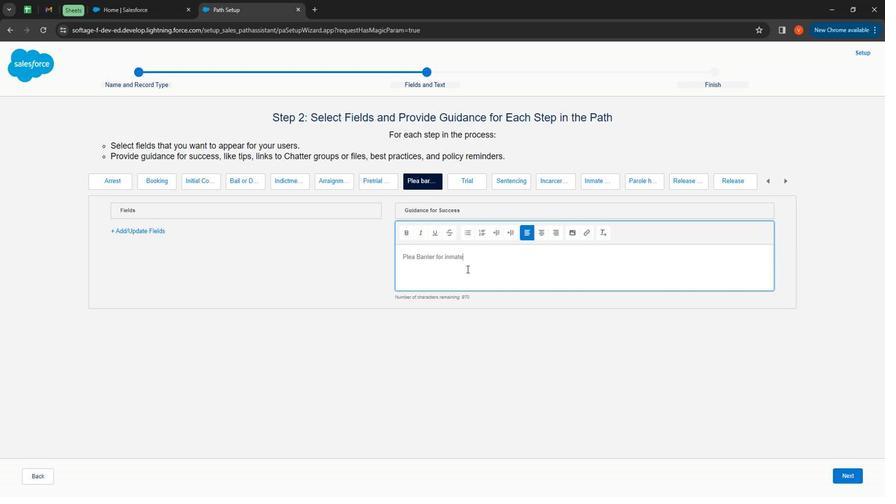 
Action: Mouse pressed left at (465, 269)
Screenshot: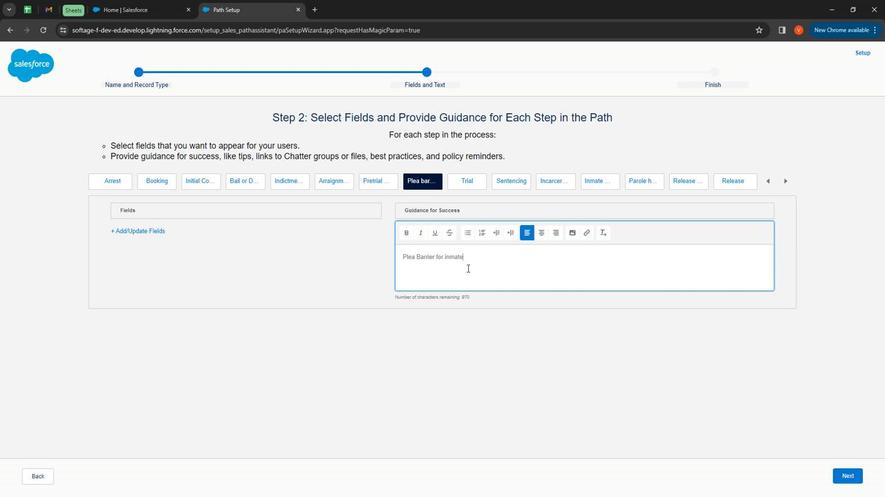 
Action: Mouse moved to (403, 235)
Screenshot: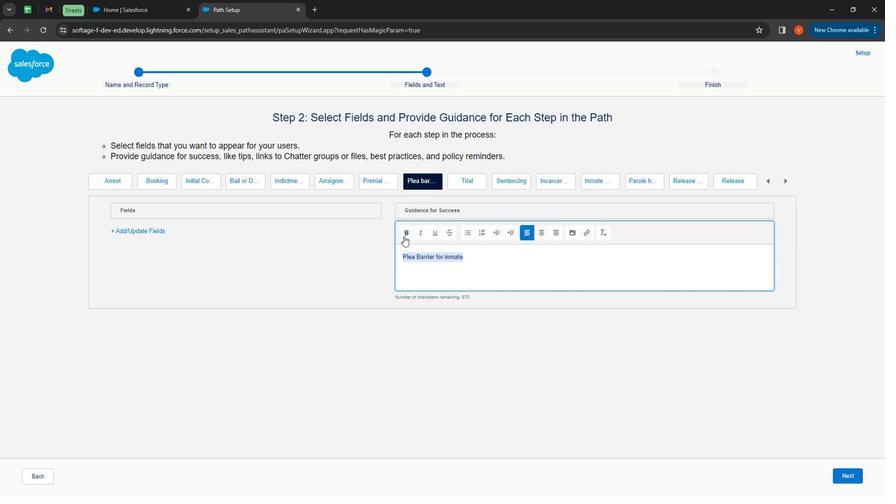 
Action: Mouse pressed left at (403, 235)
Screenshot: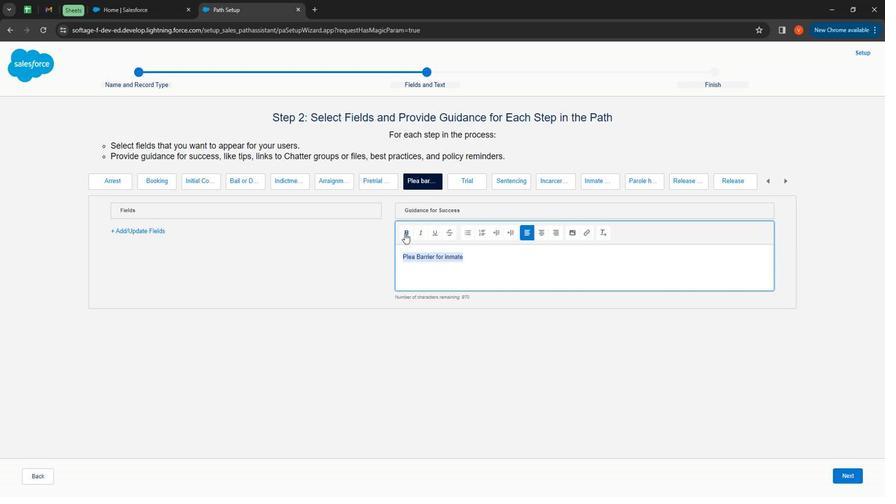 
Action: Mouse moved to (438, 230)
Screenshot: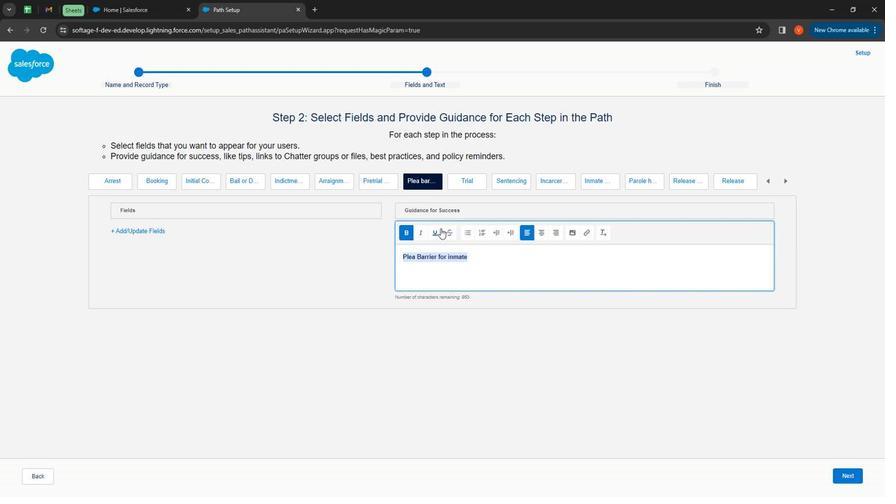 
Action: Mouse pressed left at (438, 230)
Screenshot: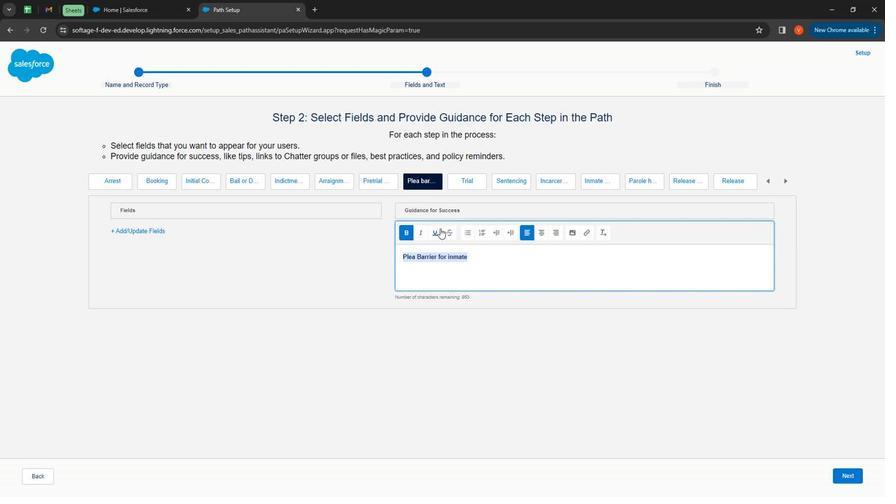 
Action: Mouse moved to (475, 259)
Screenshot: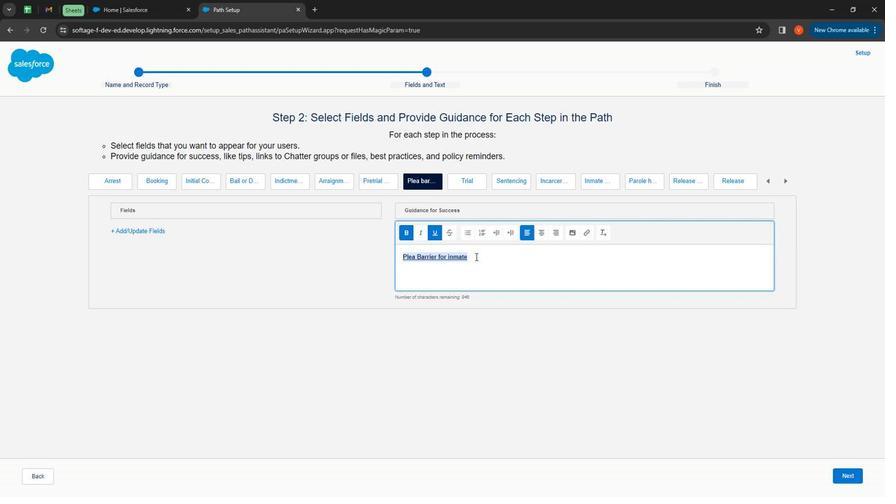
Action: Mouse pressed left at (475, 259)
Screenshot: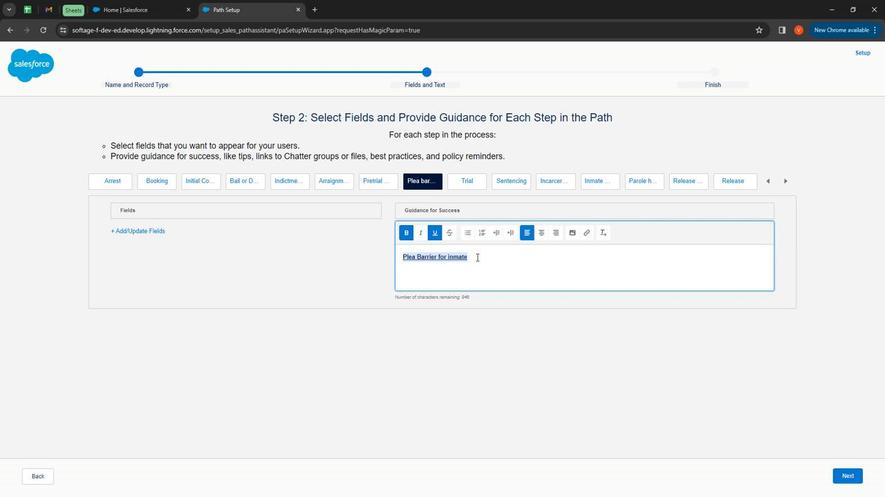 
Action: Mouse moved to (473, 189)
Screenshot: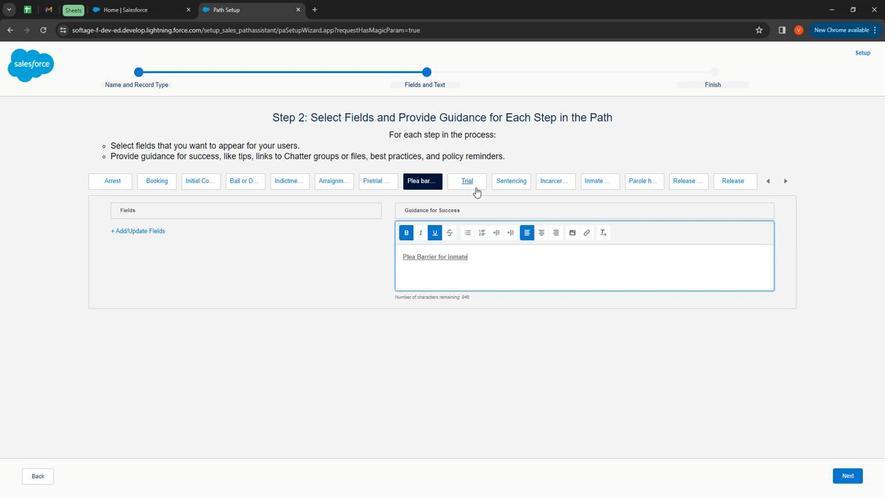 
Action: Mouse pressed left at (473, 189)
Screenshot: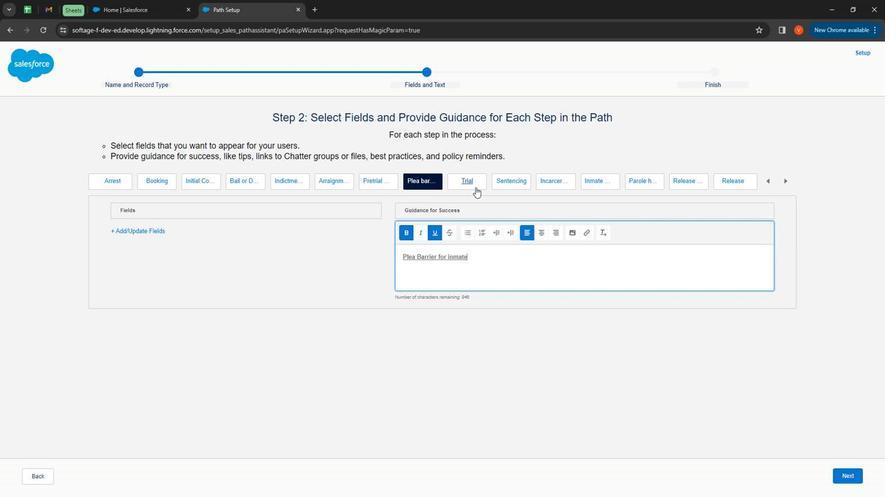 
Action: Mouse moved to (464, 249)
Screenshot: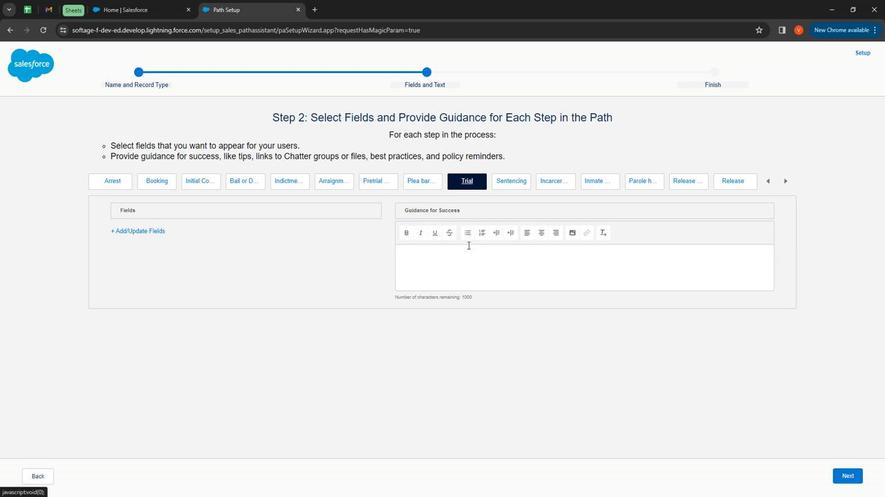 
Action: Mouse pressed left at (464, 249)
Screenshot: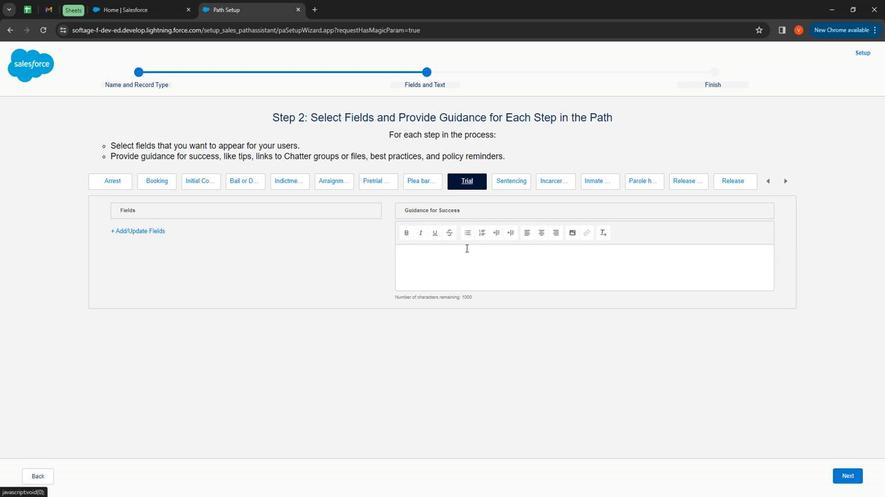 
Action: Key pressed <Key.shift>Trial<Key.space>in<Key.space>state<Key.space>court<Key.space>for<Key.space>justice
Screenshot: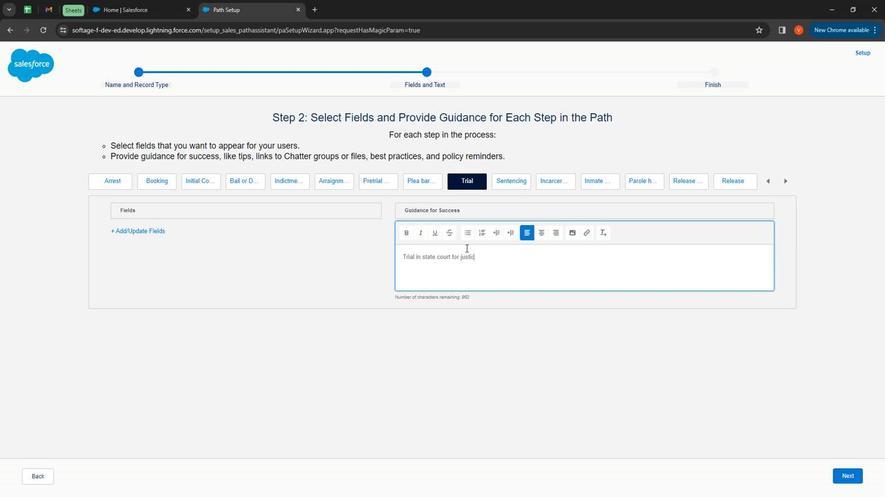 
Action: Mouse moved to (493, 264)
Screenshot: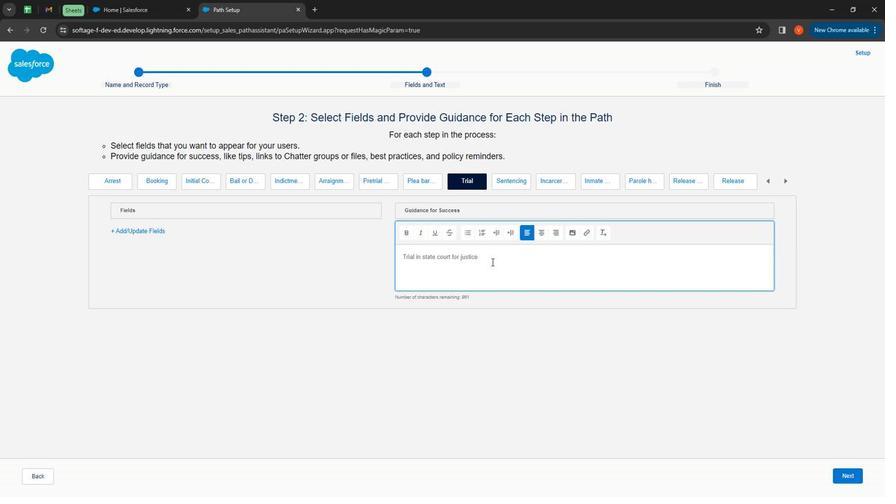 
Action: Mouse pressed left at (493, 264)
Screenshot: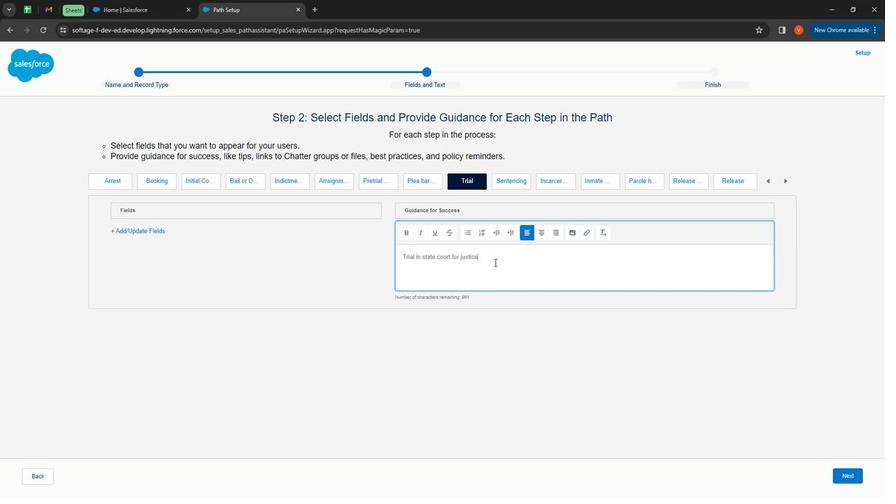
Action: Mouse moved to (399, 233)
Screenshot: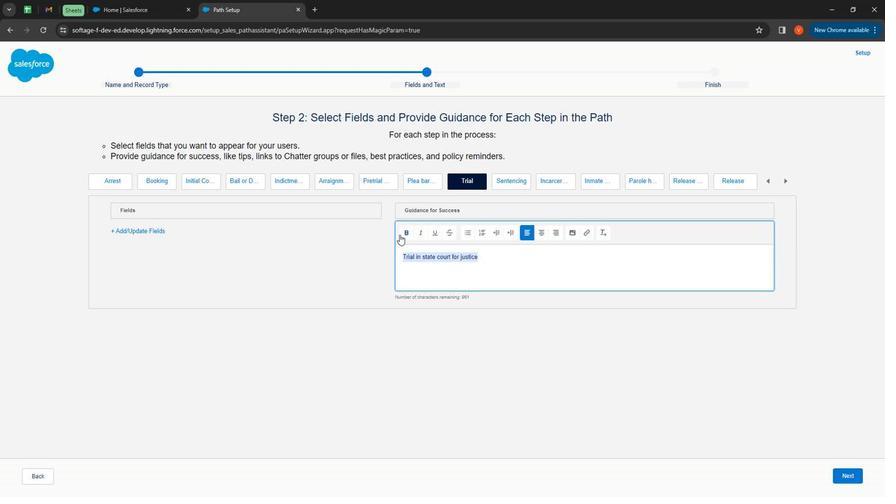 
Action: Mouse pressed left at (399, 233)
Screenshot: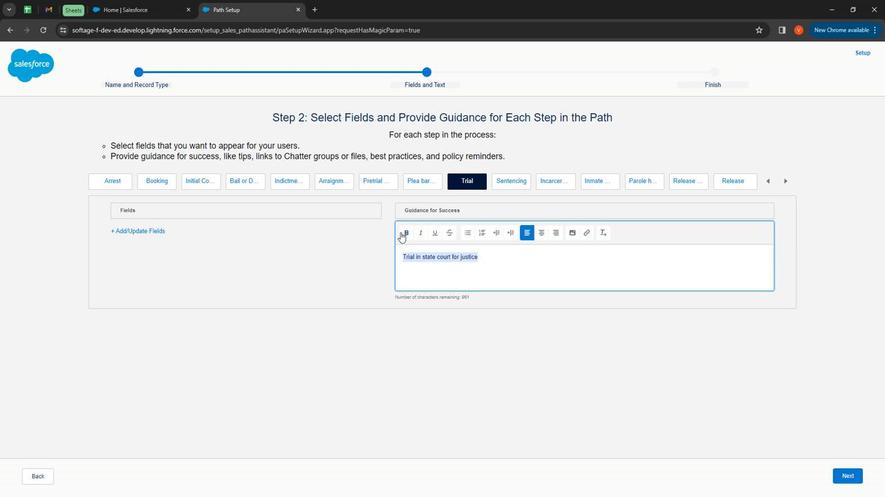 
Action: Mouse moved to (432, 265)
Screenshot: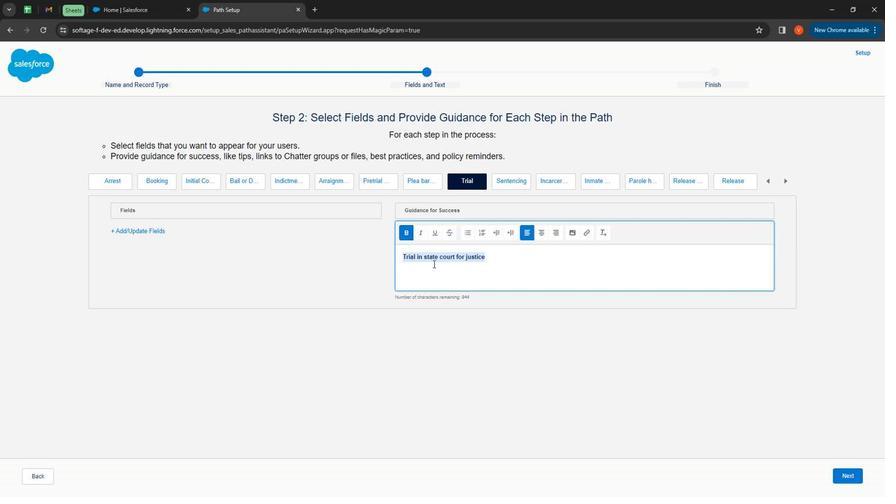 
Action: Mouse pressed left at (432, 265)
Screenshot: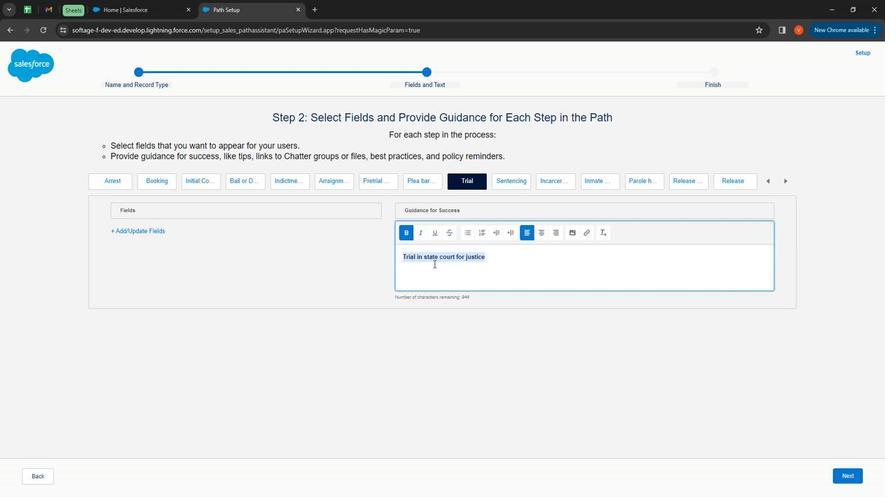 
Action: Mouse moved to (501, 182)
Screenshot: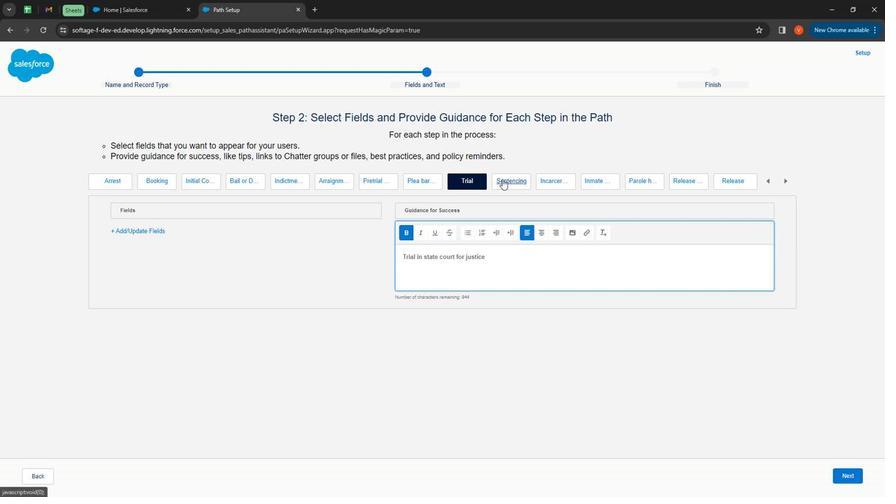 
Action: Mouse pressed left at (501, 182)
Screenshot: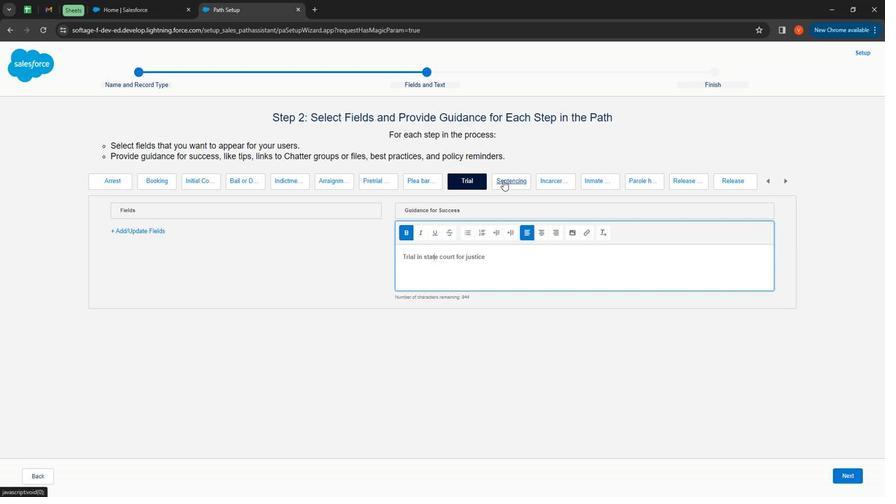 
Action: Mouse moved to (490, 250)
Screenshot: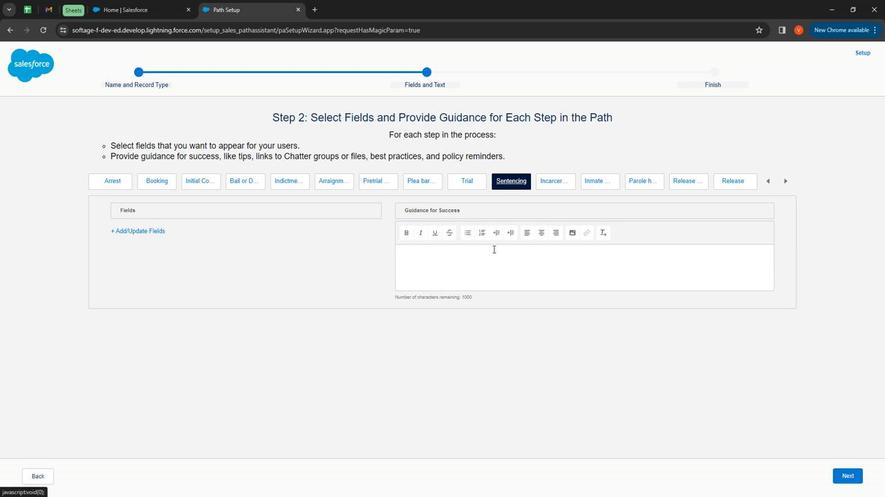 
Action: Mouse pressed left at (490, 250)
Screenshot: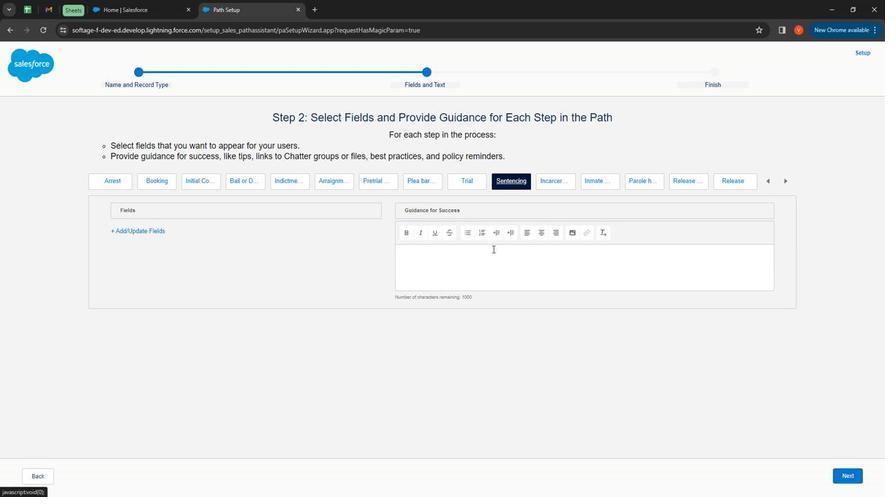 
Action: Key pressed <Key.shift>Se
Screenshot: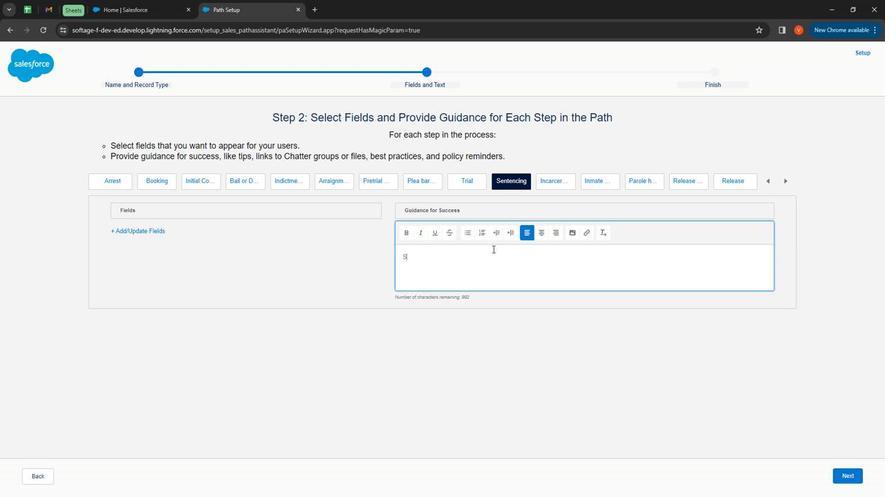 
Action: Mouse moved to (490, 250)
Screenshot: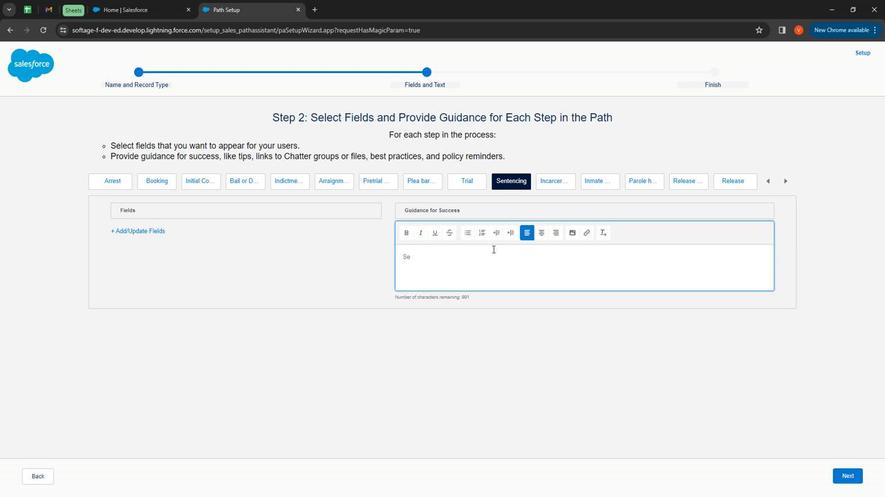 
Action: Key pressed ntencing<Key.space>for<Key.space>inmate<Key.space>if<Key.space><Key.shift>Arrested<Key.space>for<Key.space>the<Key.space>charges
Screenshot: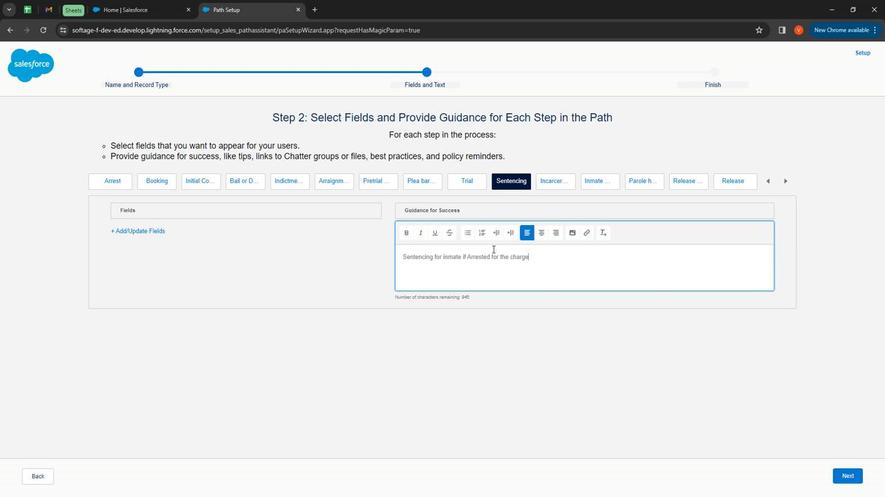 
Action: Mouse moved to (548, 260)
Screenshot: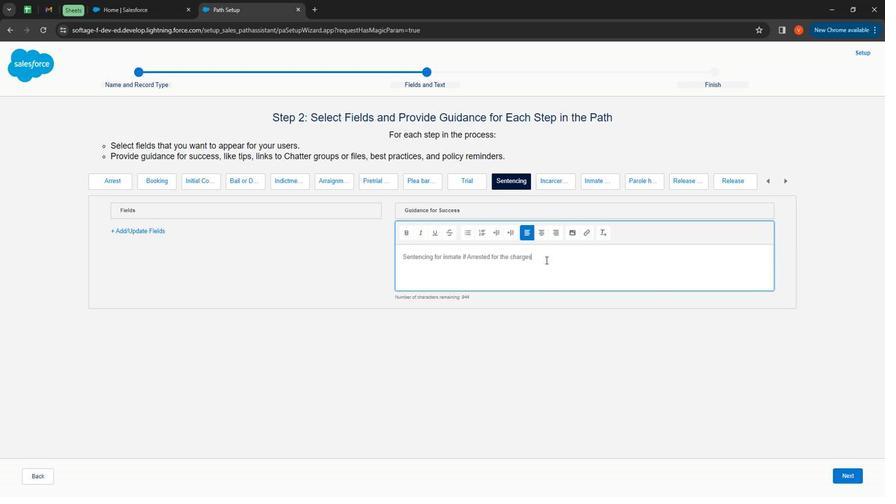 
Action: Mouse pressed left at (548, 260)
Screenshot: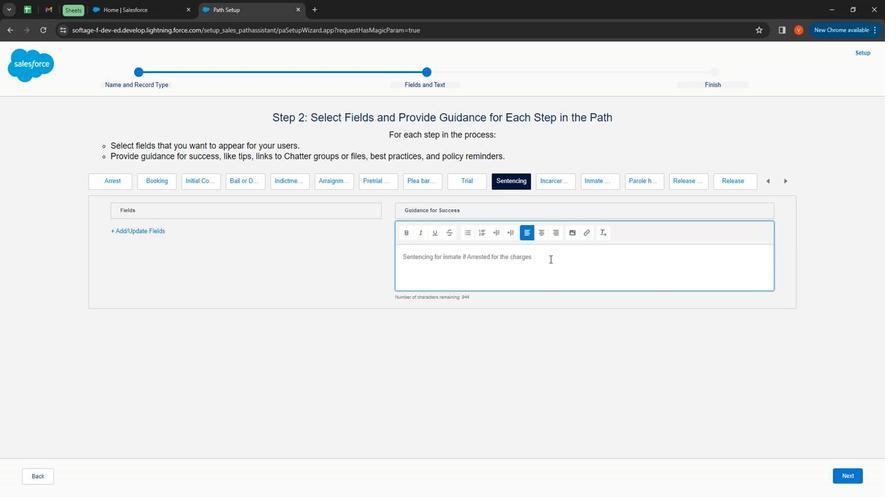 
Action: Mouse moved to (405, 231)
Screenshot: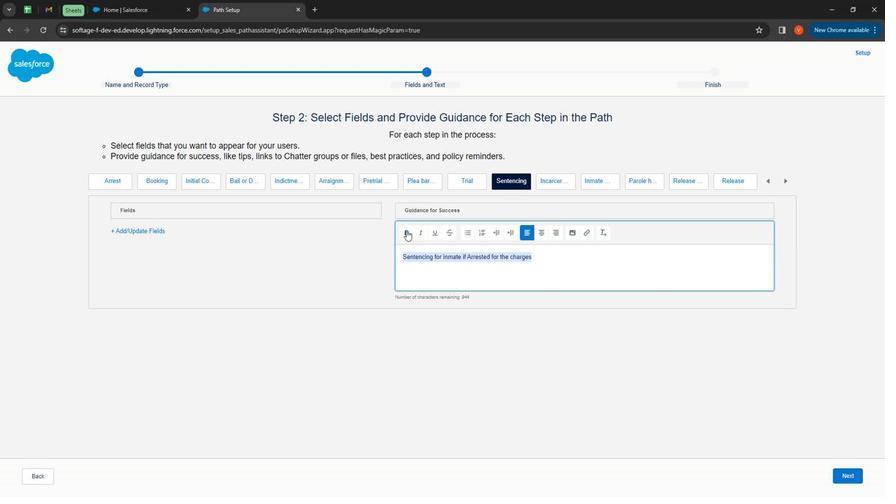 
Action: Mouse pressed left at (405, 231)
Screenshot: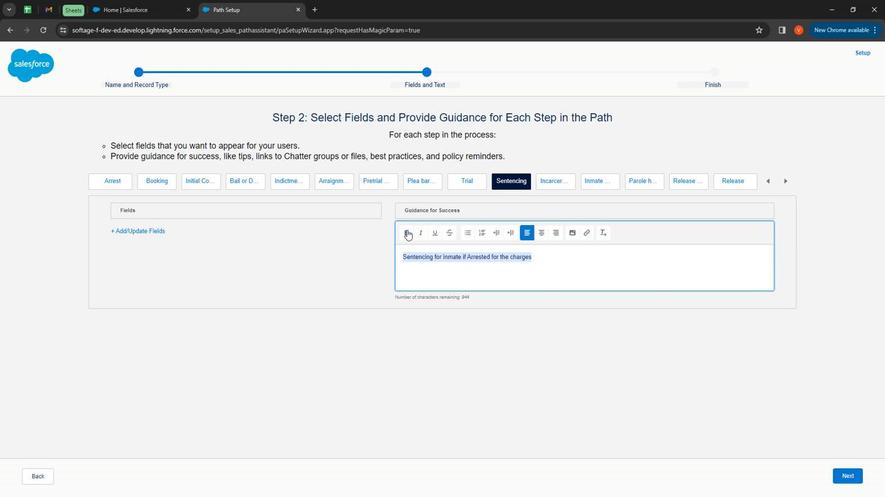 
Action: Mouse moved to (439, 235)
Screenshot: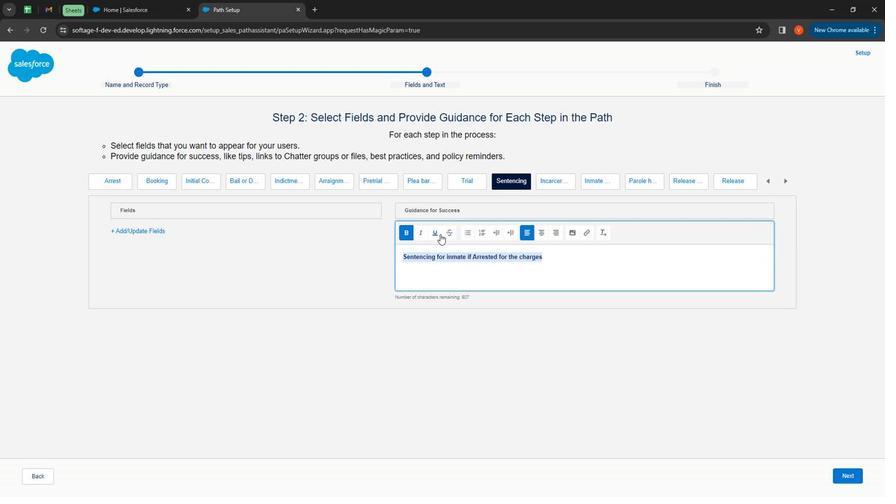 
Action: Mouse pressed left at (439, 235)
Screenshot: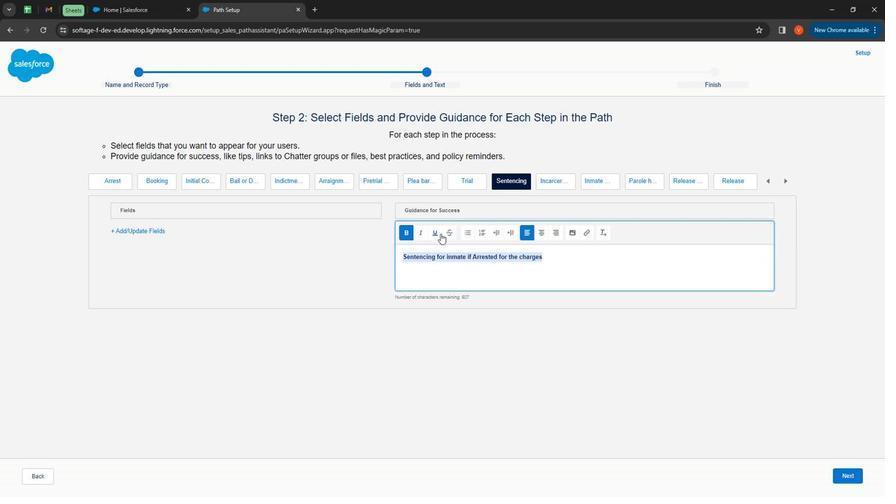
Action: Mouse moved to (485, 262)
Screenshot: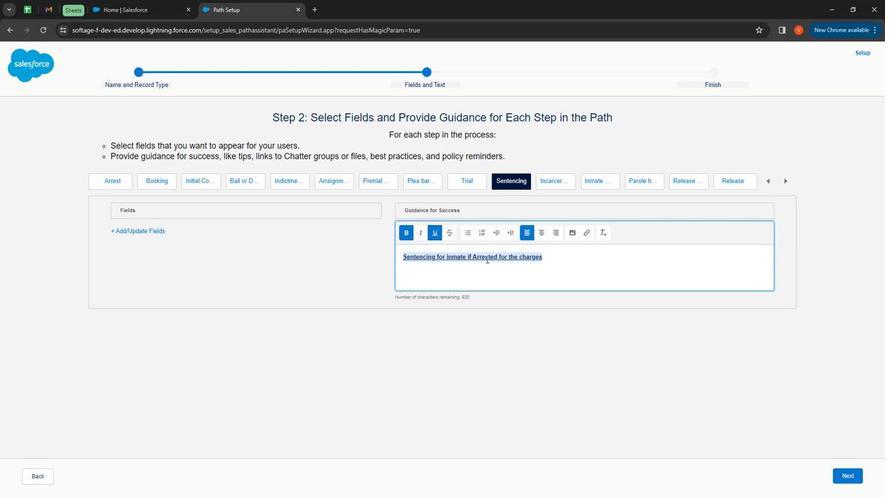 
Action: Mouse pressed left at (485, 262)
Screenshot: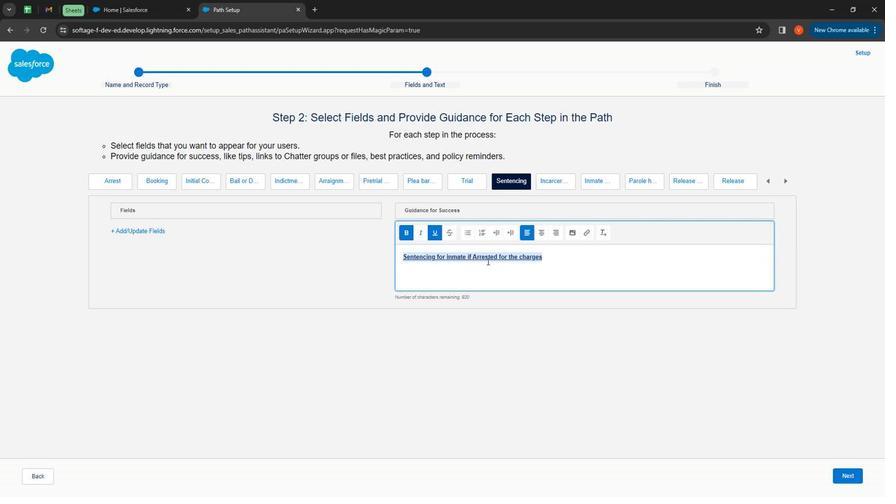 
Action: Mouse moved to (553, 188)
Screenshot: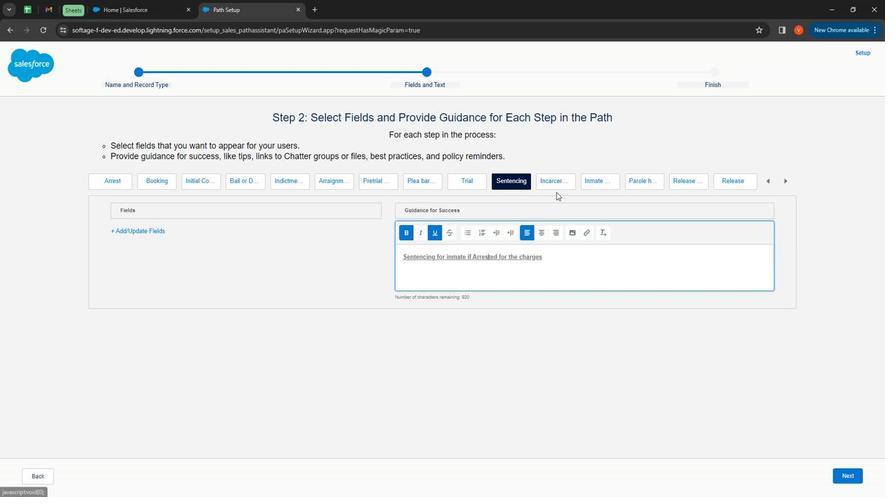 
Action: Mouse pressed left at (553, 188)
Screenshot: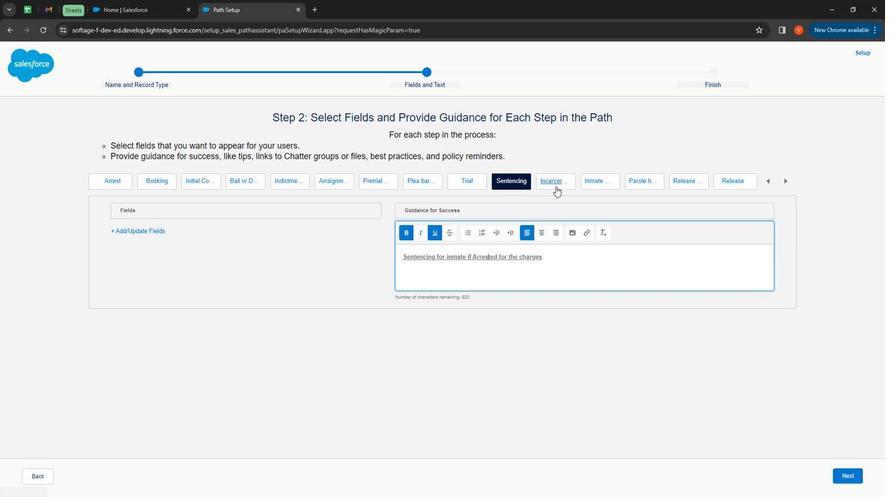 
Action: Mouse moved to (509, 262)
Screenshot: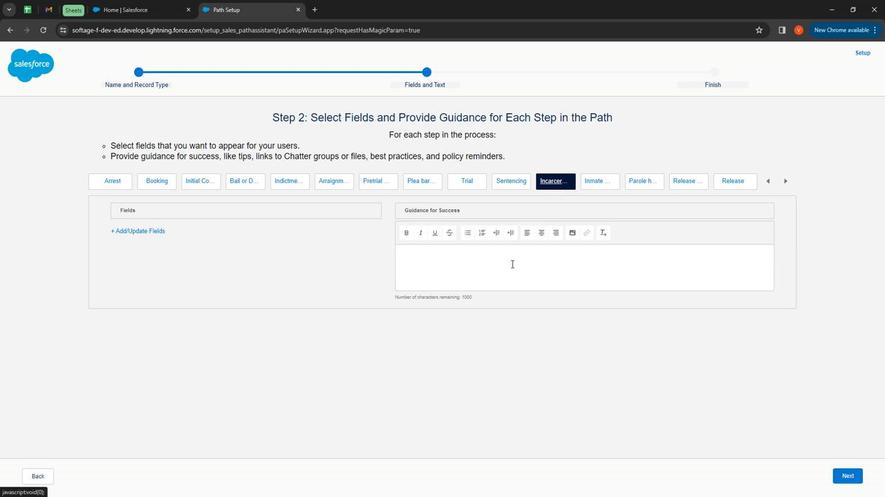 
Action: Mouse pressed left at (509, 262)
Screenshot: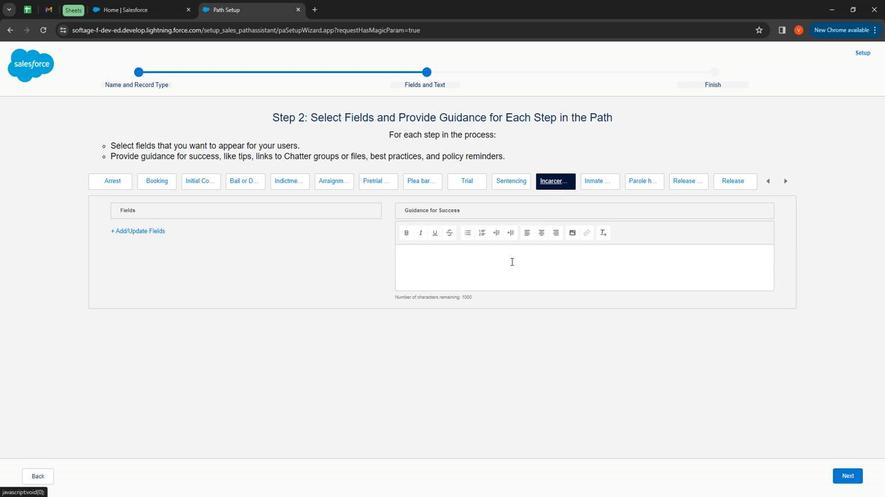 
Action: Mouse moved to (455, 224)
Screenshot: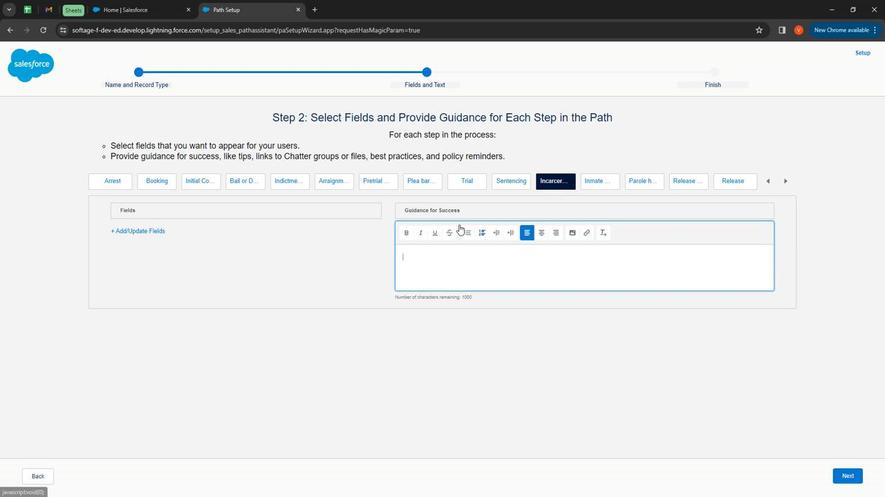 
Action: Key pressed <Key.shift><Key.shift><Key.shift><Key.shift><Key.shift><Key.shift><Key.shift><Key.shift><Key.shift><Key.shift><Key.shift><Key.shift><Key.shift><Key.shift><Key.shift><Key.shift><Key.shift><Key.shift><Key.shift><Key.shift><Key.shift><Key.shift><Key.shift><Key.shift>Incarcerment<Key.space>for<Key.space>
Screenshot: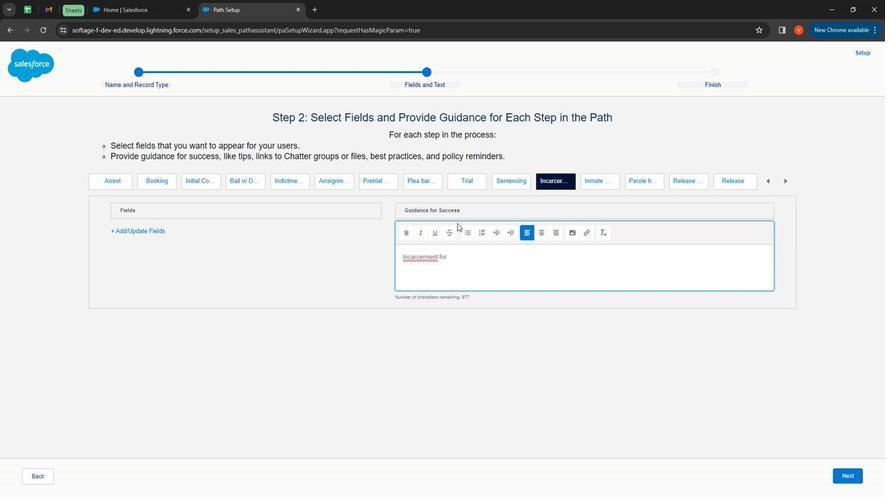 
Action: Mouse moved to (428, 266)
Screenshot: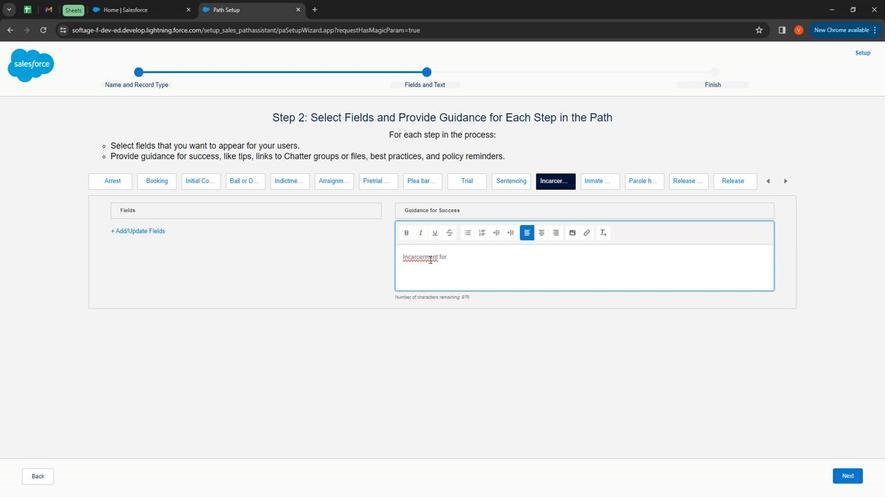 
Action: Mouse pressed right at (428, 266)
Screenshot: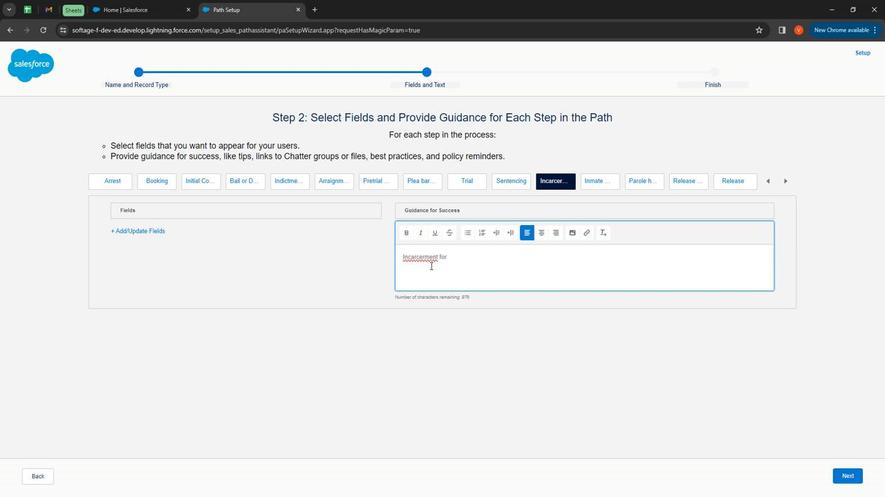 
Action: Mouse moved to (464, 277)
Screenshot: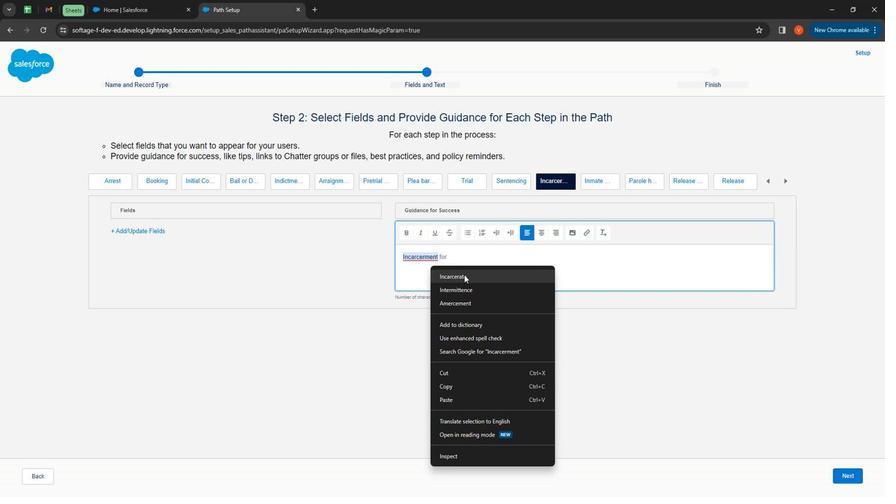 
Action: Mouse pressed left at (464, 277)
Screenshot: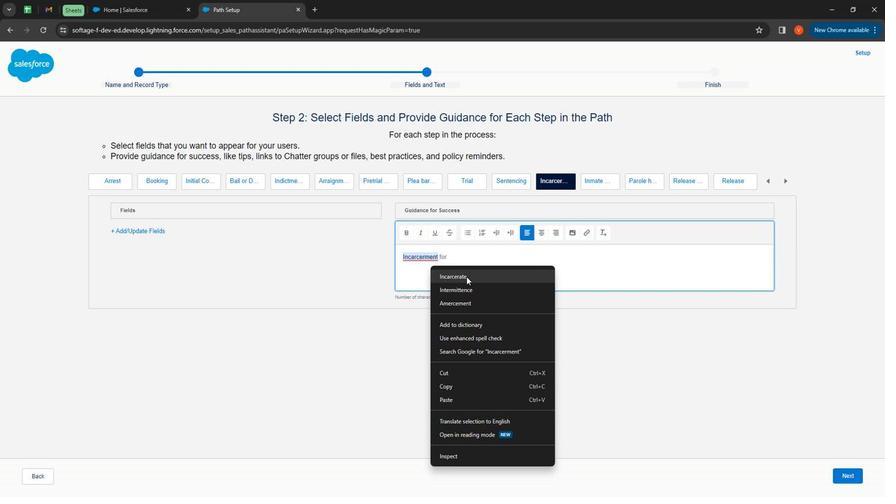 
Action: Mouse moved to (468, 262)
Screenshot: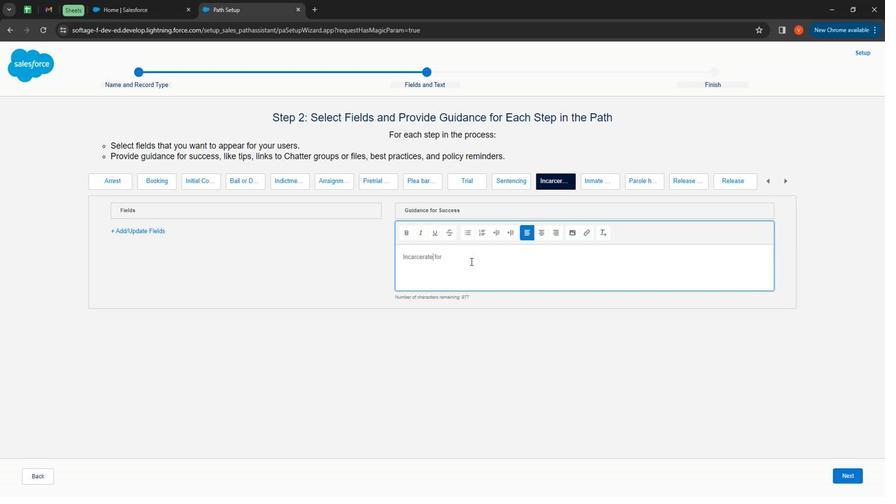 
Action: Mouse pressed left at (468, 262)
Screenshot: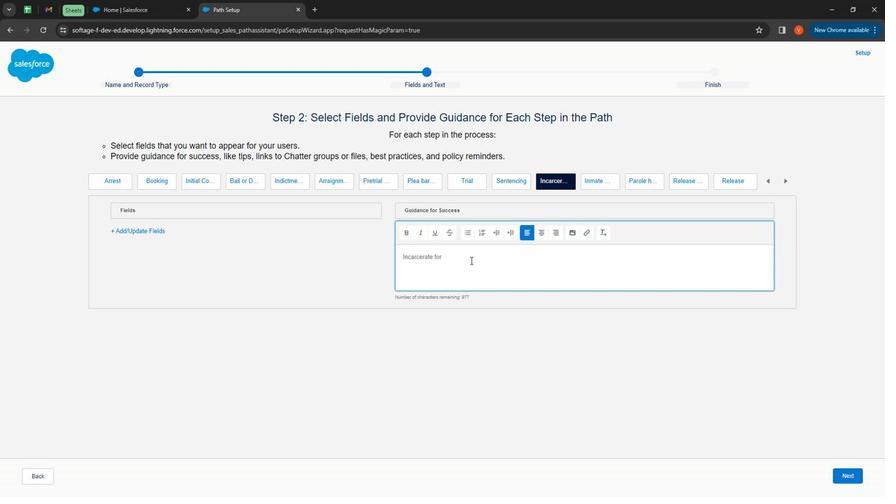 
Action: Mouse moved to (468, 261)
Screenshot: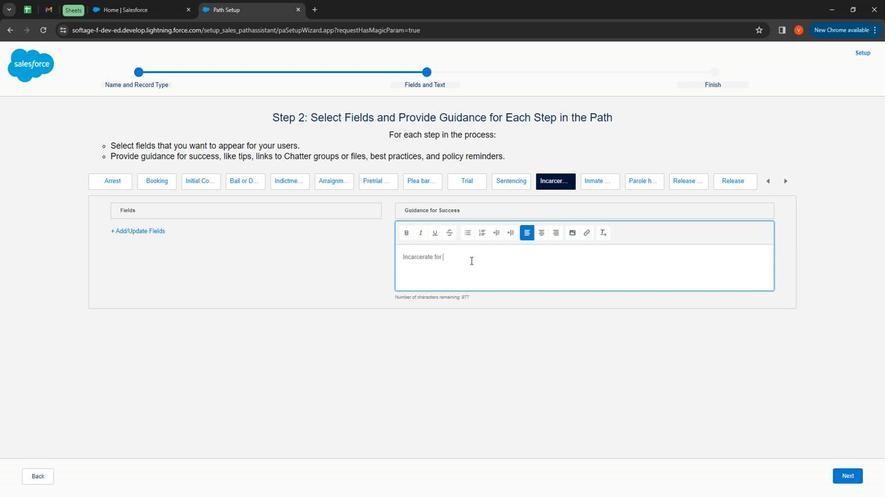 
Action: Key pressed inmate<Key.space>if<Key.space>possible<Key.space>and<Key.space>it<Key.space>is<Key.space>p<Key.backspace>optional<Key.space>process
Screenshot: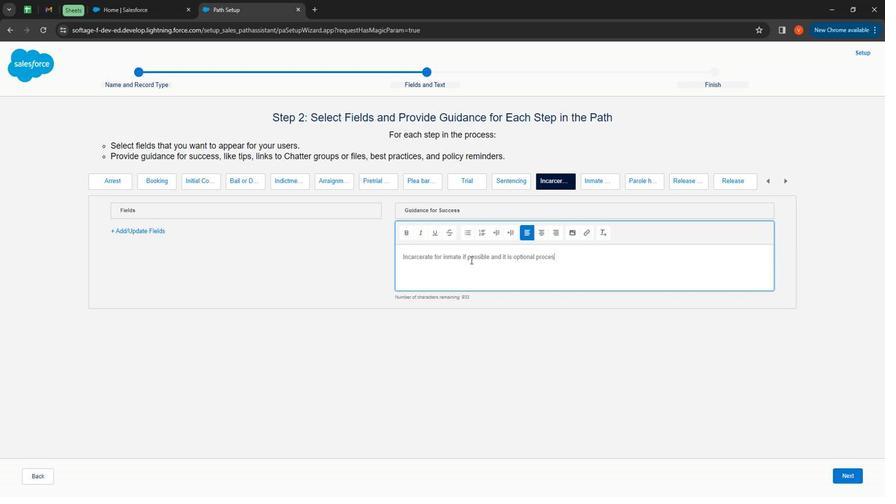 
Action: Mouse moved to (570, 263)
Screenshot: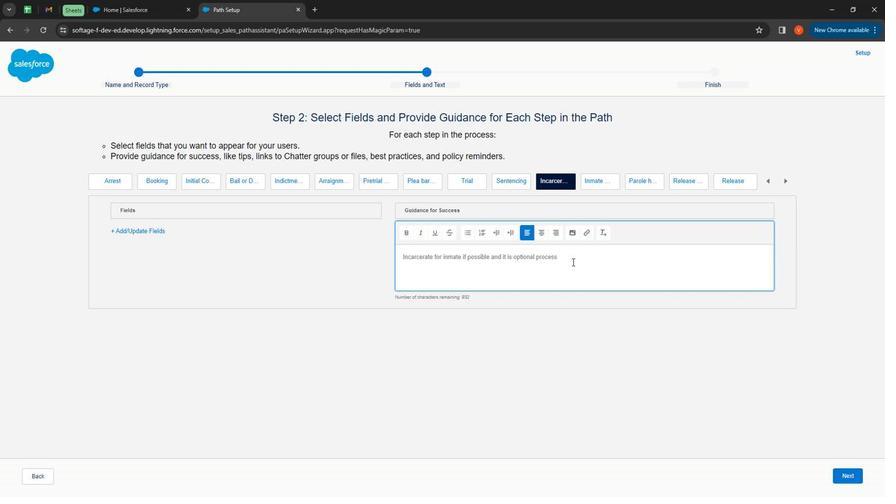 
Action: Mouse pressed left at (570, 263)
Screenshot: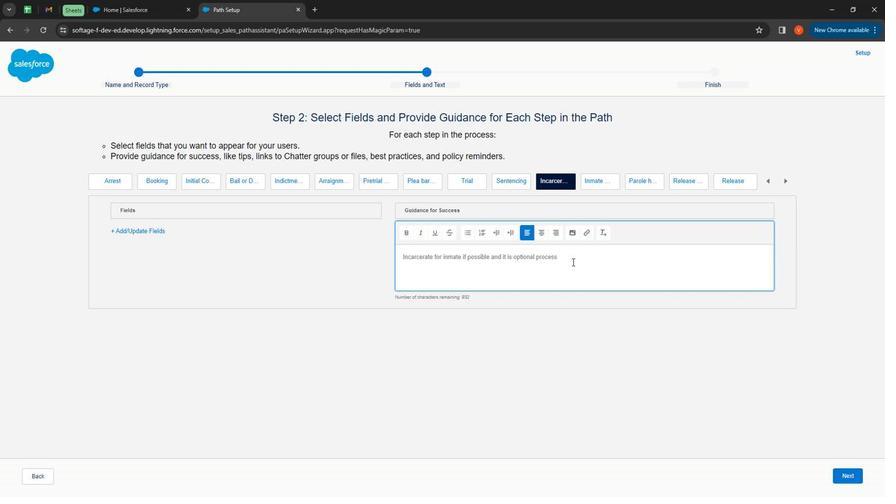 
Action: Mouse moved to (401, 235)
Screenshot: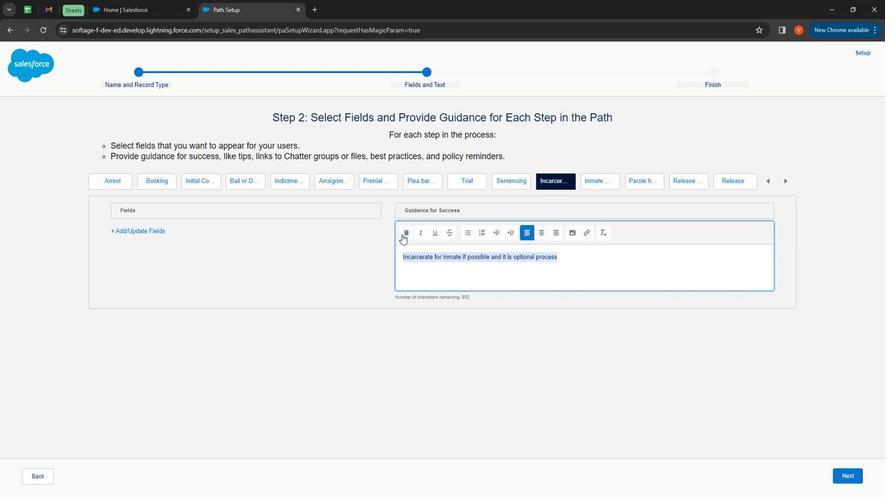 
Action: Mouse pressed left at (401, 235)
Screenshot: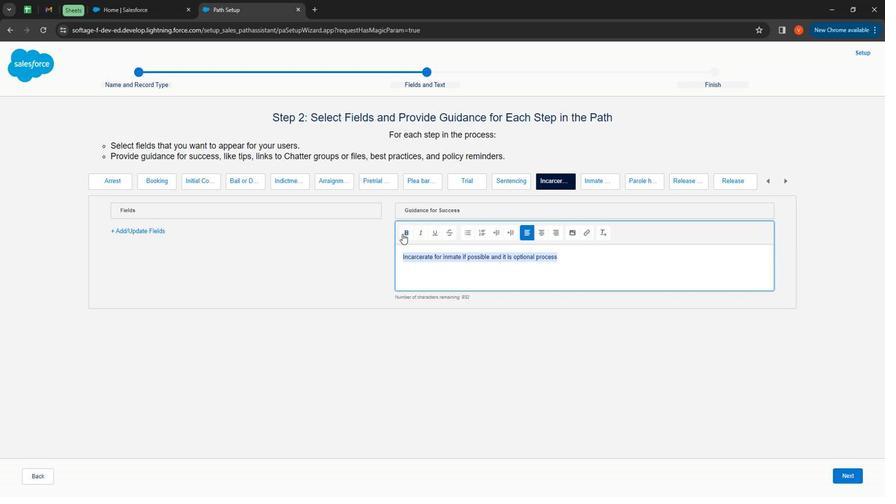 
Action: Mouse moved to (432, 230)
Screenshot: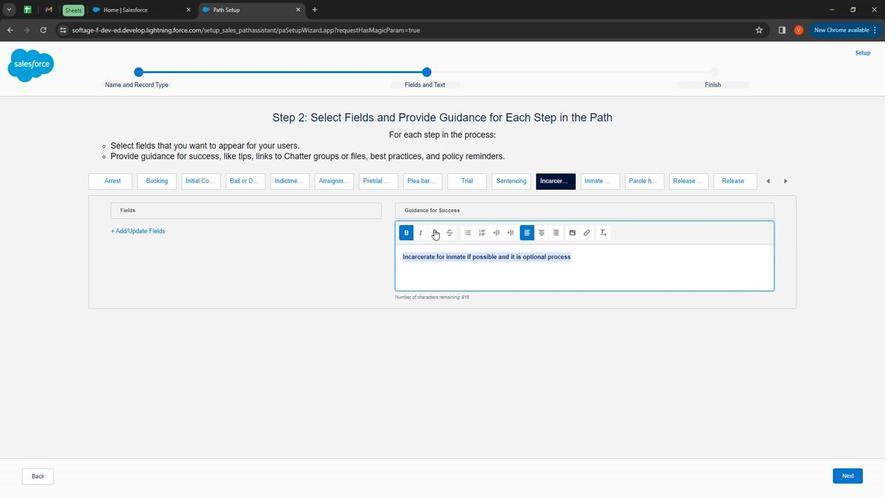 
Action: Mouse pressed left at (432, 230)
Screenshot: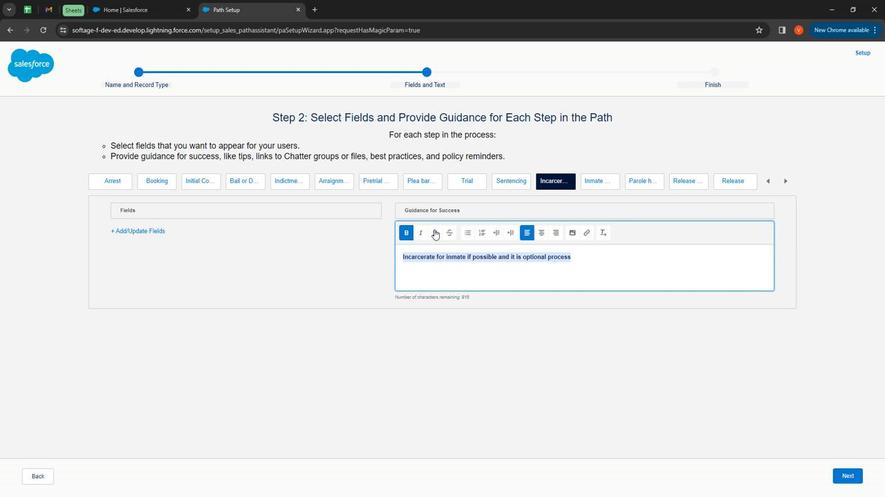 
Action: Mouse moved to (598, 183)
Screenshot: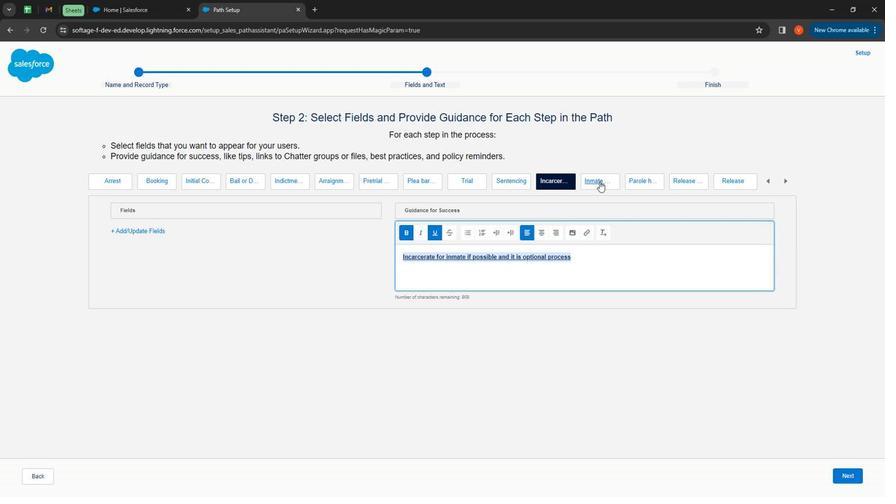 
Action: Mouse pressed left at (598, 183)
Screenshot: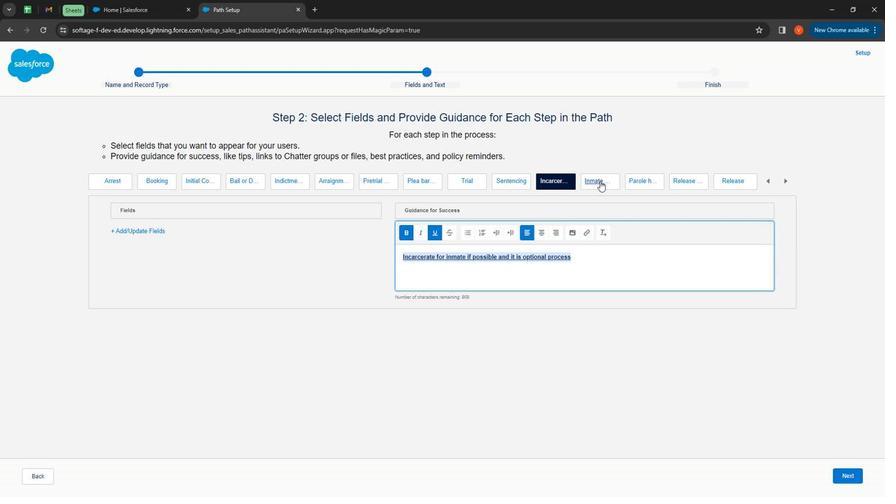 
Action: Mouse moved to (520, 250)
Screenshot: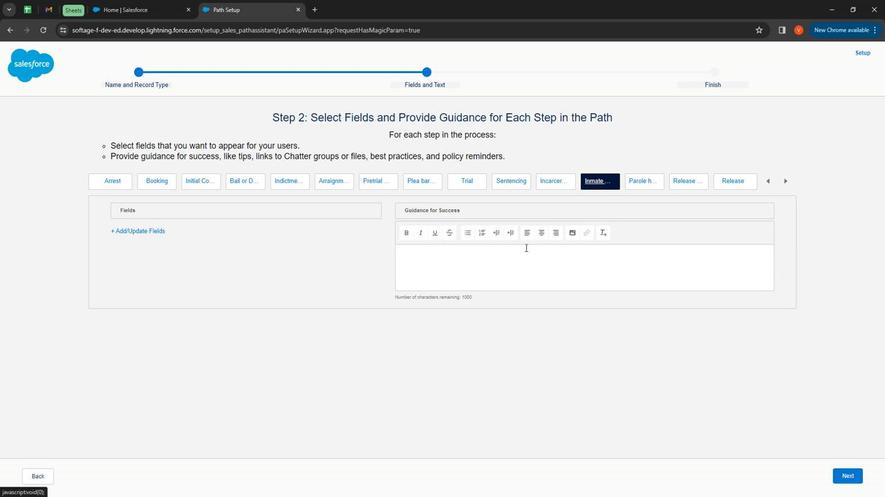 
Action: Mouse pressed left at (520, 250)
Screenshot: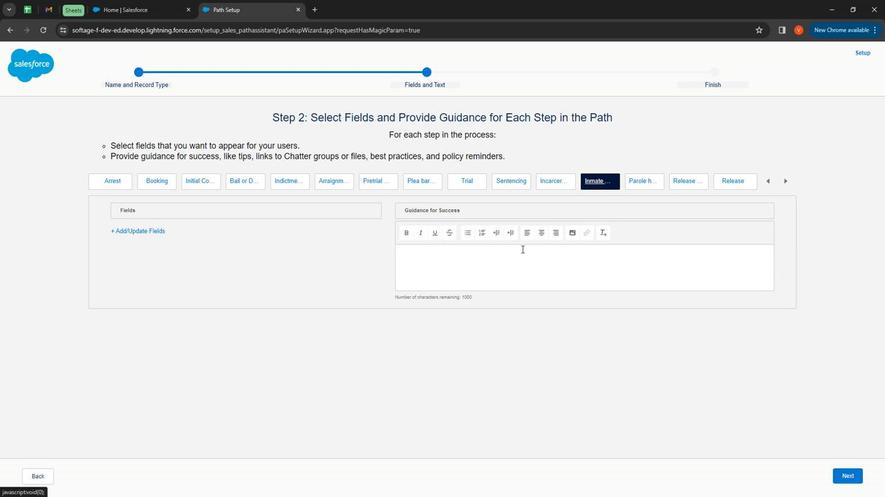 
Action: Key pressed <Key.shift><Key.shift><Key.shift><Key.shift><Key.shift><Key.shift><Key.shift><Key.shift><Key.shift><Key.shift><Key.shift><Key.shift><Key.shift><Key.shift><Key.shift><Key.shift><Key.shift><Key.shift><Key.shift><Key.shift><Key.shift><Key.shift><Key.shift><Key.shift><Key.shift><Key.shift><Key.shift><Key.shift><Key.shift><Key.shift><Key.shift><Key.shift><Key.shift><Key.shift>Inmate<Key.space><Key.shift>Medical<Key.space><Key.shift>Records
Screenshot: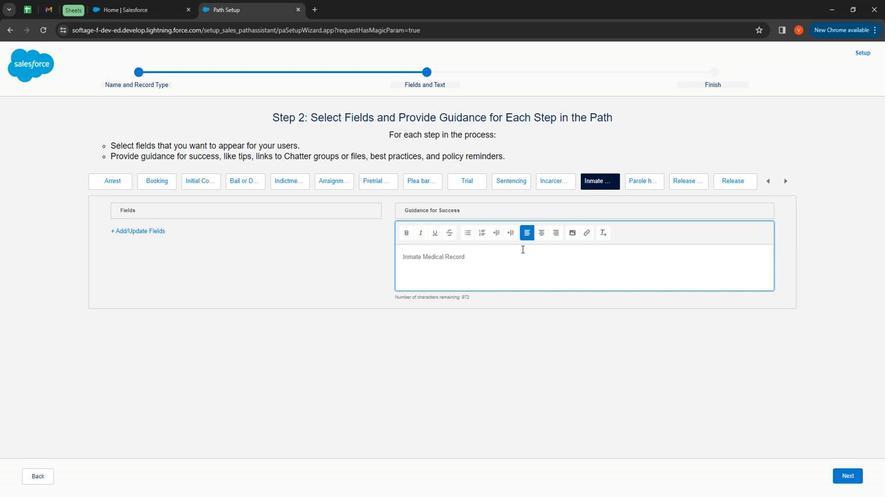 
Action: Mouse moved to (483, 265)
Screenshot: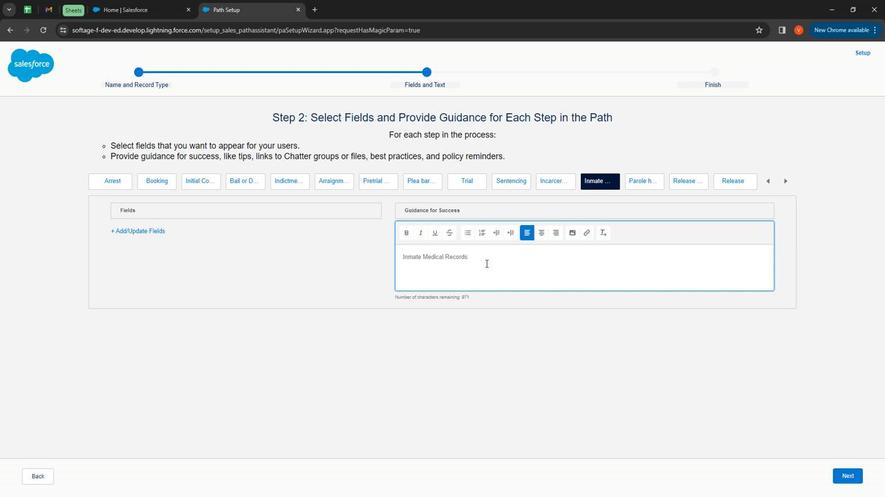 
Action: Mouse pressed left at (483, 265)
Screenshot: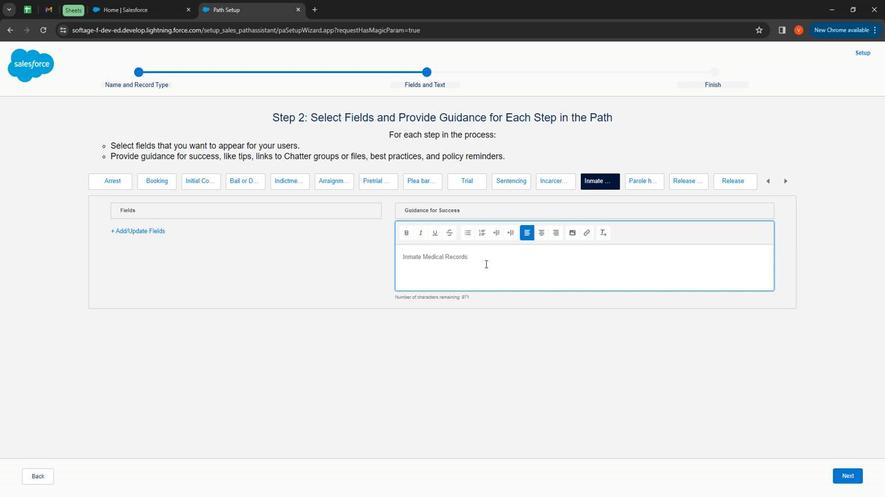 
Action: Mouse moved to (410, 233)
Screenshot: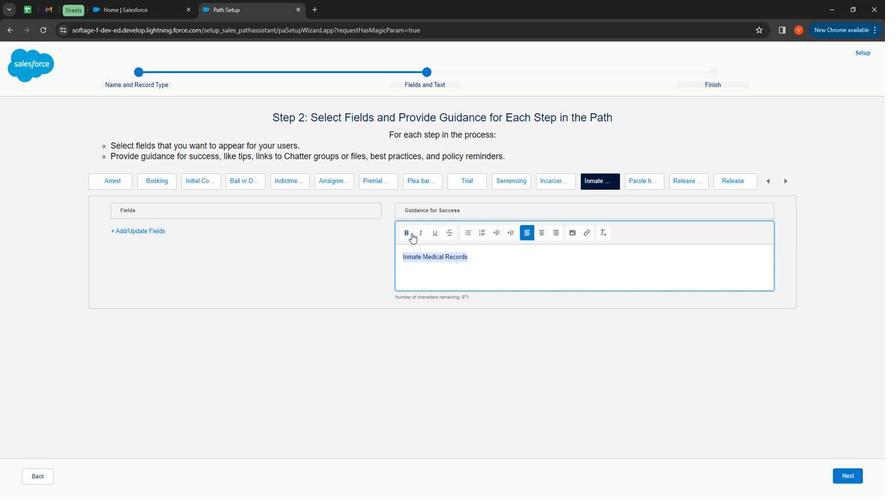 
Action: Mouse pressed left at (410, 233)
Screenshot: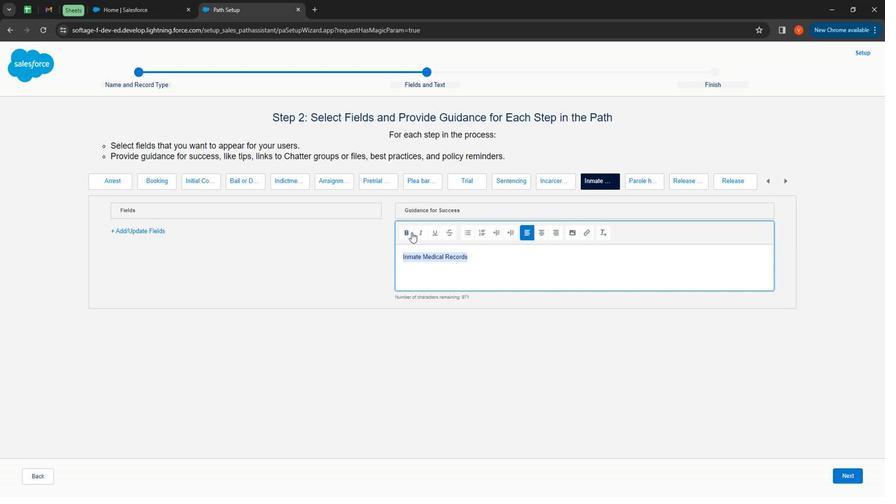 
Action: Mouse moved to (647, 187)
Screenshot: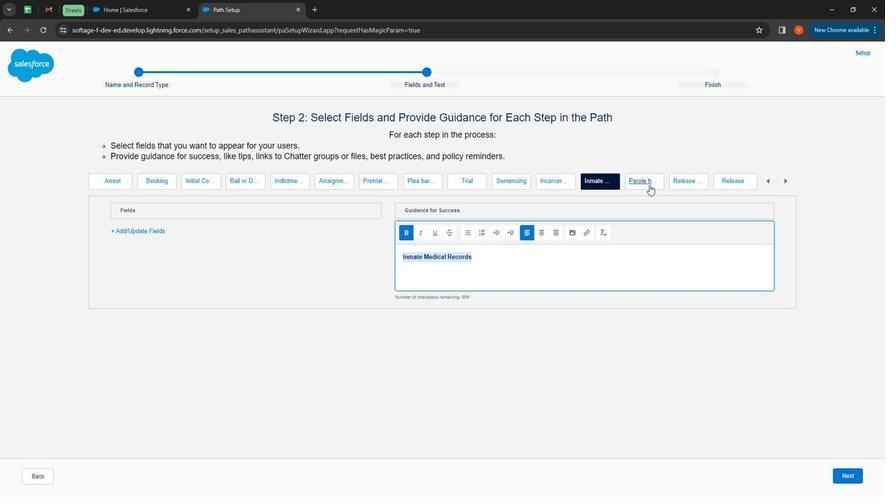 
Action: Mouse pressed left at (647, 187)
Screenshot: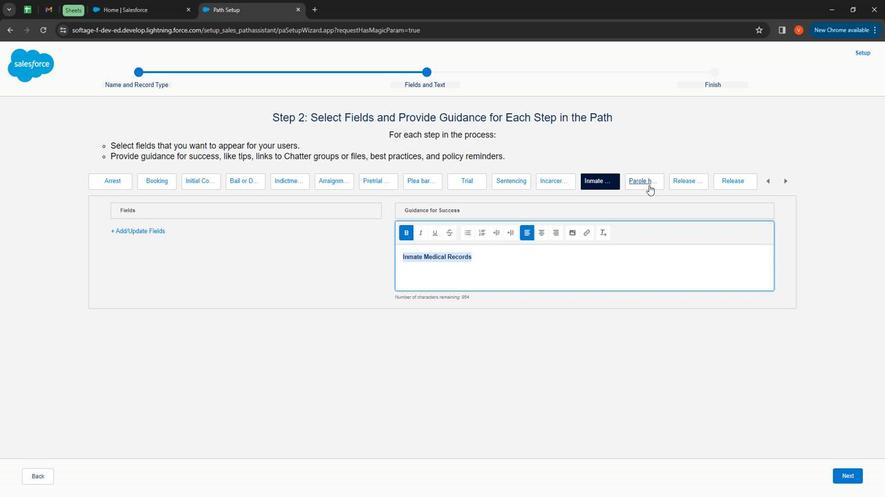 
Action: Mouse moved to (568, 269)
Screenshot: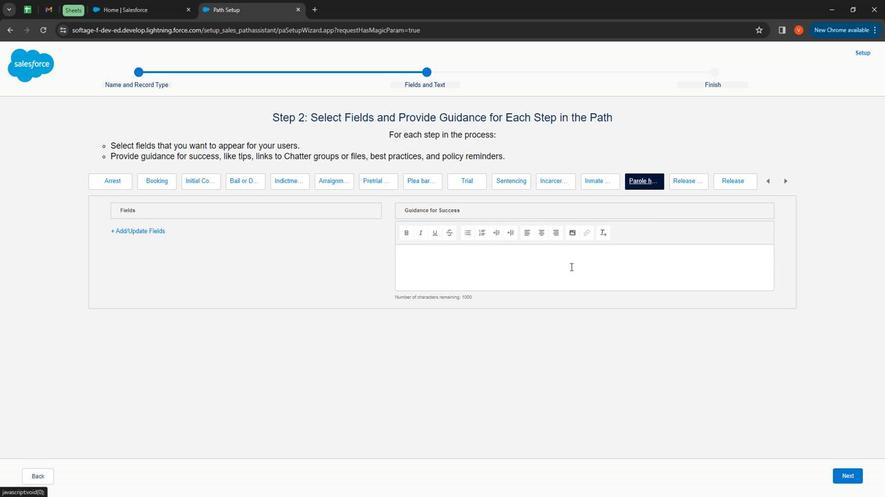 
Action: Mouse pressed left at (568, 269)
Screenshot: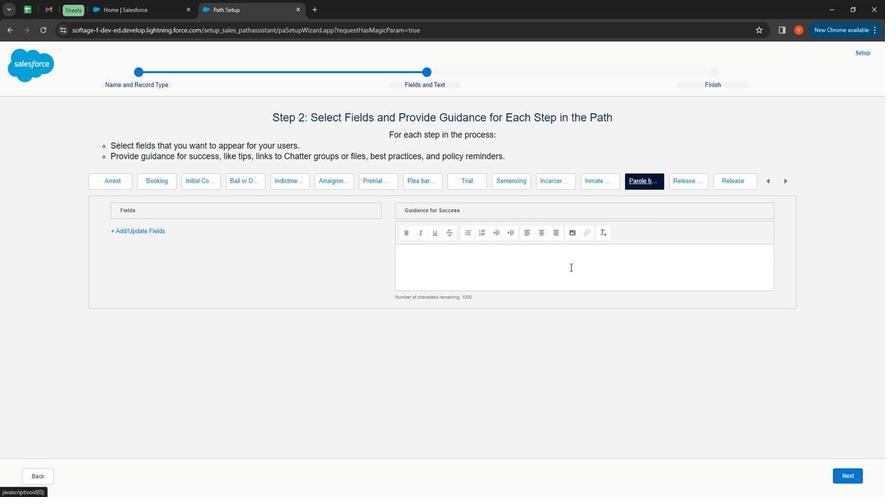 
Action: Key pressed <Key.shift><Key.shift><Key.shift><Key.shift><Key.shift><Key.shift><Key.shift>Parole<Key.space><Key.shift>Home
Screenshot: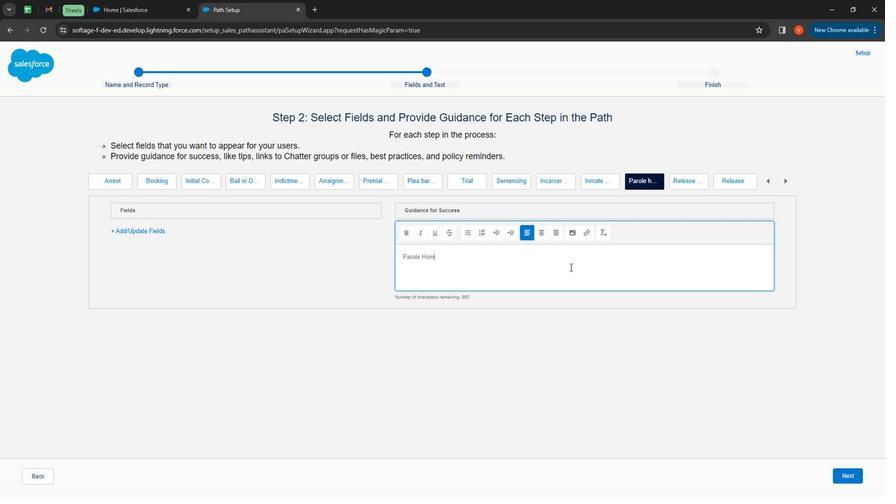 
Action: Mouse moved to (521, 262)
Screenshot: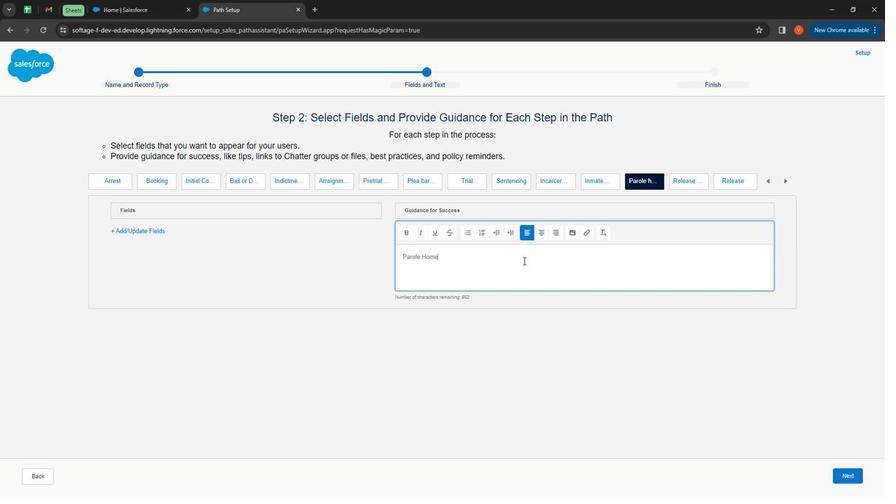 
Action: Mouse pressed left at (521, 262)
Screenshot: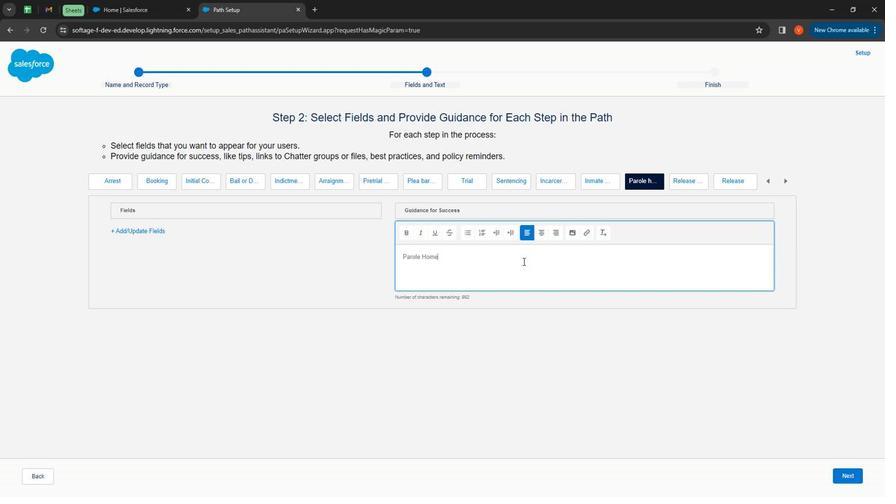 
Action: Mouse moved to (405, 236)
Screenshot: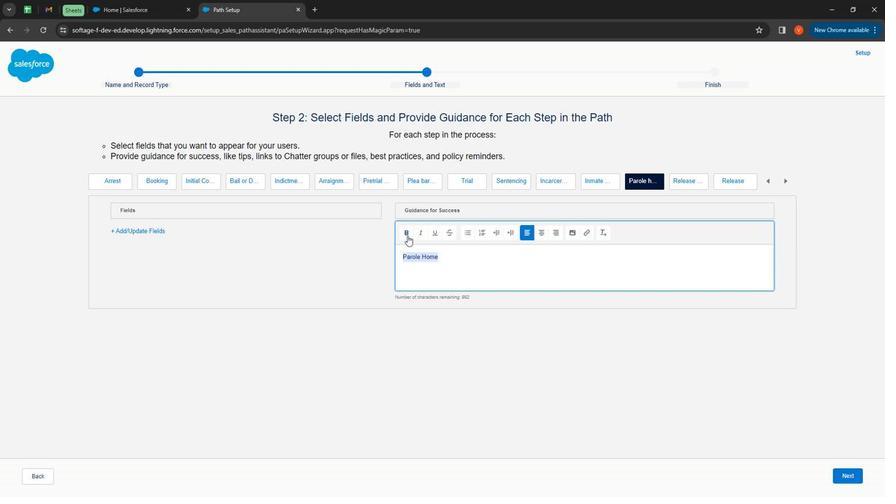 
Action: Mouse pressed left at (405, 236)
Screenshot: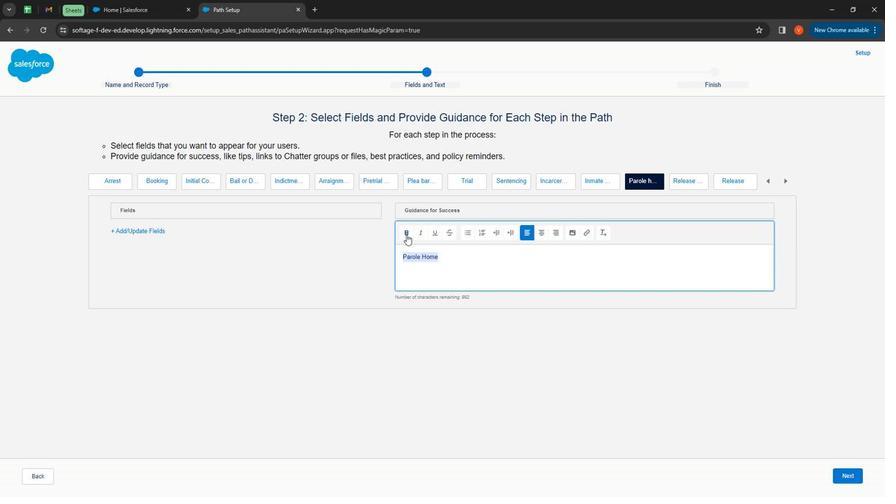 
Action: Mouse moved to (676, 179)
Screenshot: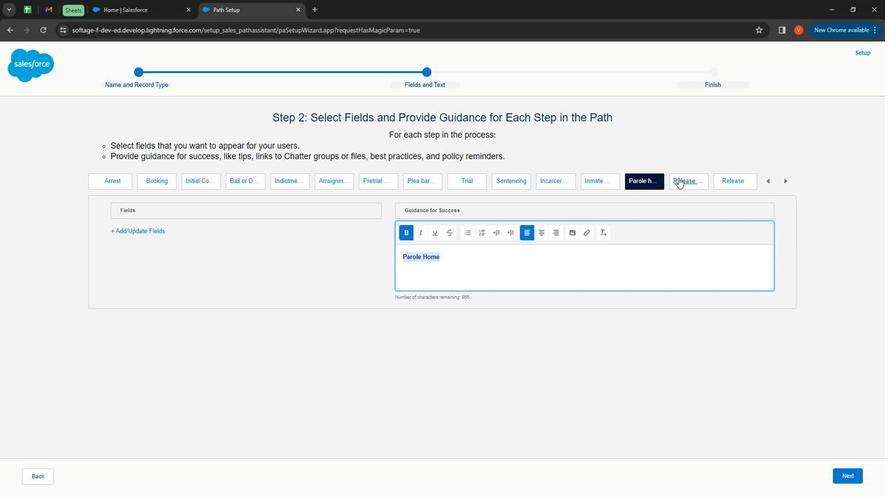 
Action: Mouse pressed left at (676, 179)
Screenshot: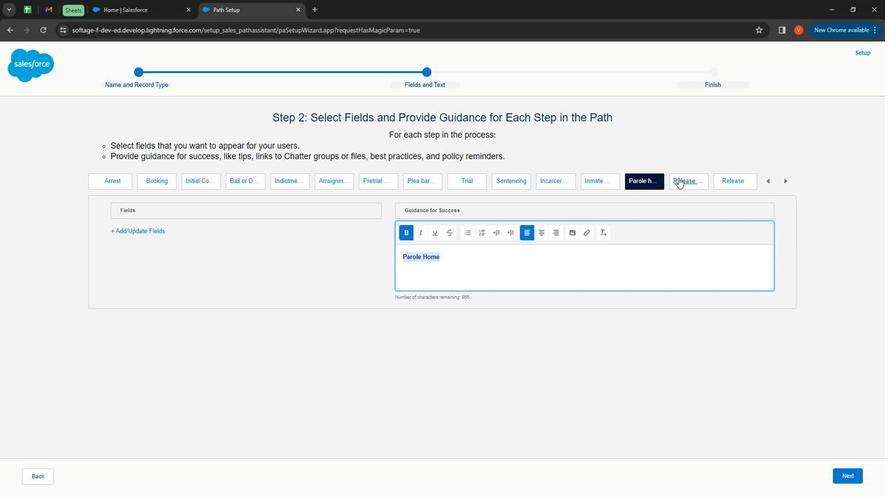 
Action: Mouse moved to (529, 269)
Screenshot: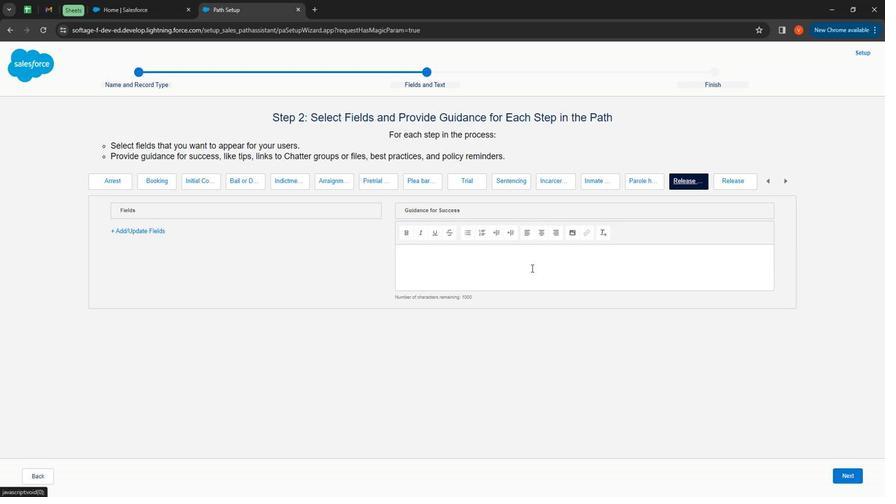 
Action: Mouse pressed left at (529, 269)
Screenshot: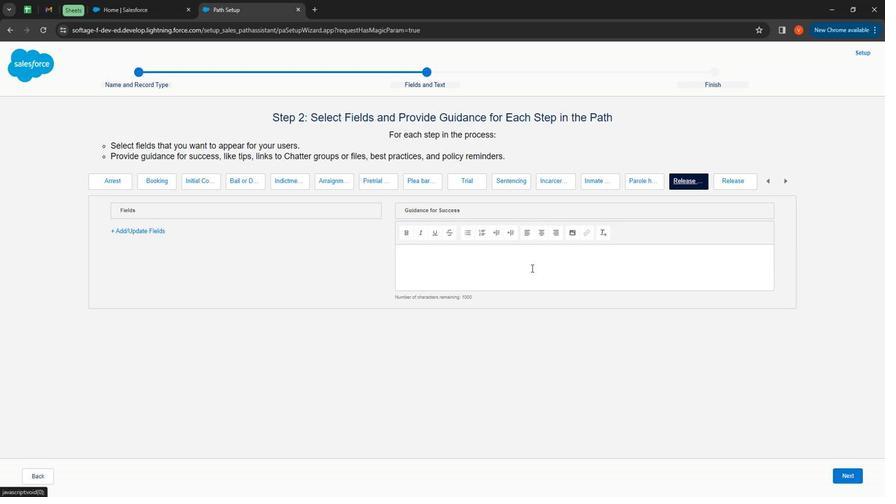 
Action: Mouse moved to (529, 269)
Screenshot: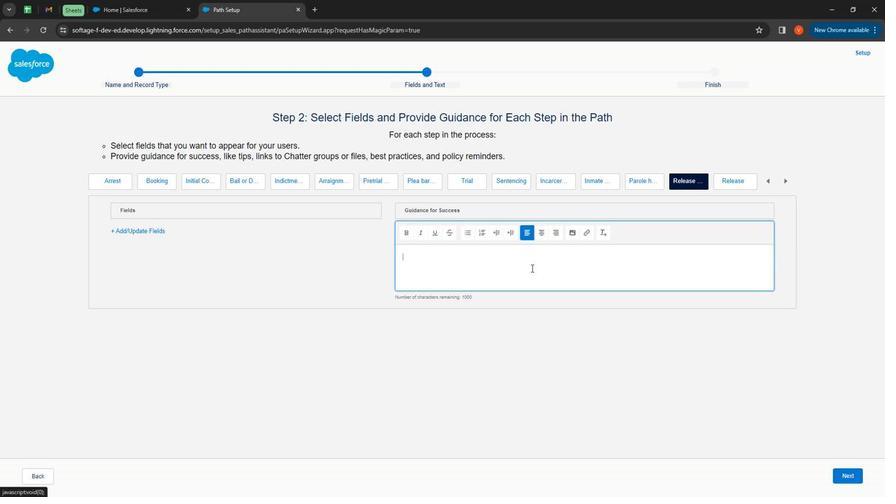 
Action: Key pressed <Key.shift>
Screenshot: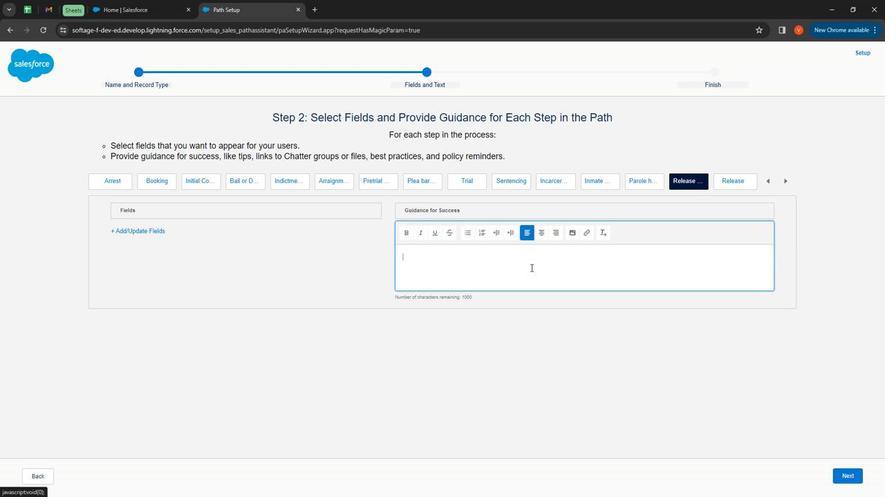 
Action: Mouse moved to (529, 269)
Screenshot: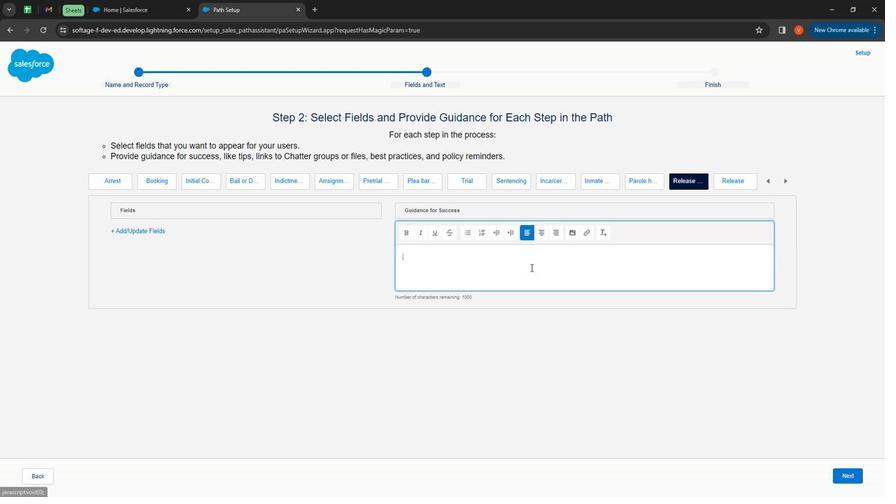 
Action: Key pressed Release<Key.space><Key.shift>Planning<Key.space>for<Key.space>inmate
Screenshot: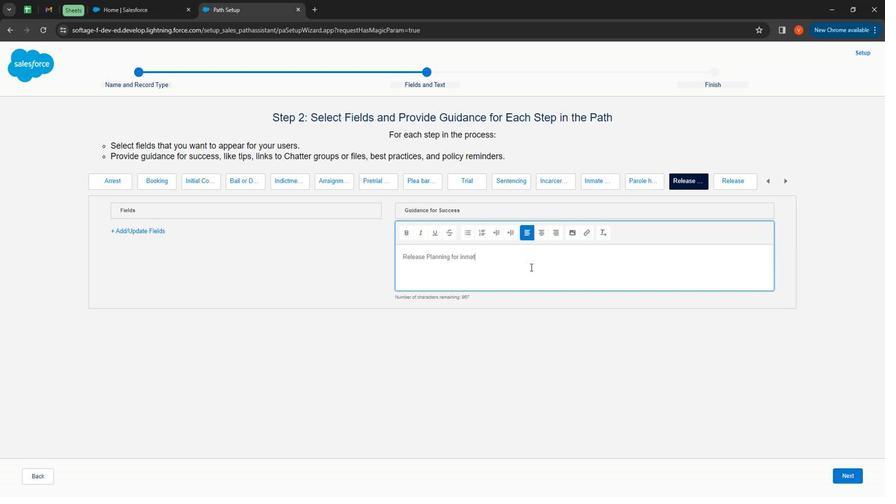 
Action: Mouse moved to (528, 267)
Screenshot: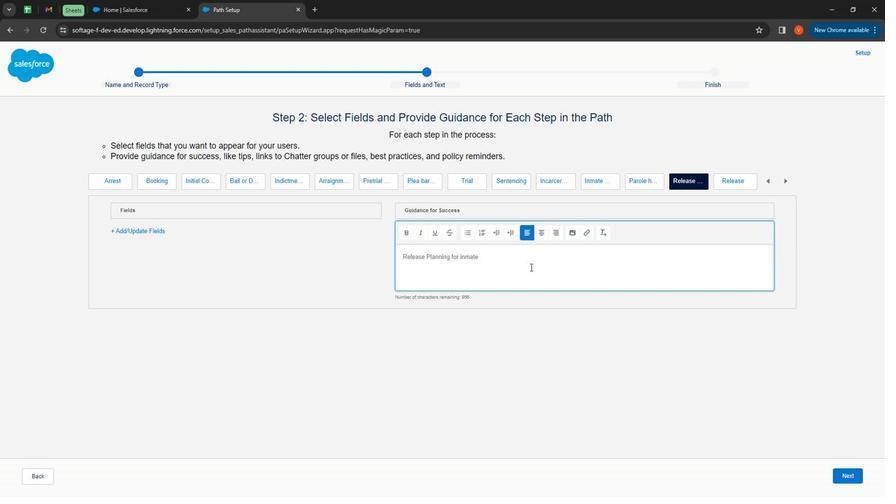 
Action: Mouse pressed left at (528, 267)
Screenshot: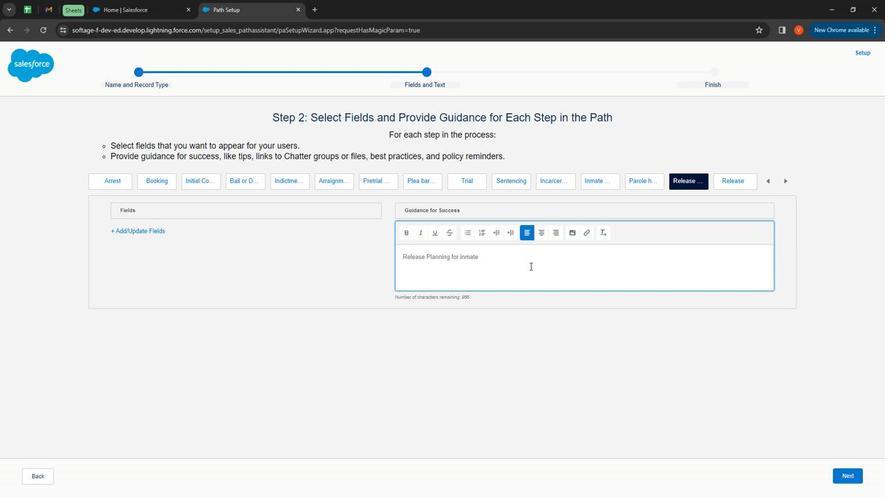 
Action: Mouse moved to (405, 234)
Screenshot: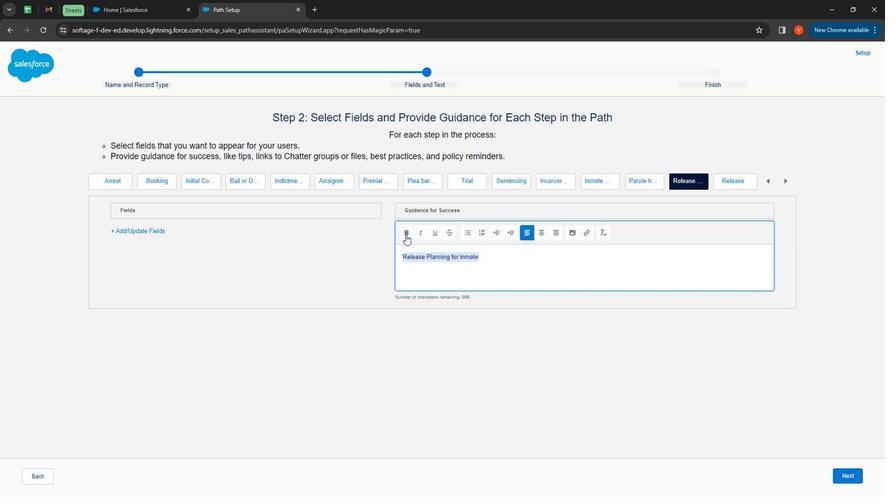 
Action: Mouse pressed left at (405, 234)
Screenshot: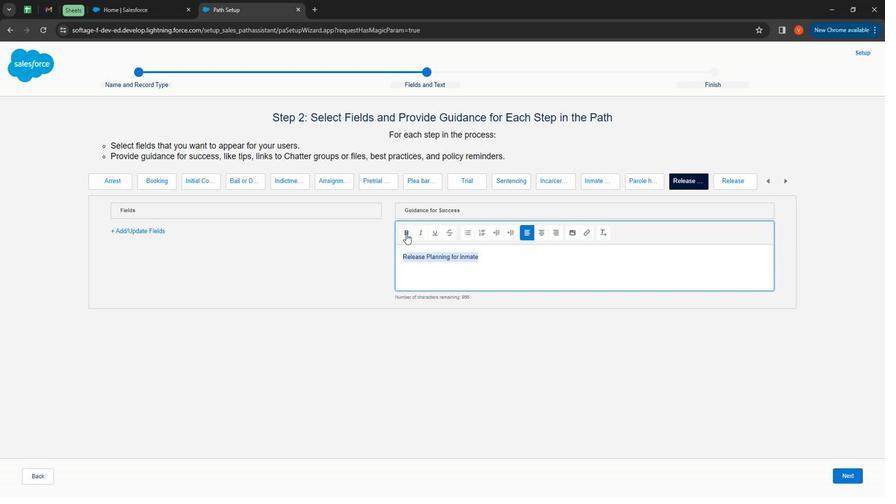 
Action: Mouse moved to (434, 234)
Screenshot: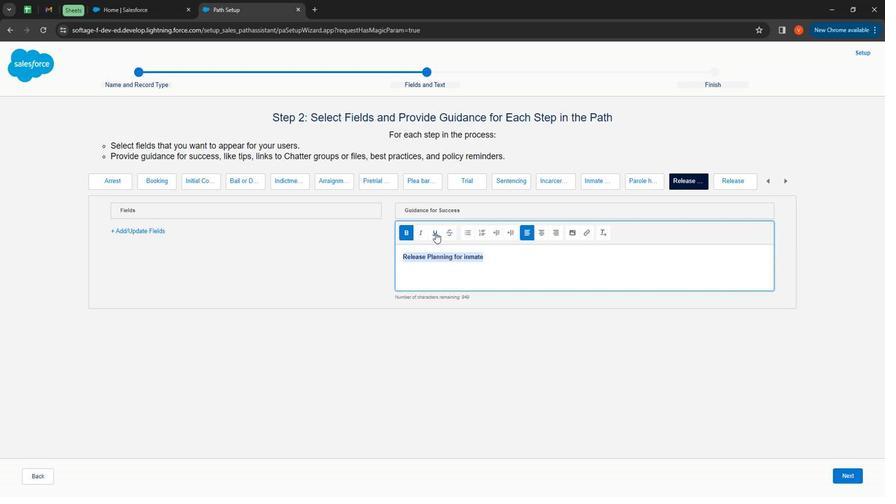 
Action: Mouse pressed left at (434, 234)
Screenshot: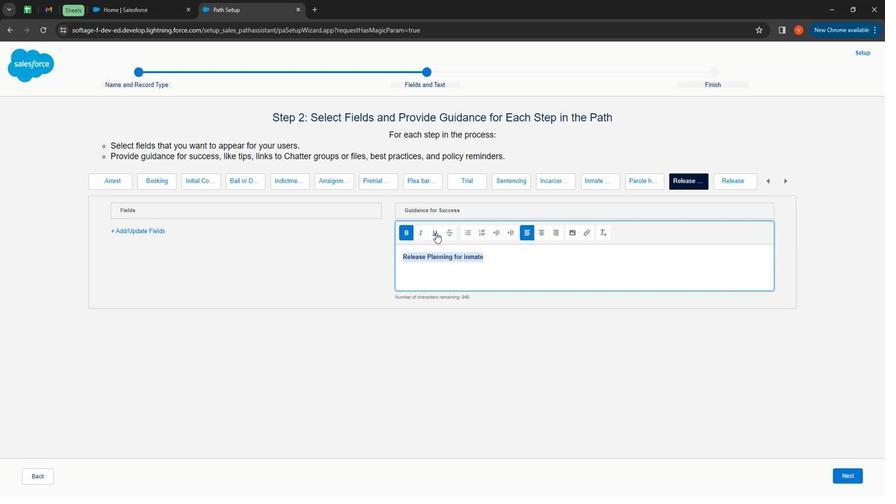 
Action: Mouse moved to (522, 257)
Screenshot: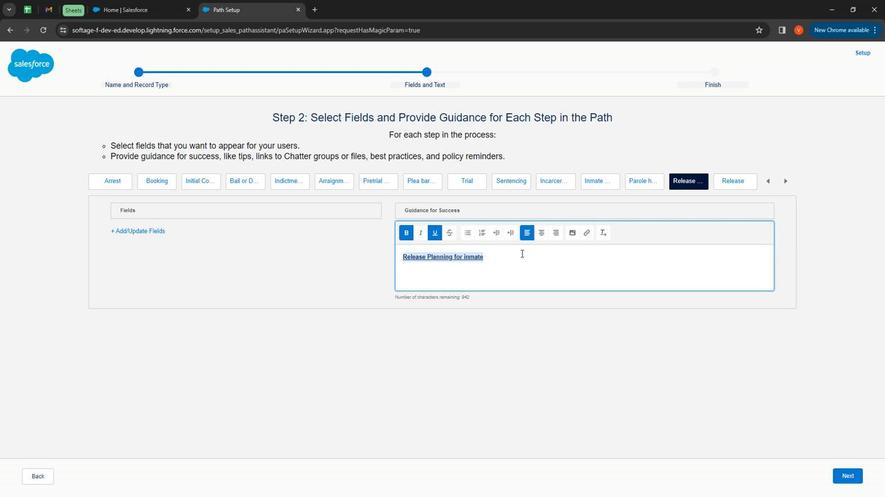 
Action: Mouse pressed left at (522, 257)
Screenshot: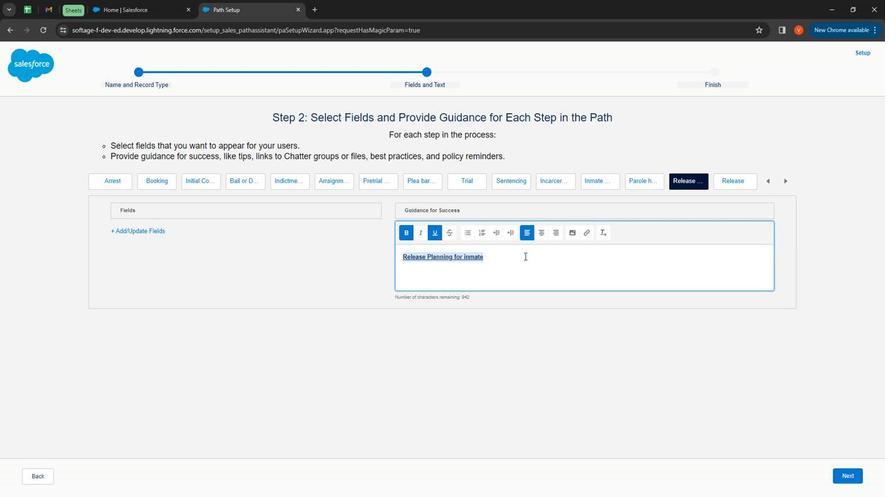 
Action: Mouse moved to (726, 177)
Screenshot: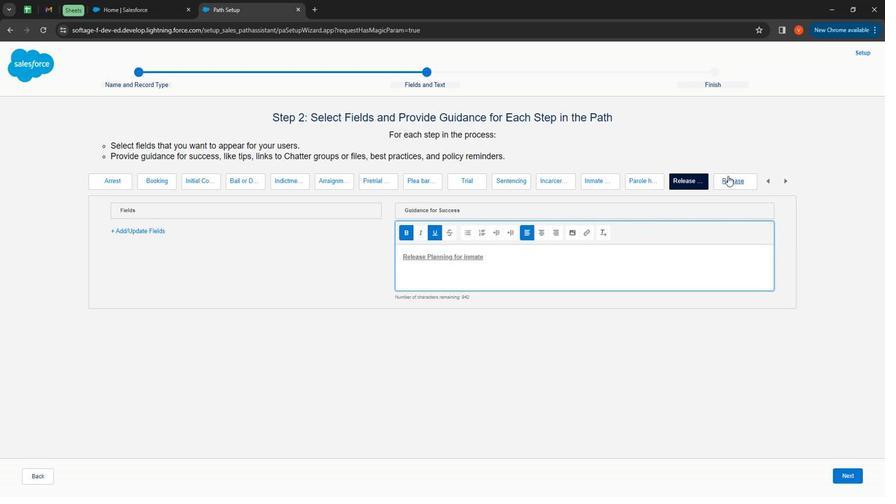 
Action: Mouse pressed left at (726, 177)
Screenshot: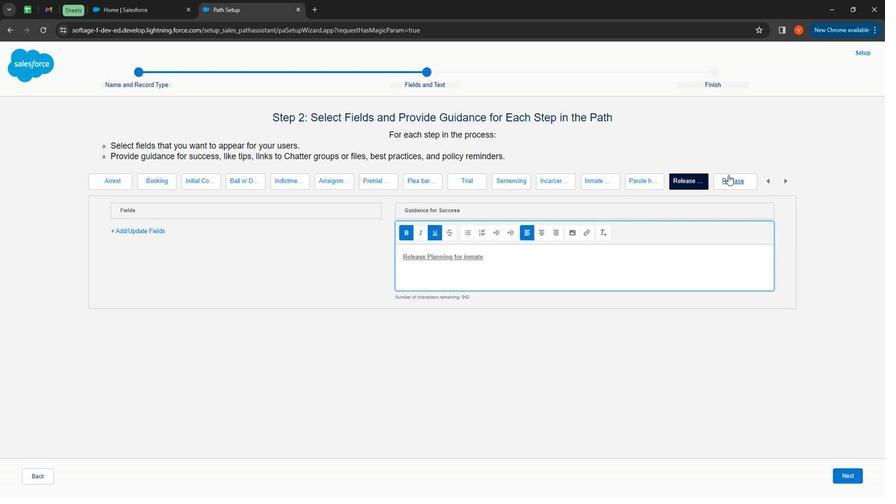 
Action: Mouse moved to (535, 264)
Screenshot: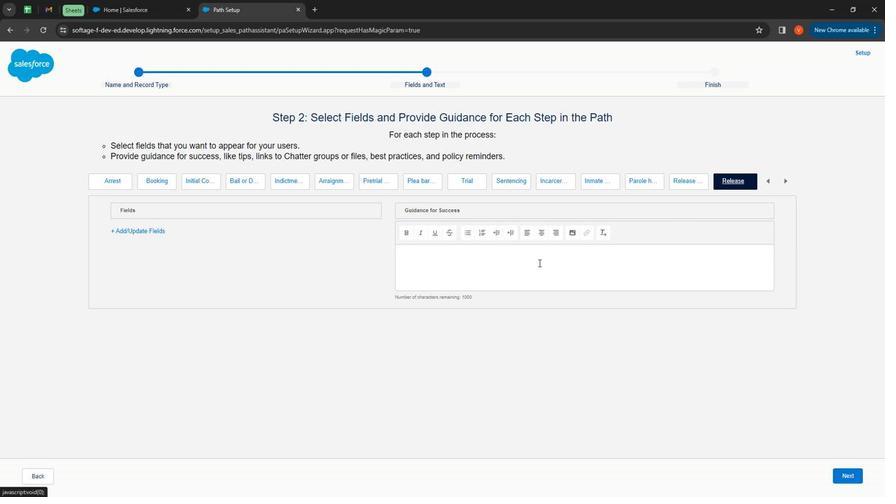 
Action: Mouse pressed left at (535, 264)
Screenshot: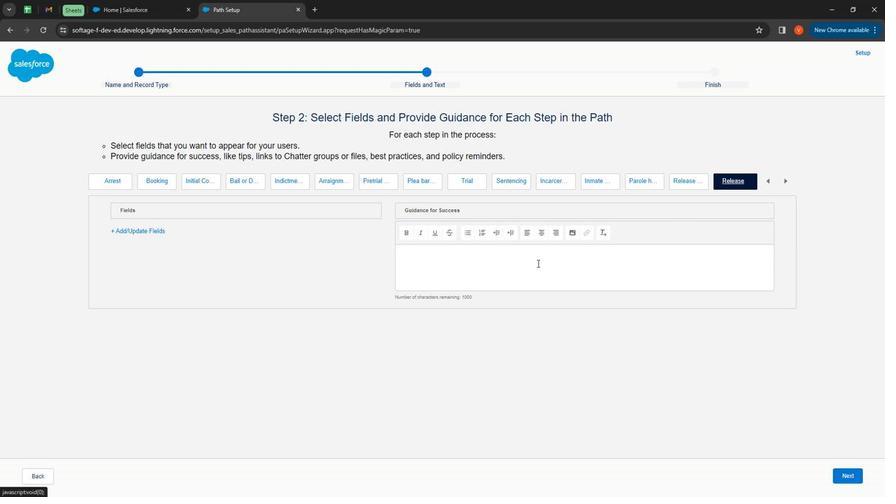 
Action: Mouse moved to (534, 263)
Screenshot: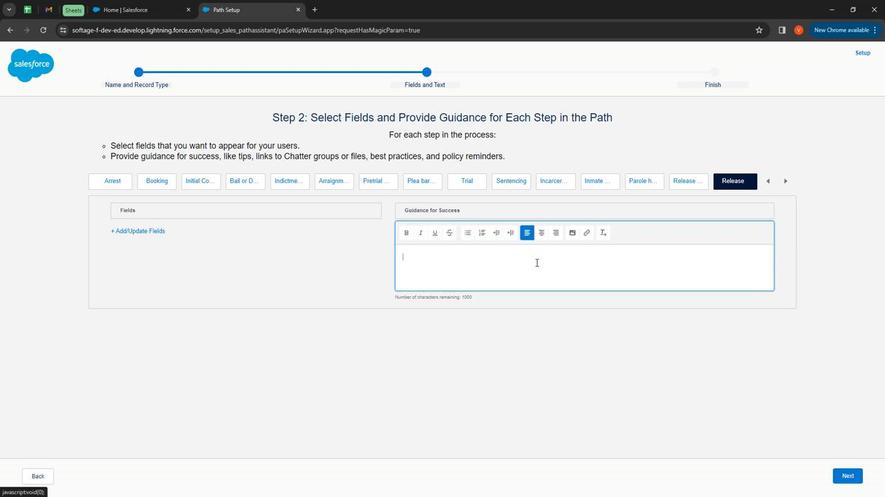 
Action: Key pressed <Key.shift>
Screenshot: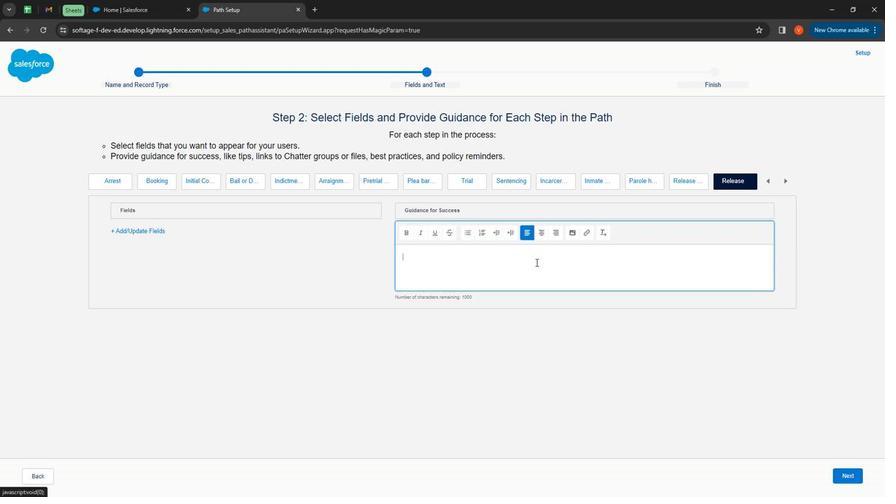 
Action: Mouse moved to (529, 257)
Screenshot: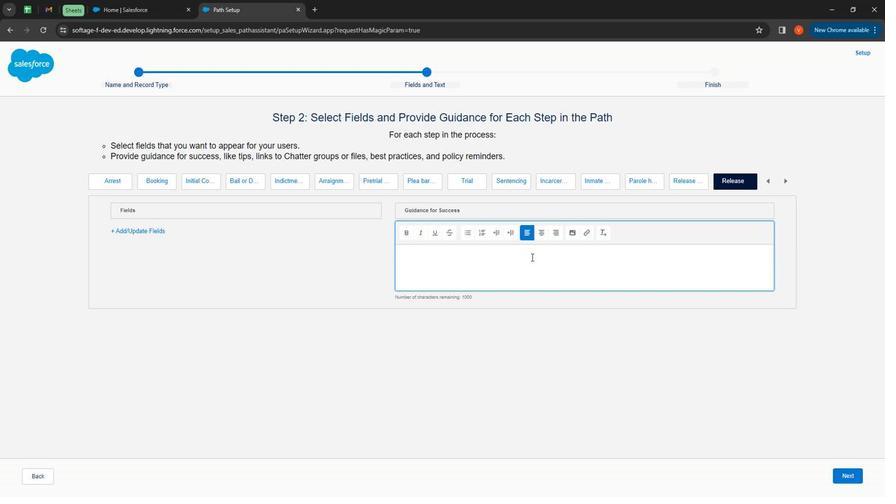
Action: Key pressed Final<Key.space>date<Key.space>for<Key.space>inmate<Key.space>release
Screenshot: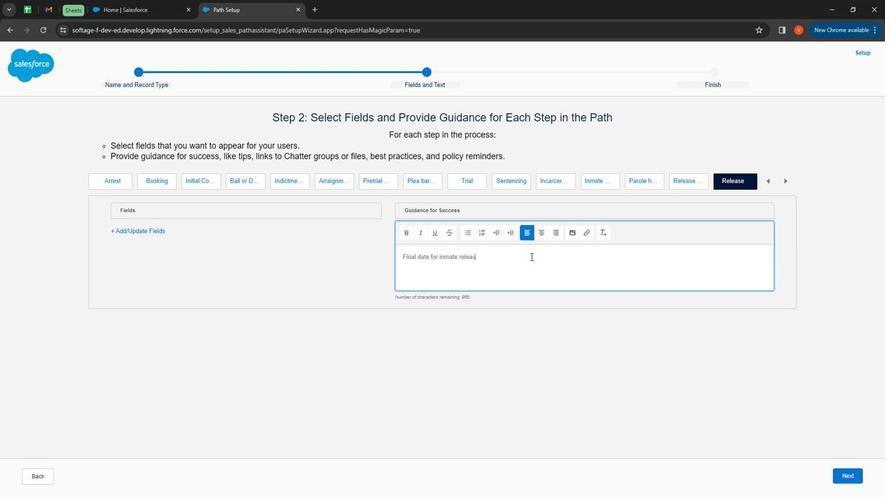 
Action: Mouse moved to (499, 253)
Screenshot: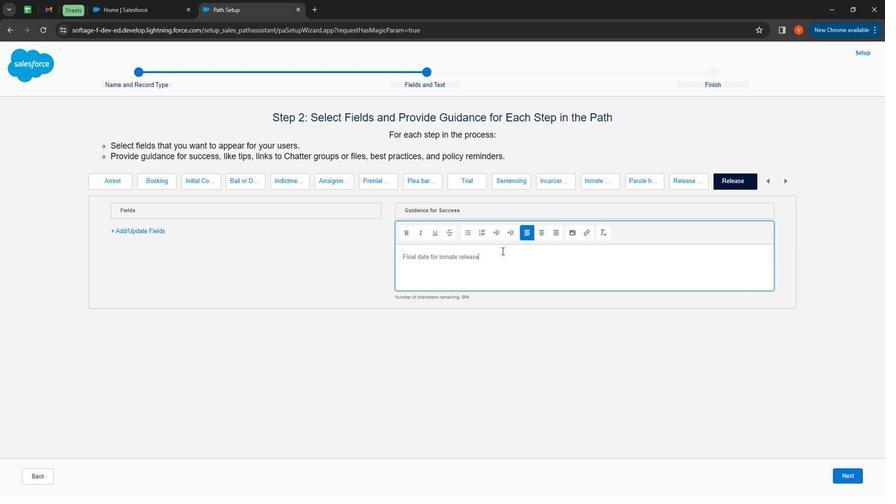 
Action: Mouse pressed left at (499, 253)
Screenshot: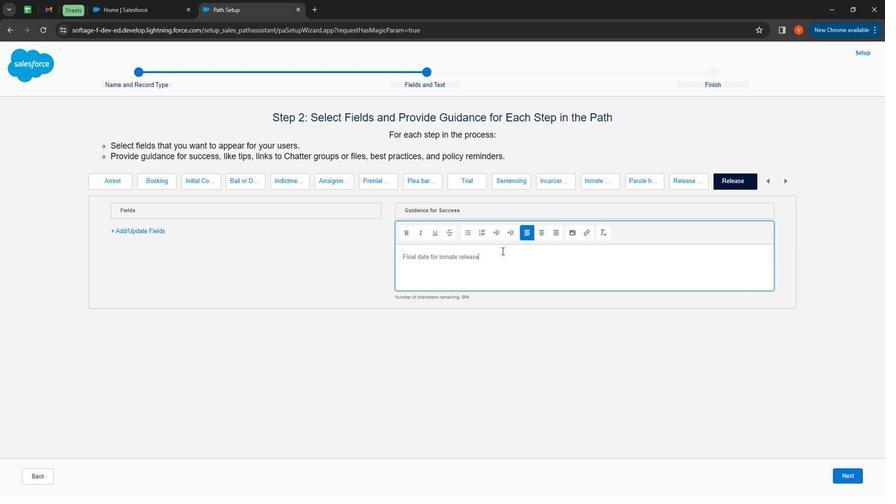 
Action: Mouse moved to (402, 237)
Screenshot: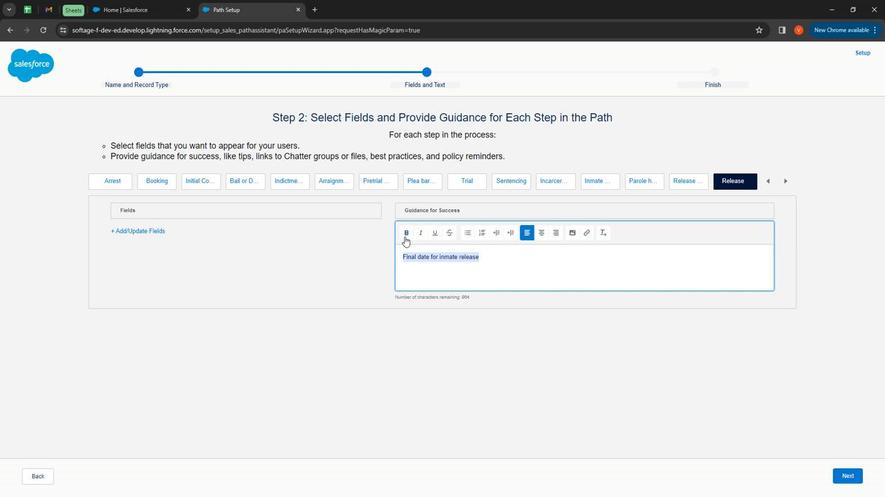 
Action: Mouse pressed left at (402, 237)
Screenshot: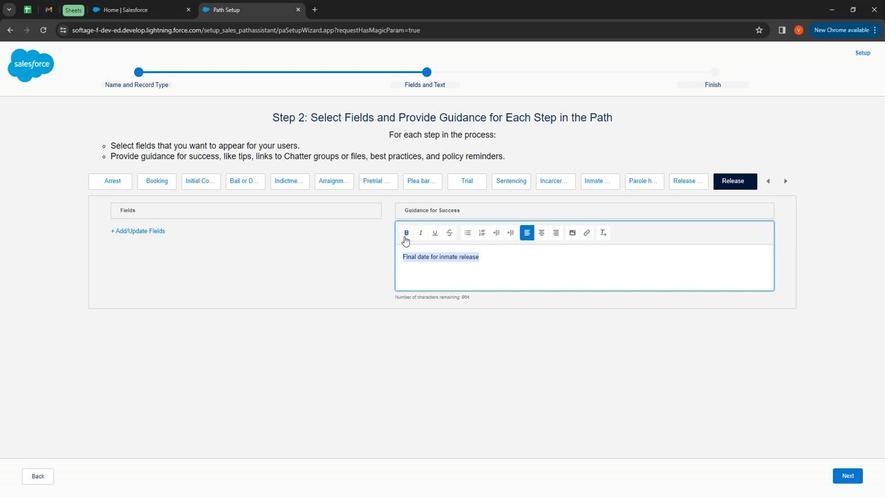 
Action: Mouse moved to (435, 236)
Screenshot: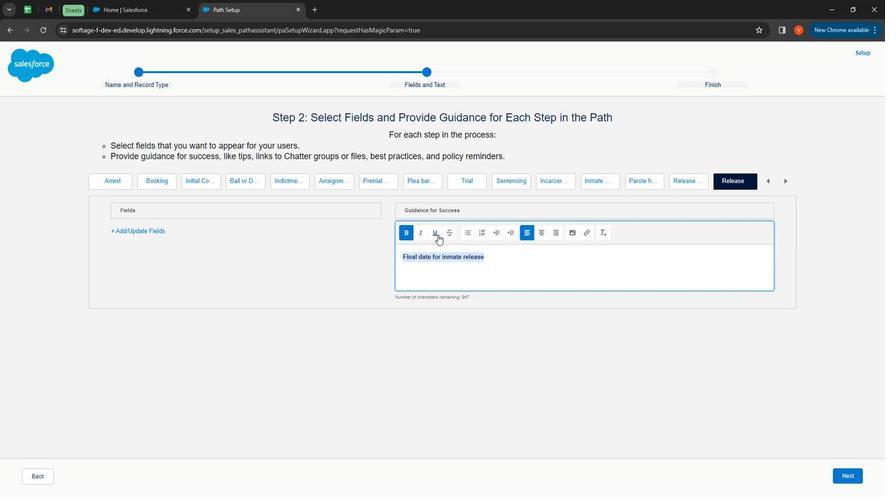 
Action: Mouse pressed left at (435, 236)
Screenshot: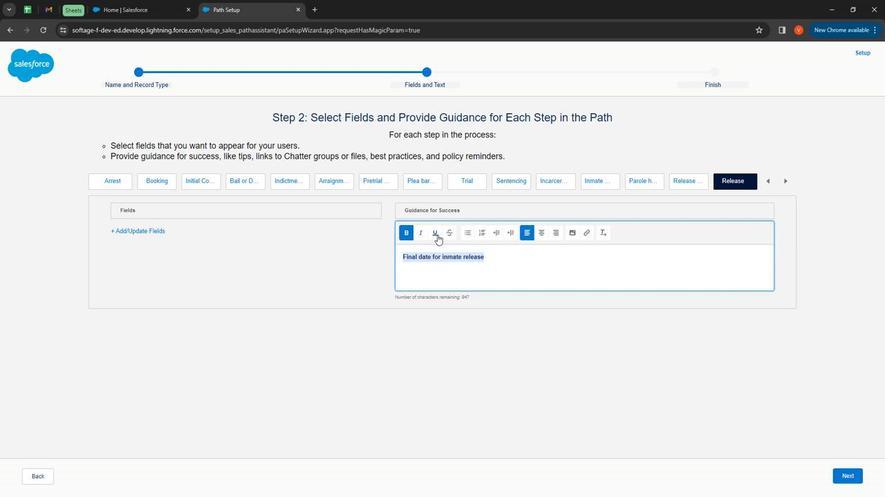 
Action: Mouse moved to (488, 255)
Screenshot: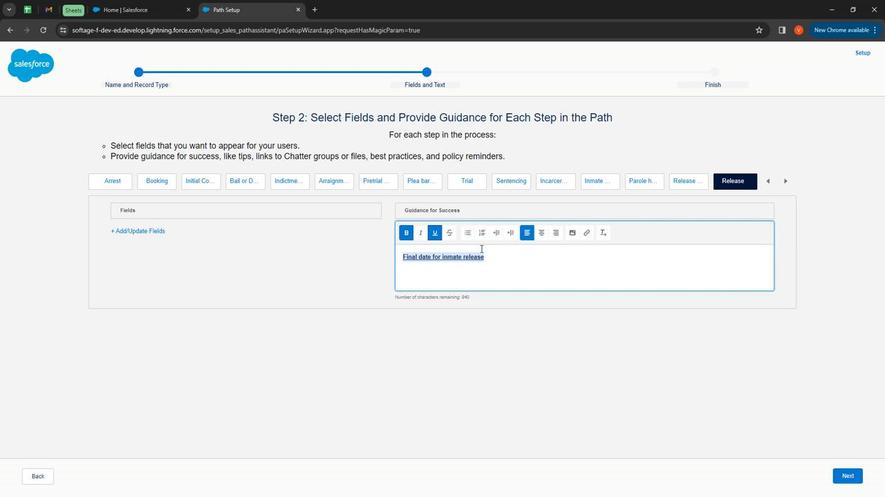 
Action: Mouse pressed left at (488, 255)
